Task: Add a signature Maria Thompson containing With gratitude and sincere wishes, Maria Thompson to email address softage.9@softage.net and add a folder Licensing agreements
Action: Mouse moved to (1228, 91)
Screenshot: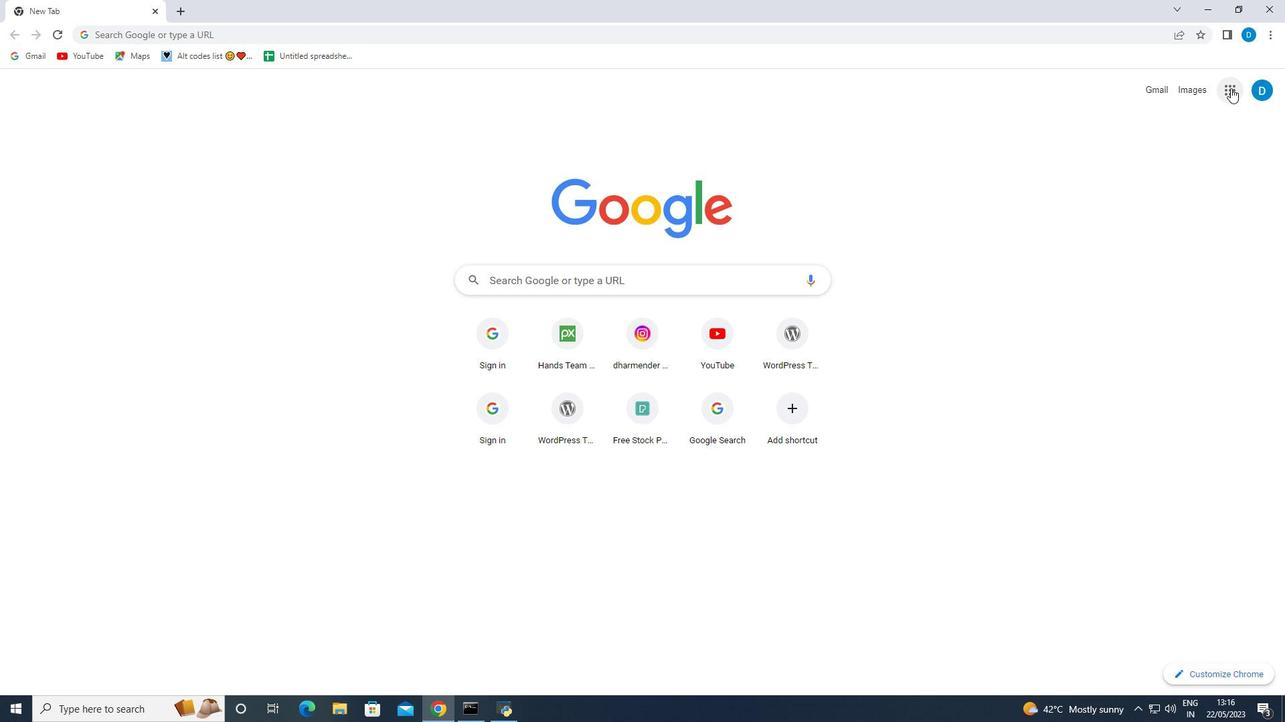 
Action: Mouse pressed left at (1228, 91)
Screenshot: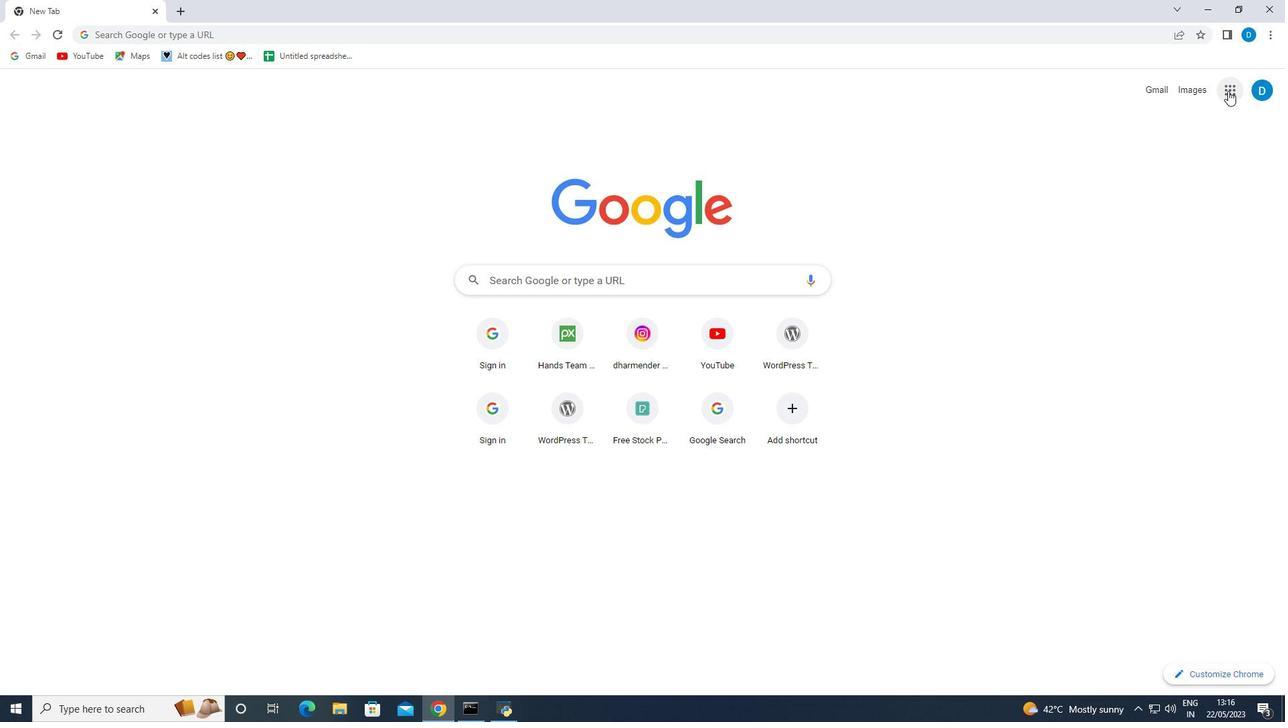 
Action: Mouse moved to (1119, 256)
Screenshot: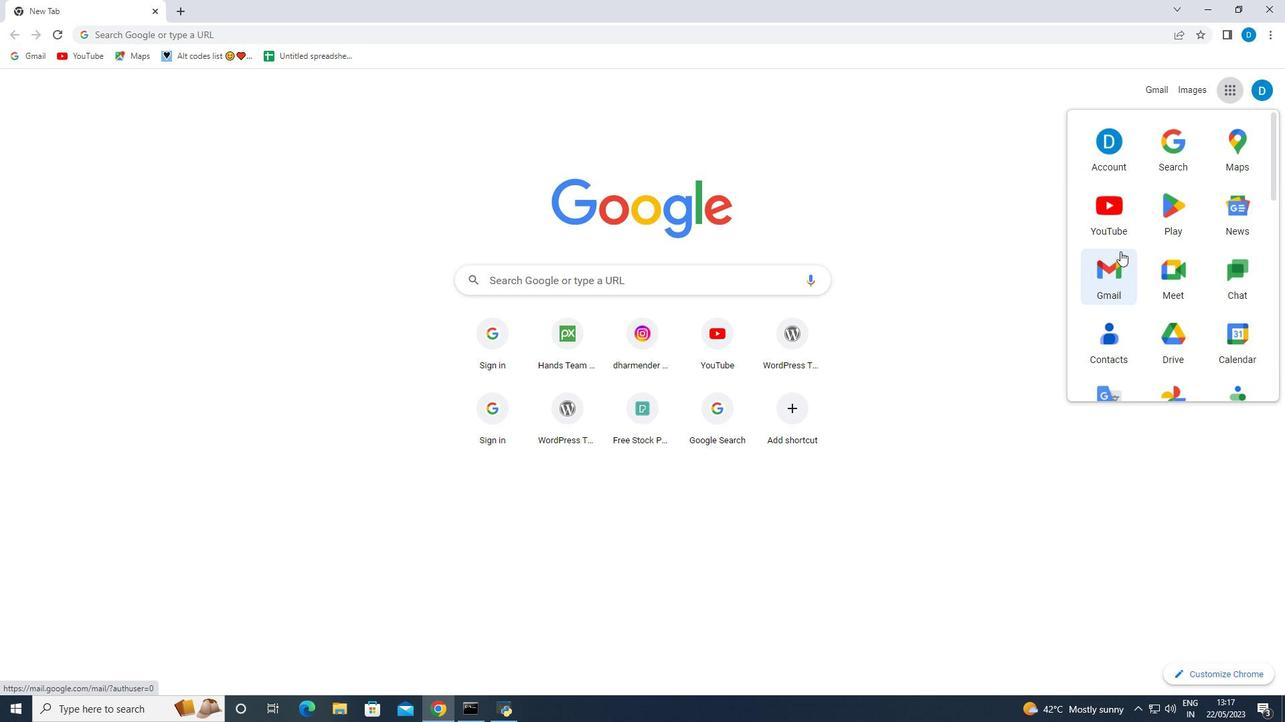 
Action: Mouse pressed left at (1119, 256)
Screenshot: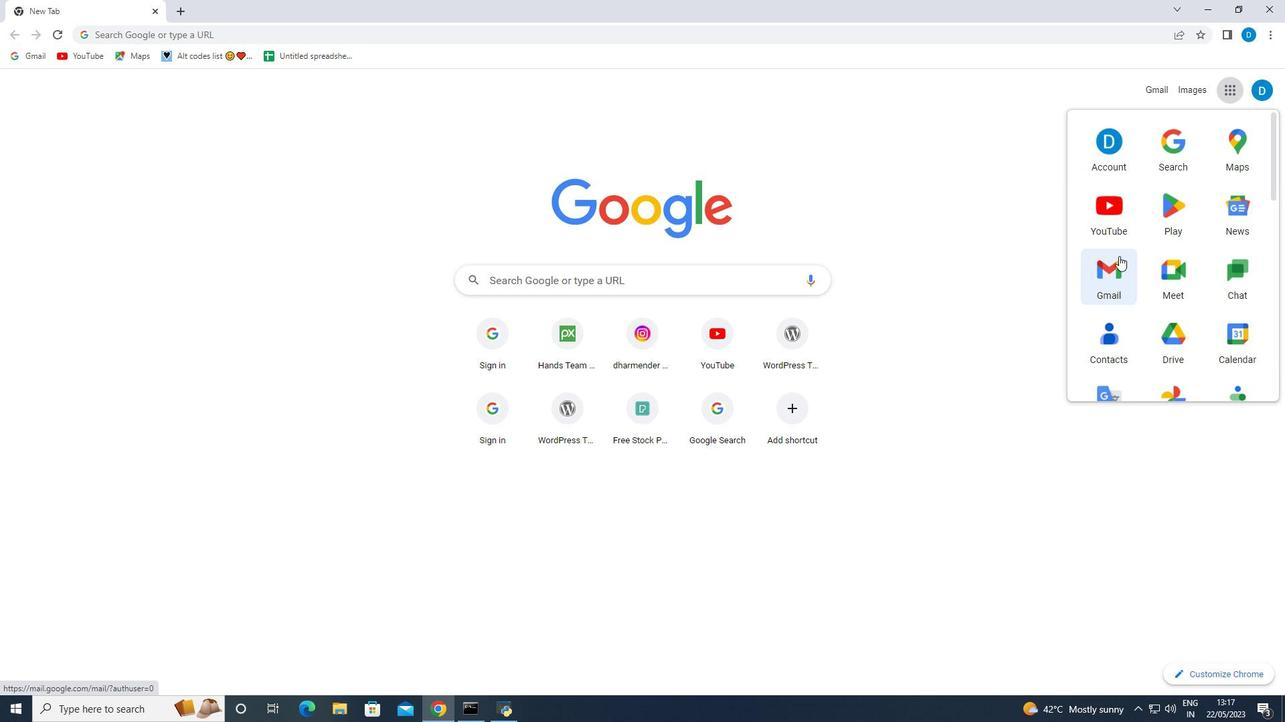 
Action: Mouse moved to (1192, 91)
Screenshot: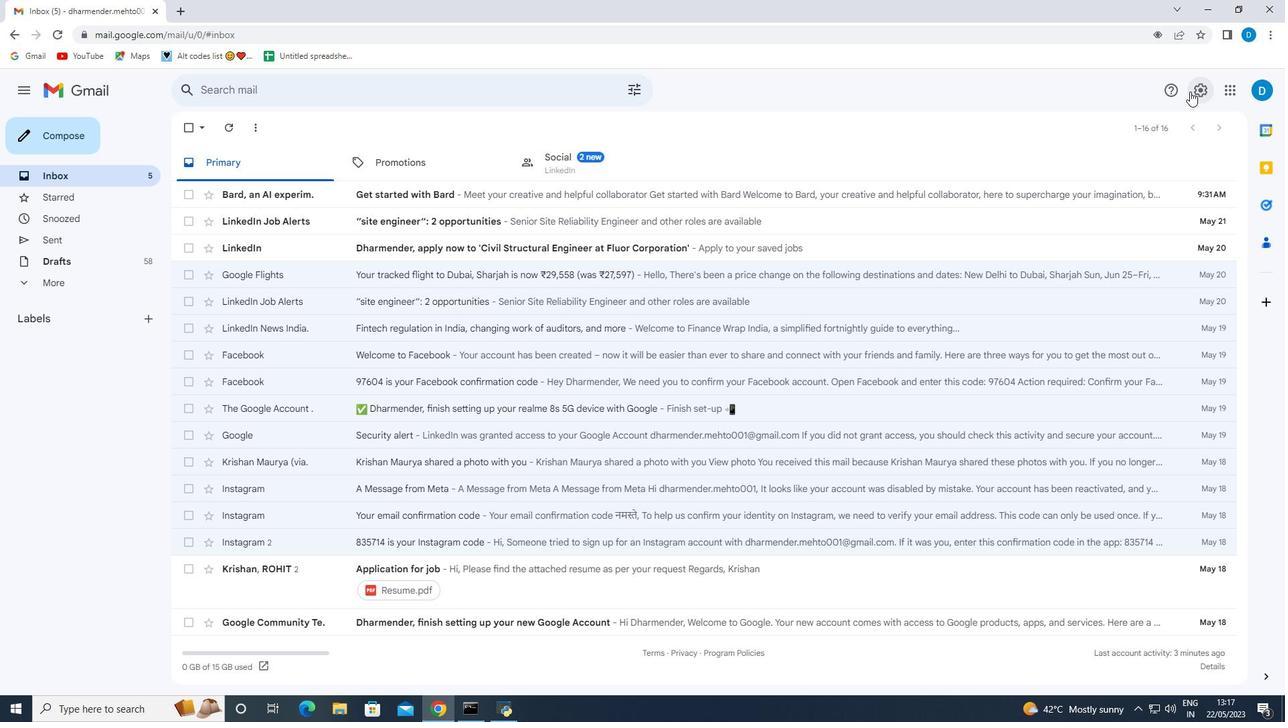 
Action: Mouse pressed left at (1192, 91)
Screenshot: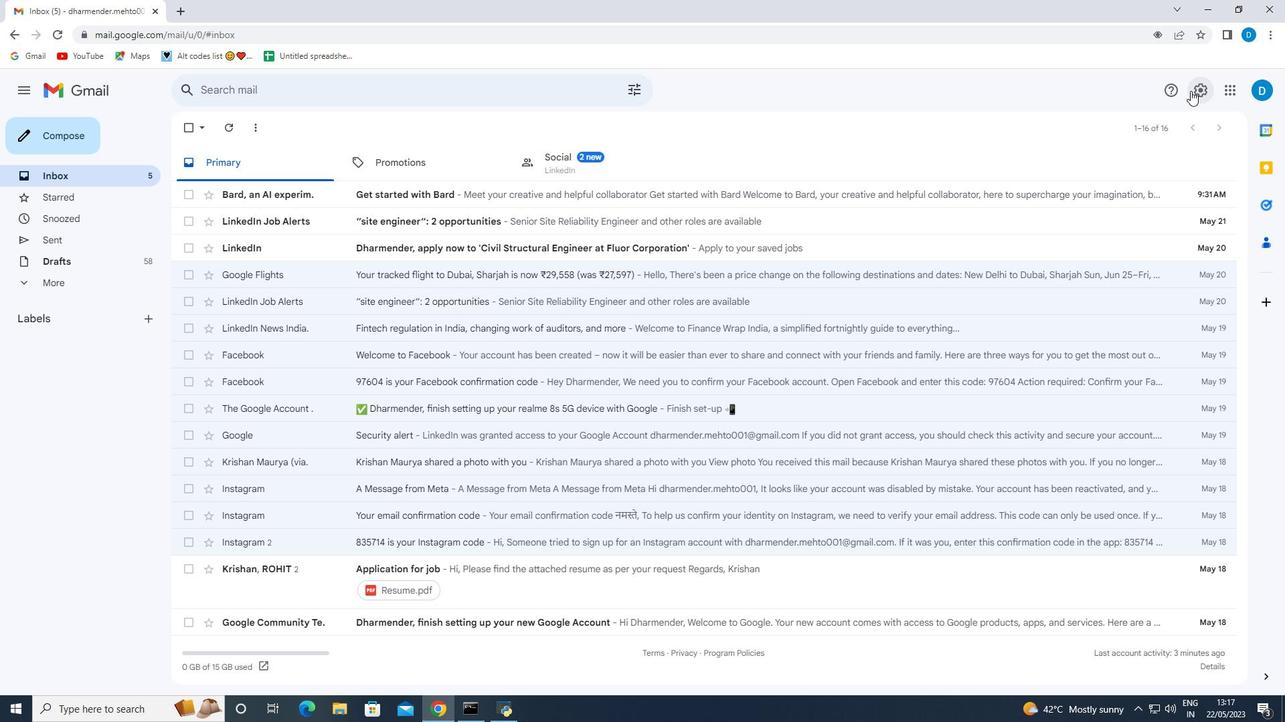 
Action: Mouse moved to (1141, 159)
Screenshot: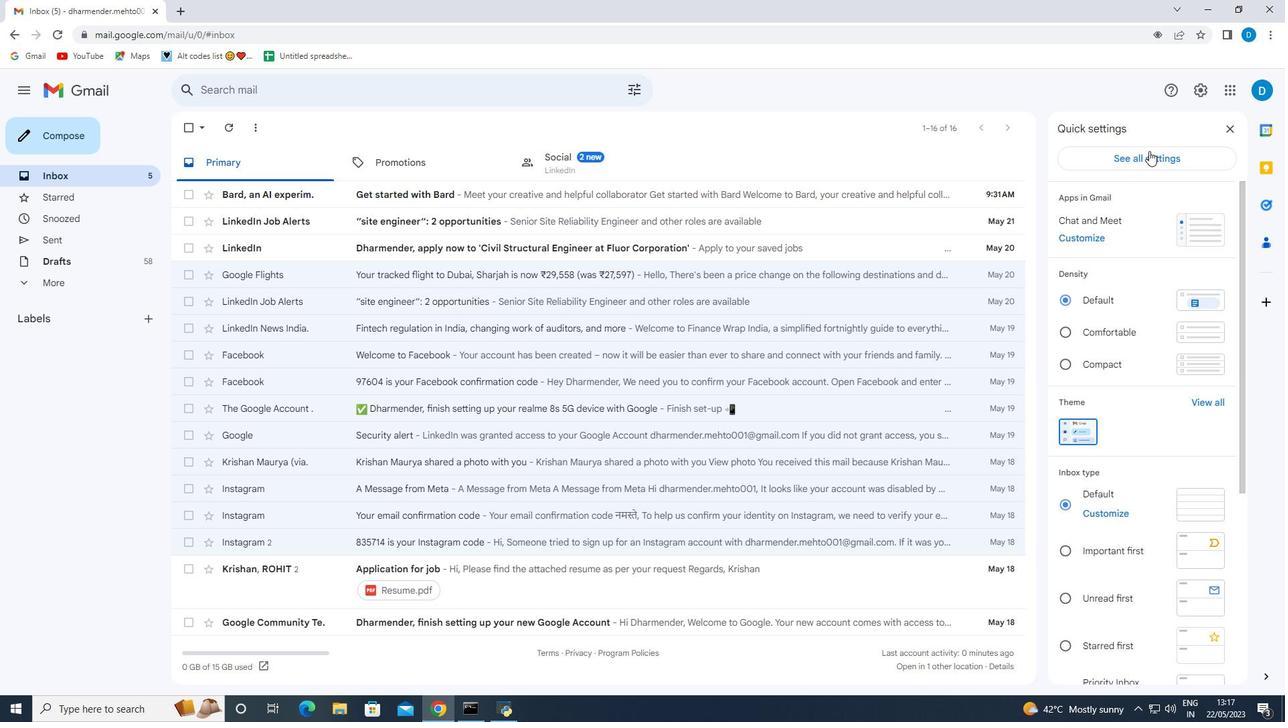 
Action: Mouse pressed left at (1141, 159)
Screenshot: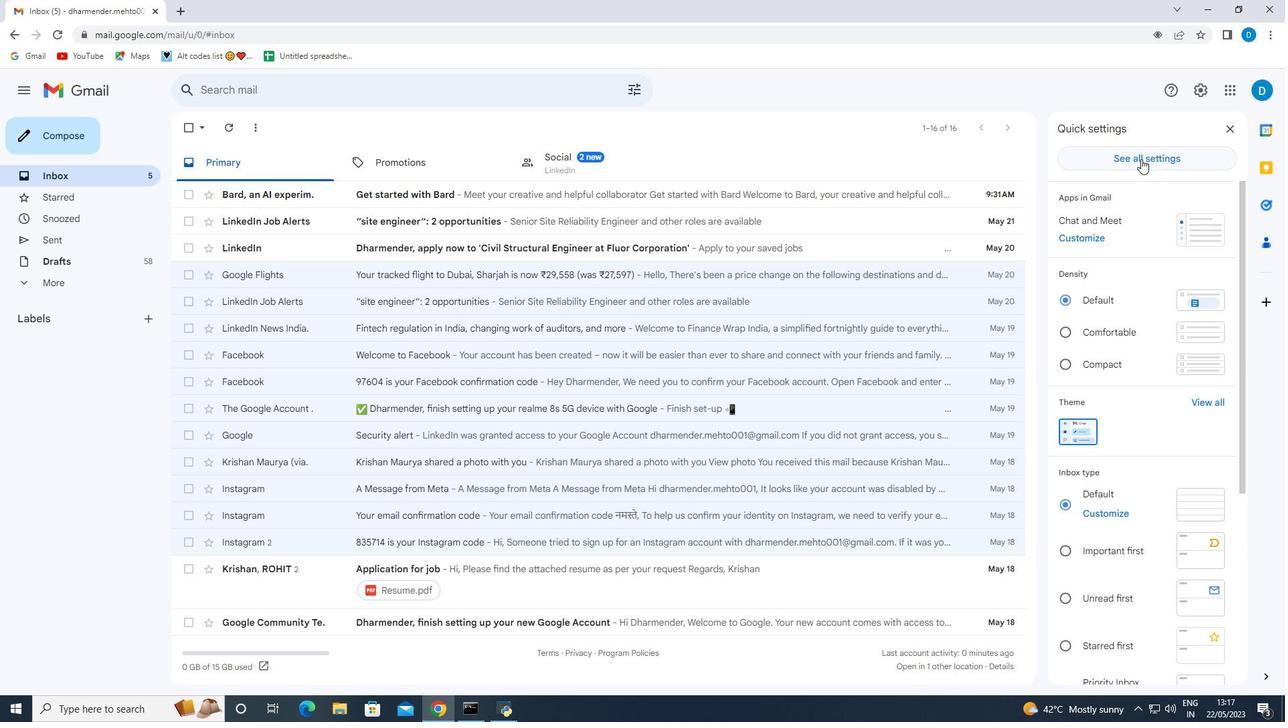 
Action: Mouse moved to (609, 370)
Screenshot: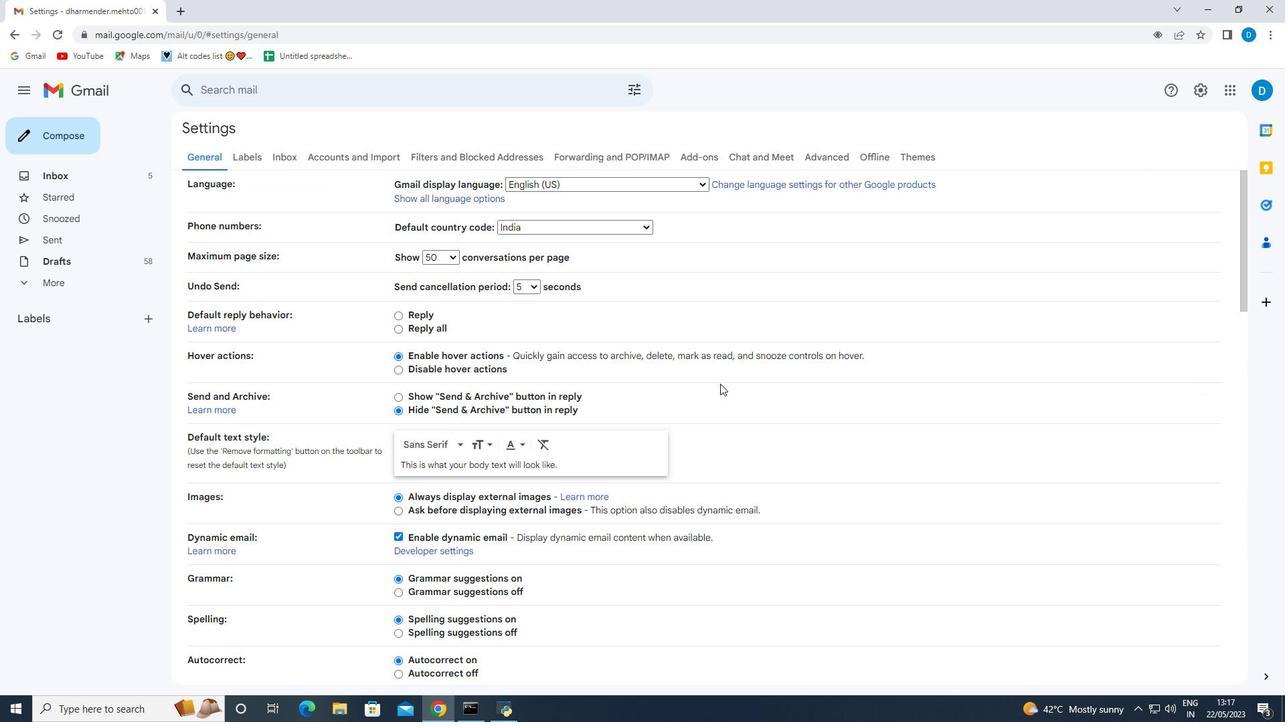 
Action: Mouse scrolled (609, 369) with delta (0, 0)
Screenshot: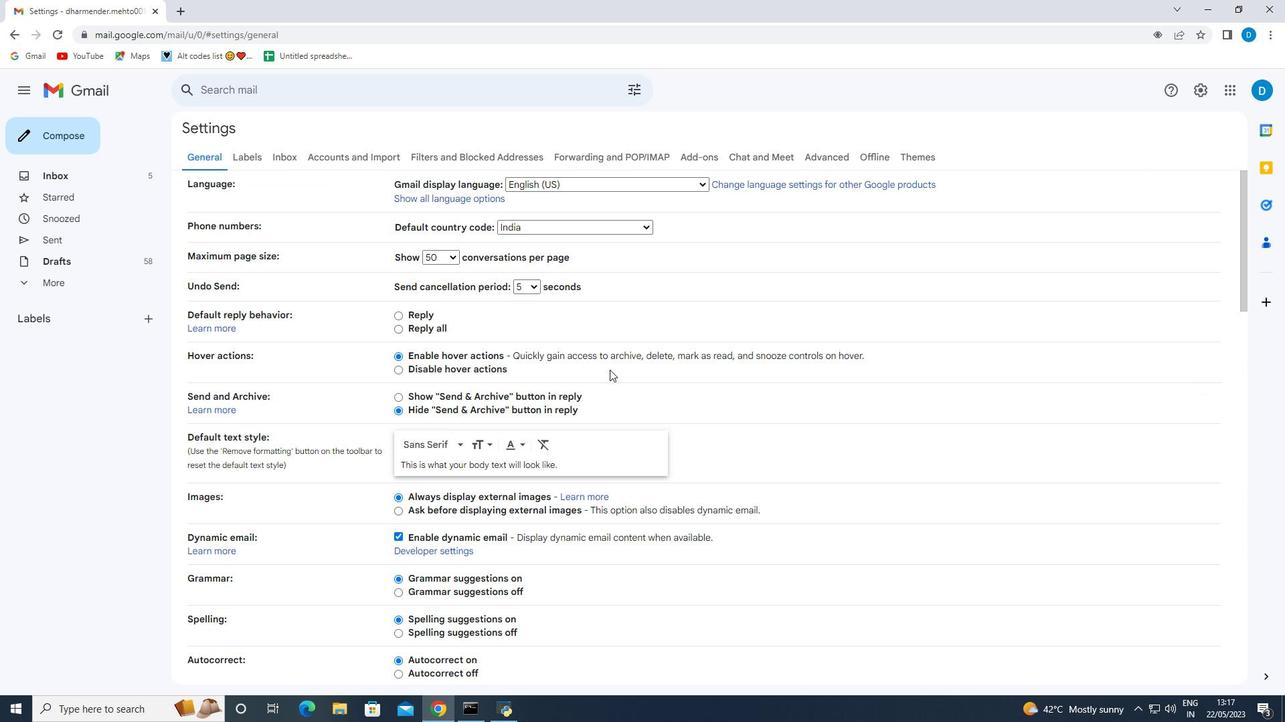 
Action: Mouse scrolled (609, 369) with delta (0, 0)
Screenshot: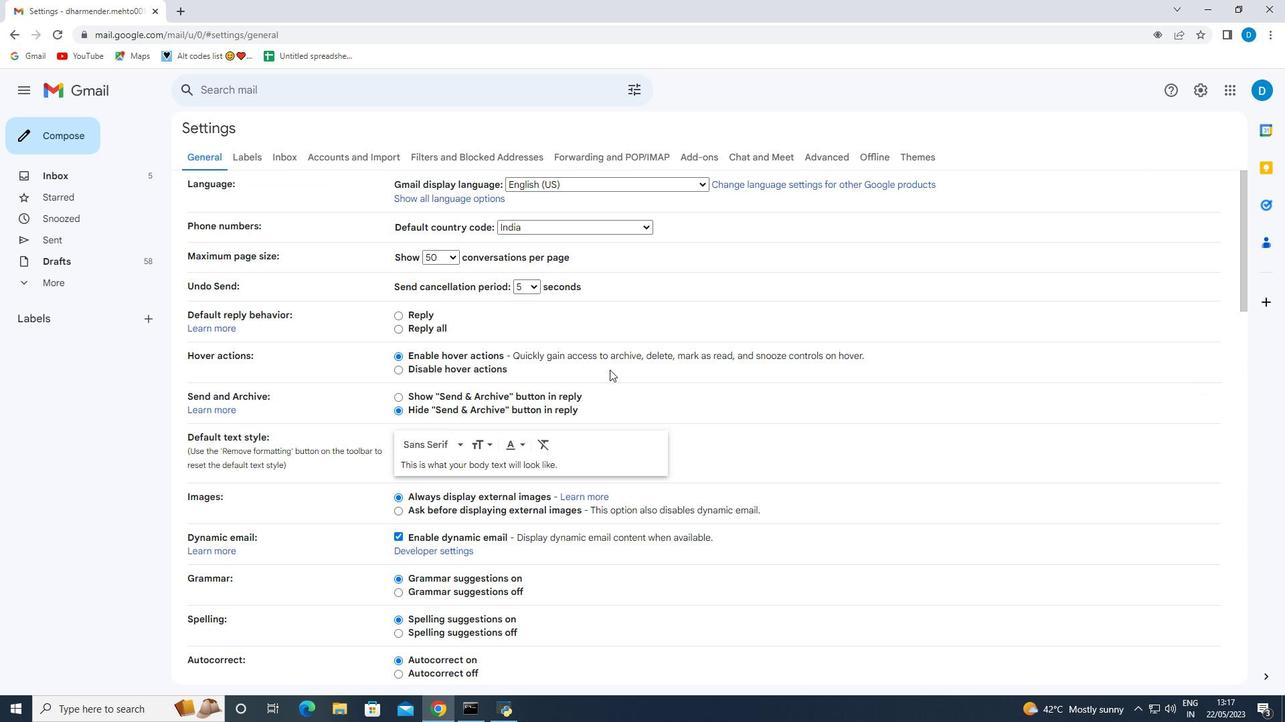 
Action: Mouse scrolled (609, 369) with delta (0, 0)
Screenshot: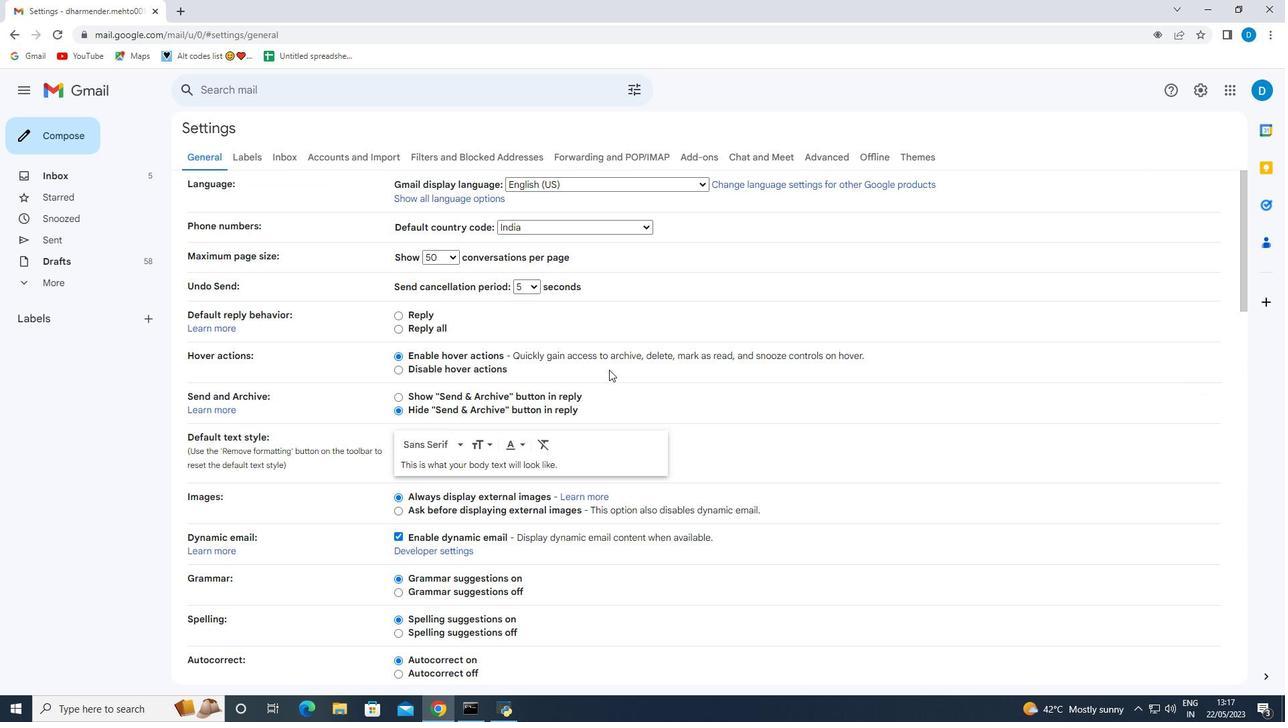 
Action: Mouse scrolled (609, 369) with delta (0, 0)
Screenshot: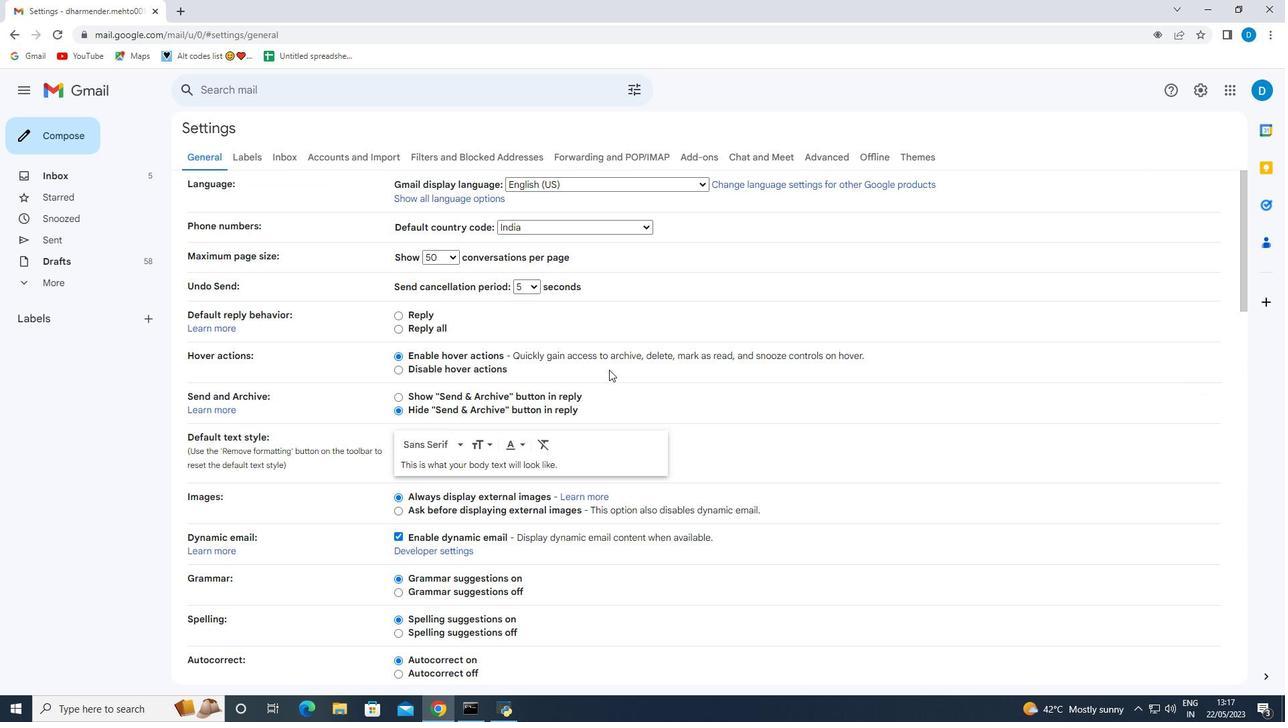 
Action: Mouse scrolled (609, 369) with delta (0, 0)
Screenshot: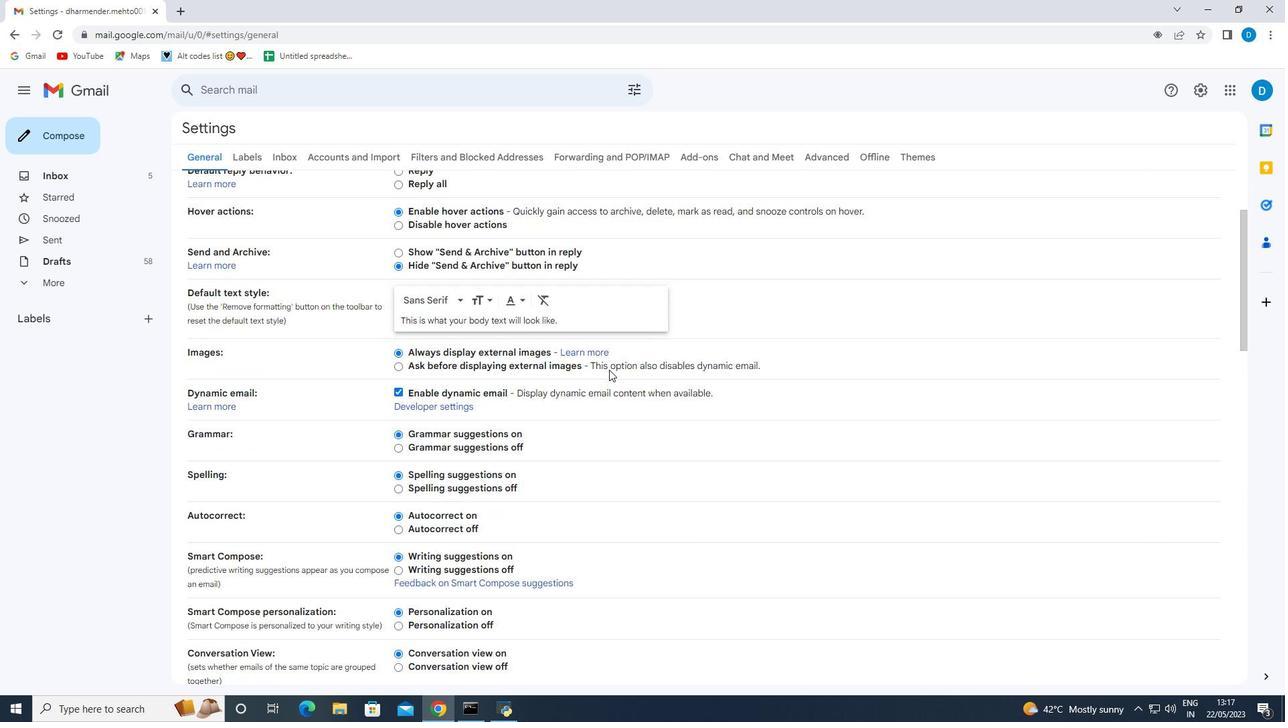 
Action: Mouse scrolled (609, 369) with delta (0, 0)
Screenshot: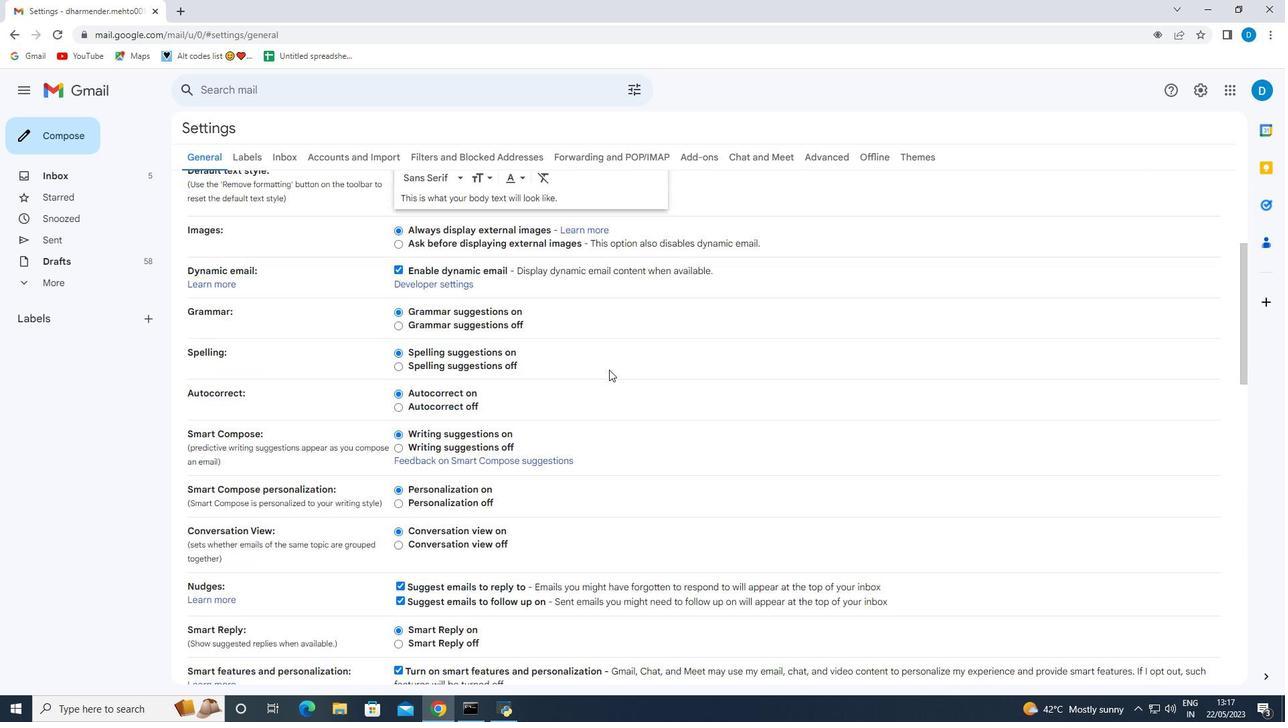 
Action: Mouse scrolled (609, 369) with delta (0, 0)
Screenshot: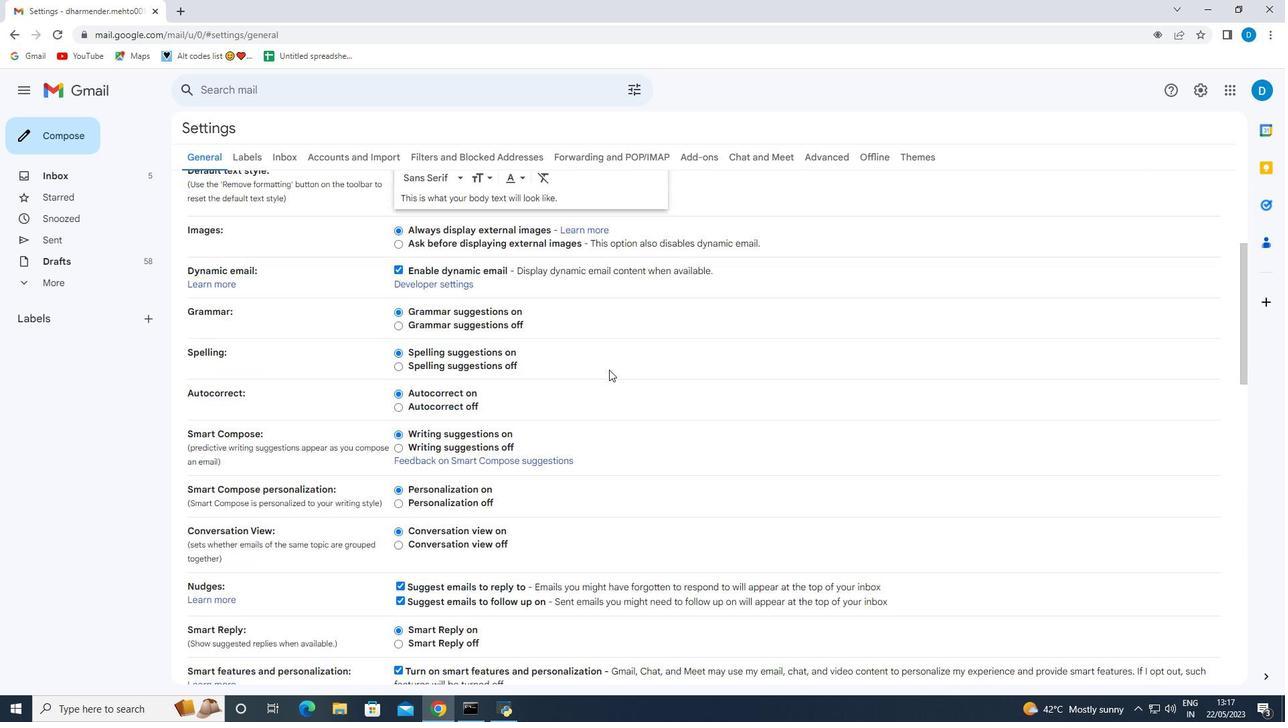 
Action: Mouse scrolled (609, 369) with delta (0, 0)
Screenshot: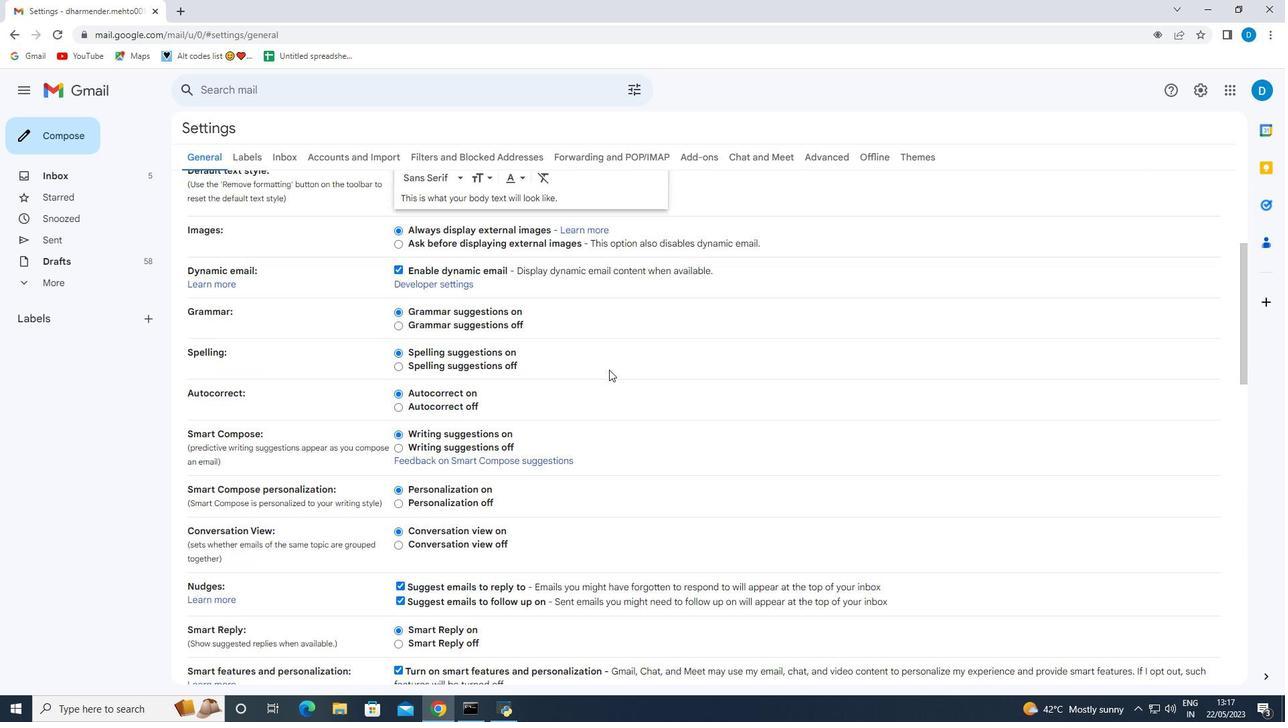 
Action: Mouse scrolled (609, 369) with delta (0, 0)
Screenshot: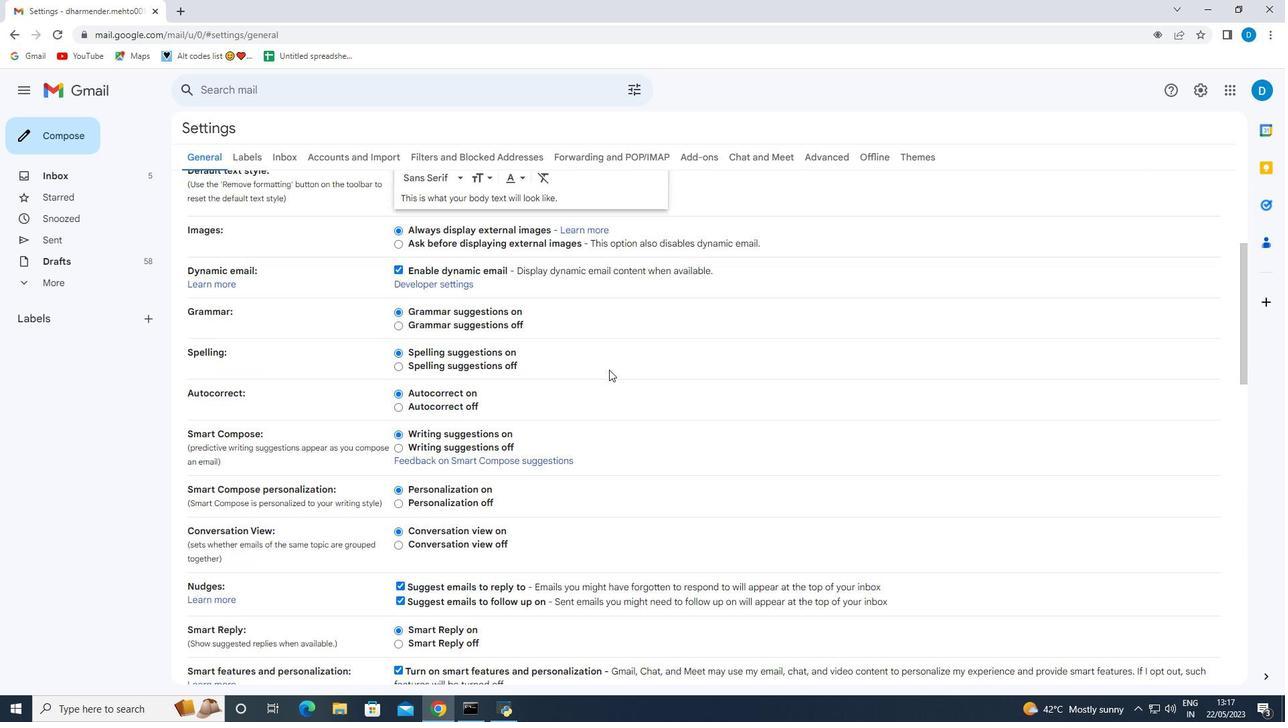 
Action: Mouse scrolled (609, 369) with delta (0, 0)
Screenshot: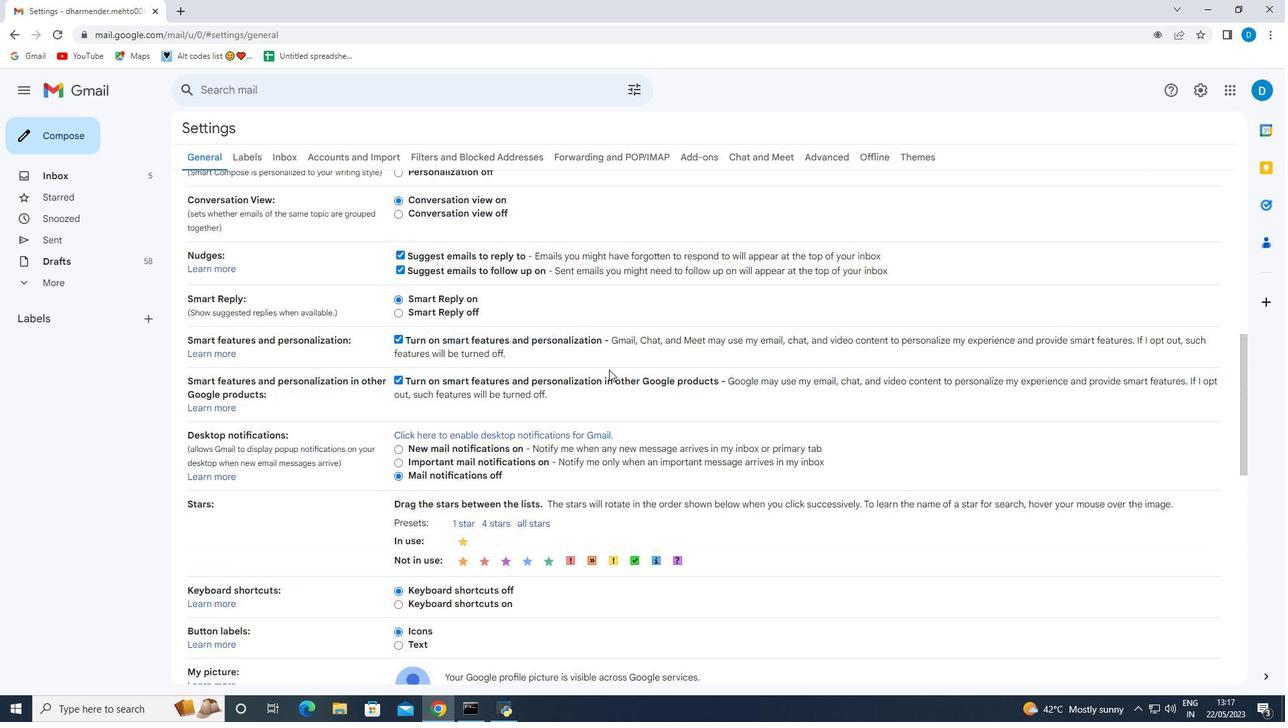 
Action: Mouse scrolled (609, 369) with delta (0, 0)
Screenshot: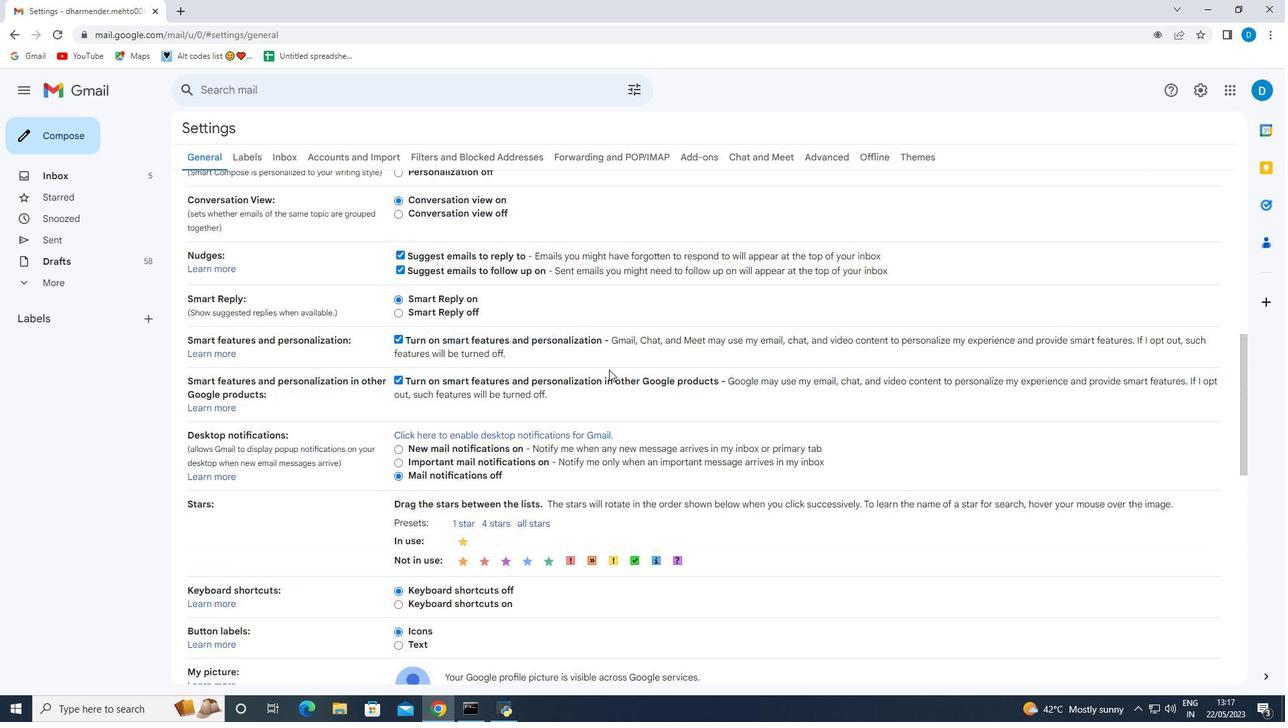 
Action: Mouse scrolled (609, 369) with delta (0, 0)
Screenshot: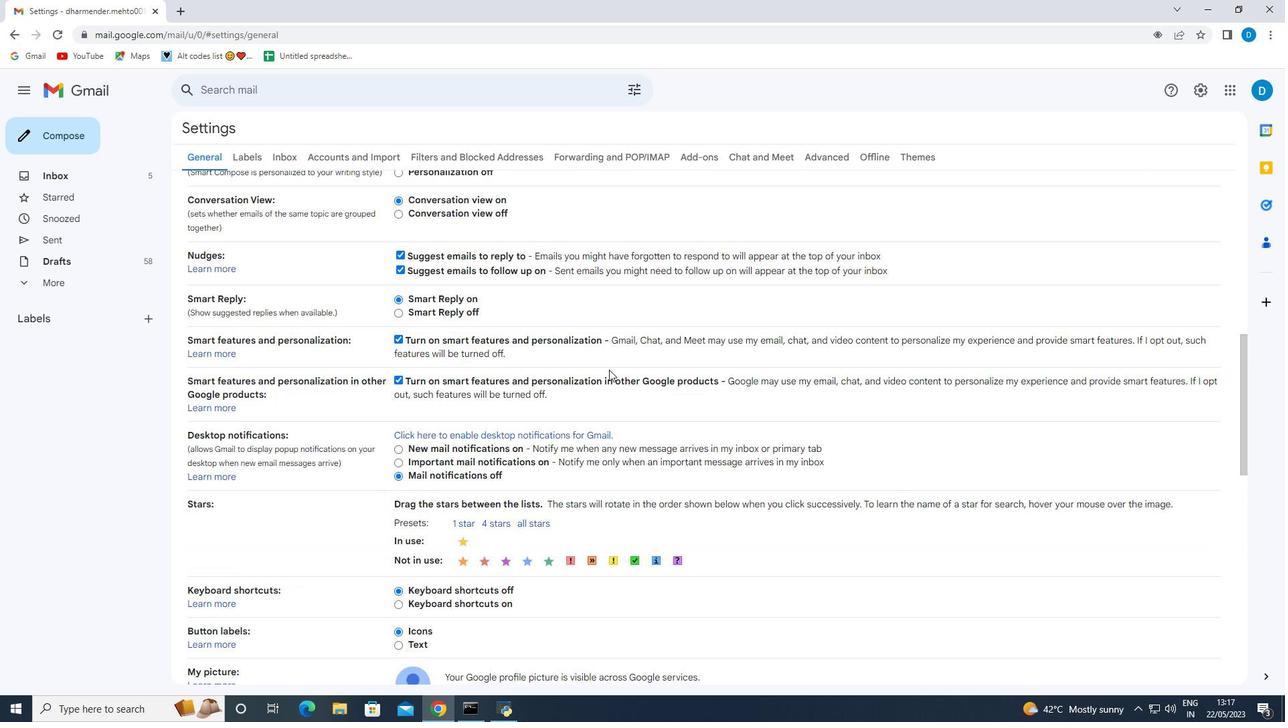 
Action: Mouse scrolled (609, 369) with delta (0, 0)
Screenshot: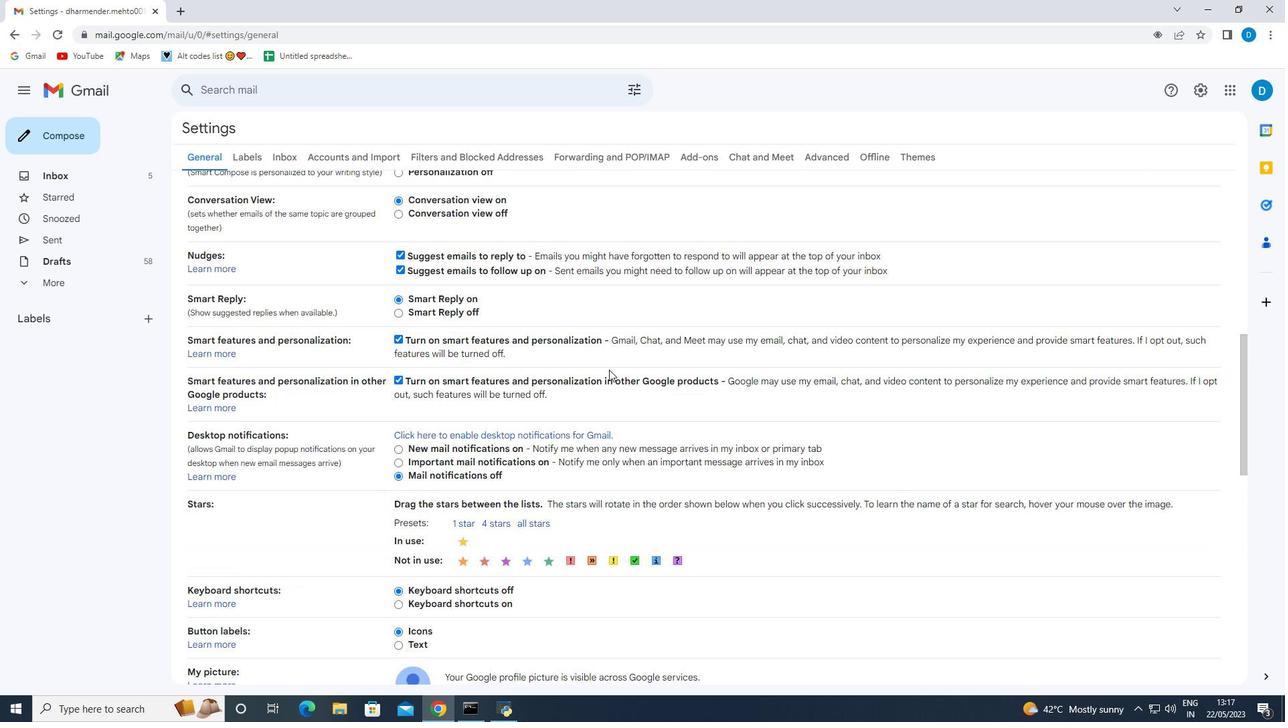 
Action: Mouse scrolled (609, 369) with delta (0, 0)
Screenshot: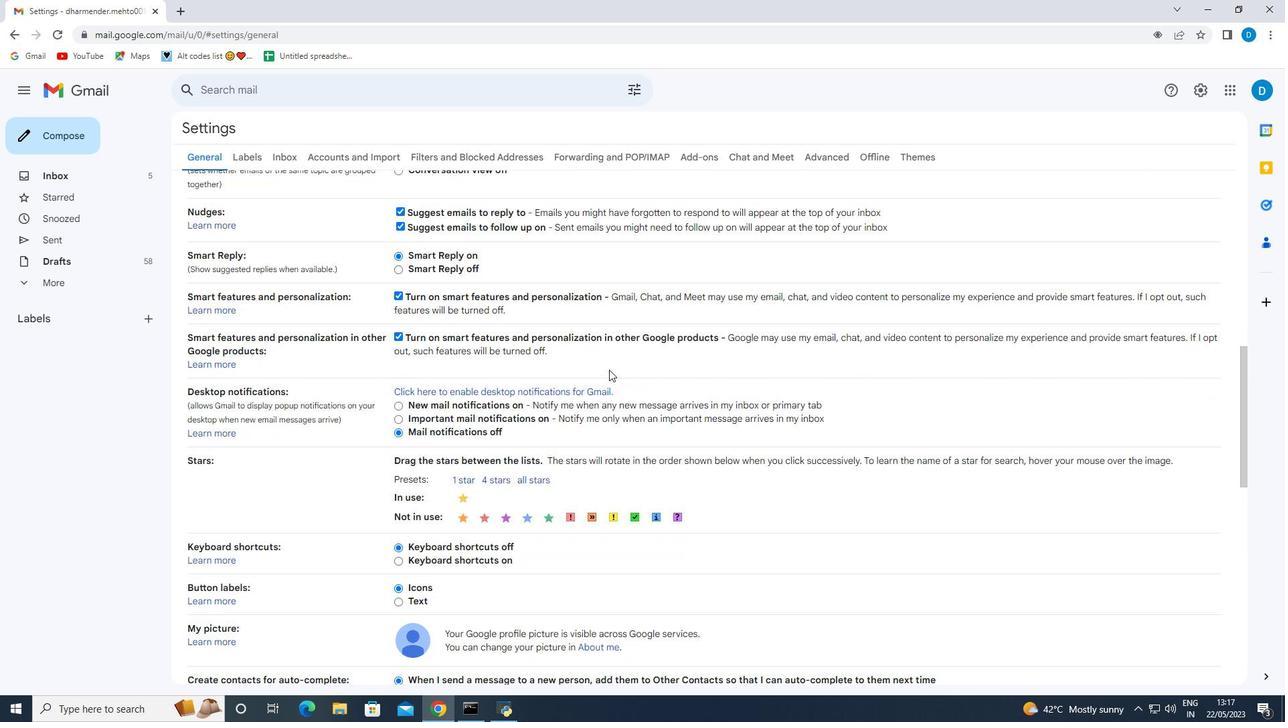 
Action: Mouse scrolled (609, 369) with delta (0, 0)
Screenshot: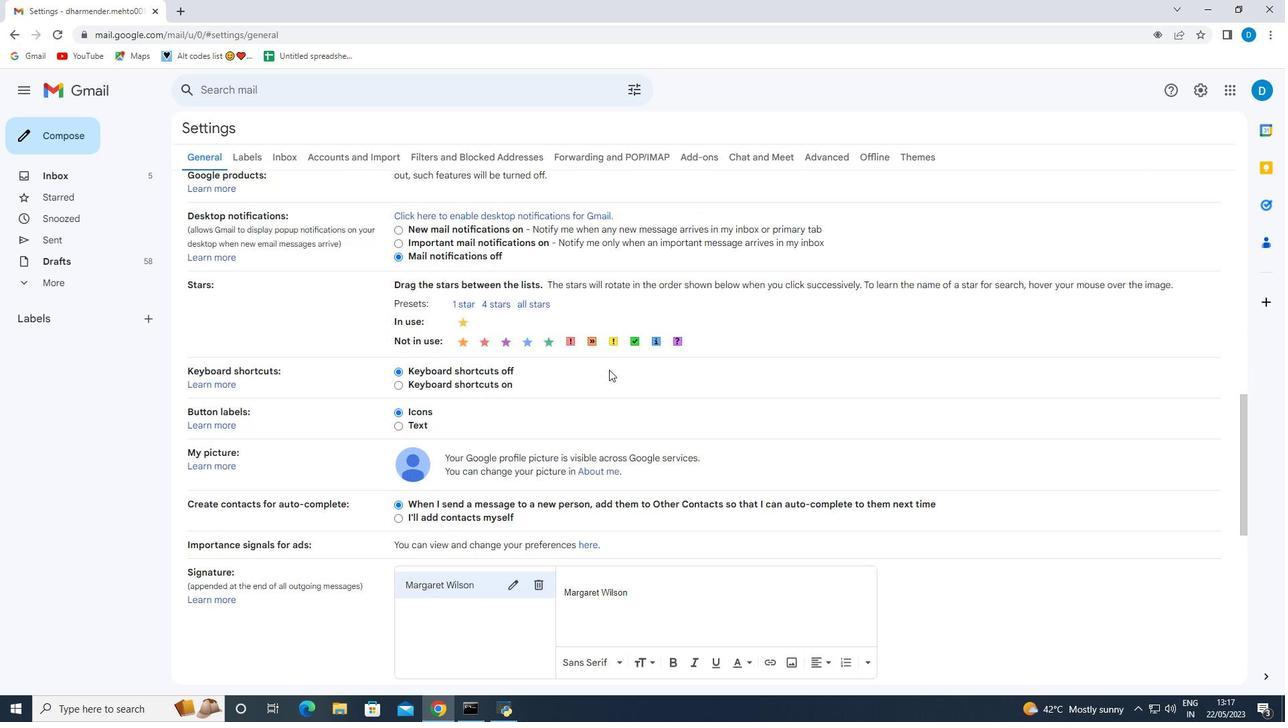 
Action: Mouse scrolled (609, 369) with delta (0, 0)
Screenshot: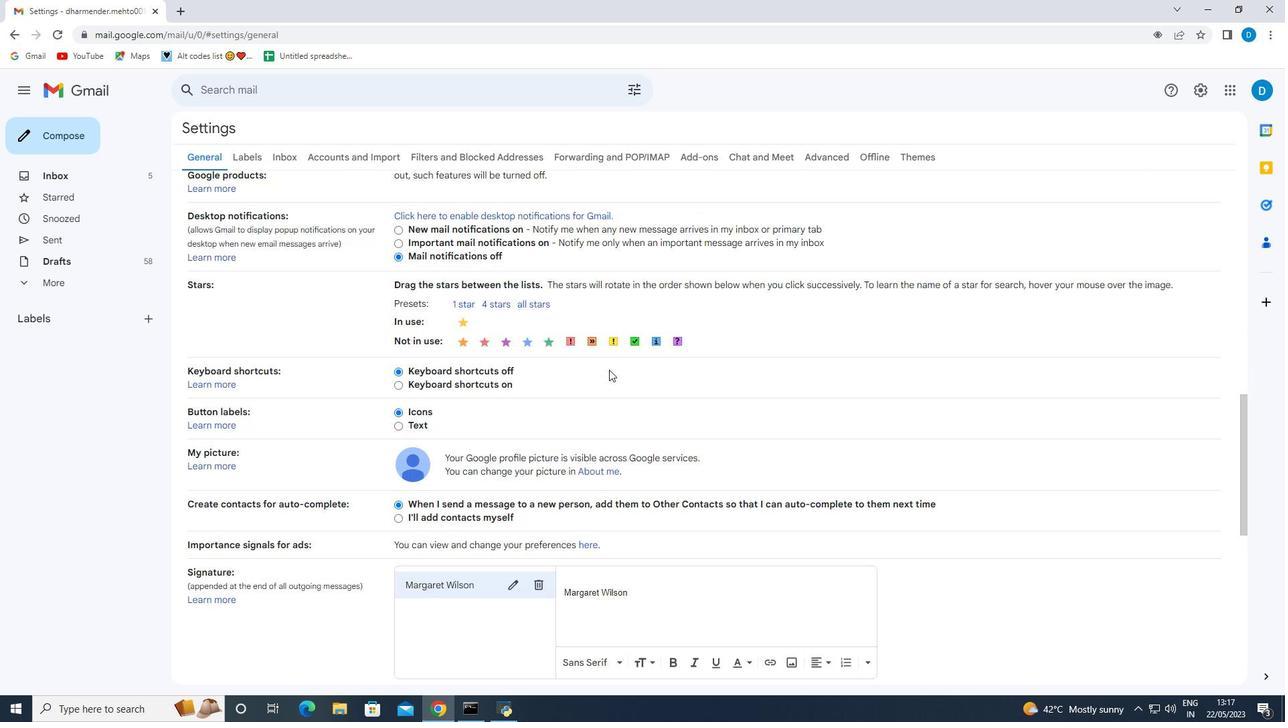 
Action: Mouse moved to (547, 333)
Screenshot: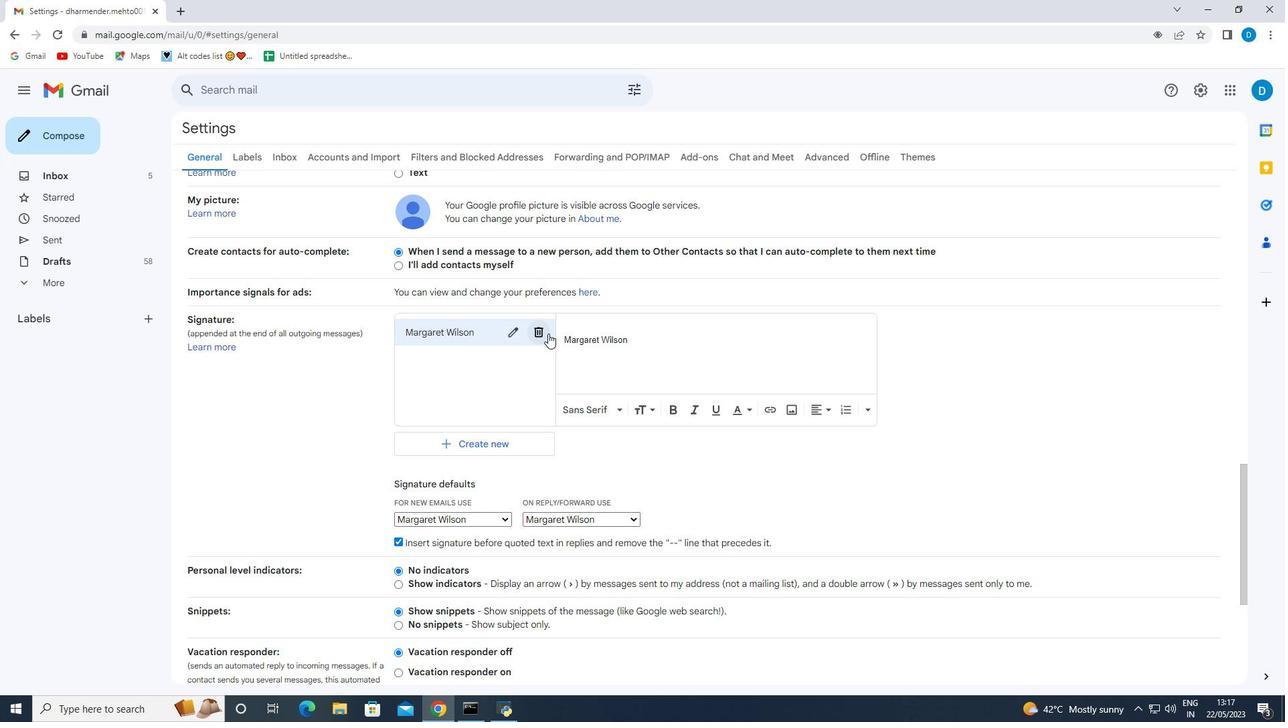 
Action: Mouse pressed left at (547, 333)
Screenshot: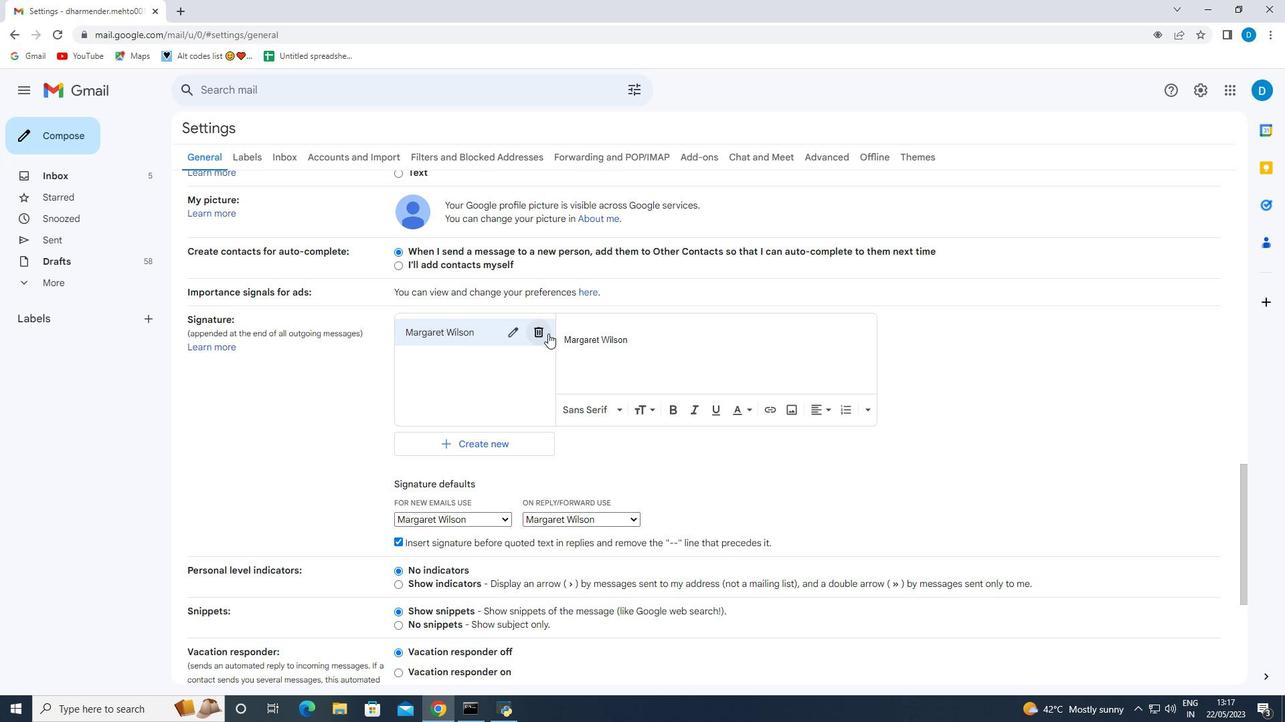 
Action: Mouse moved to (779, 412)
Screenshot: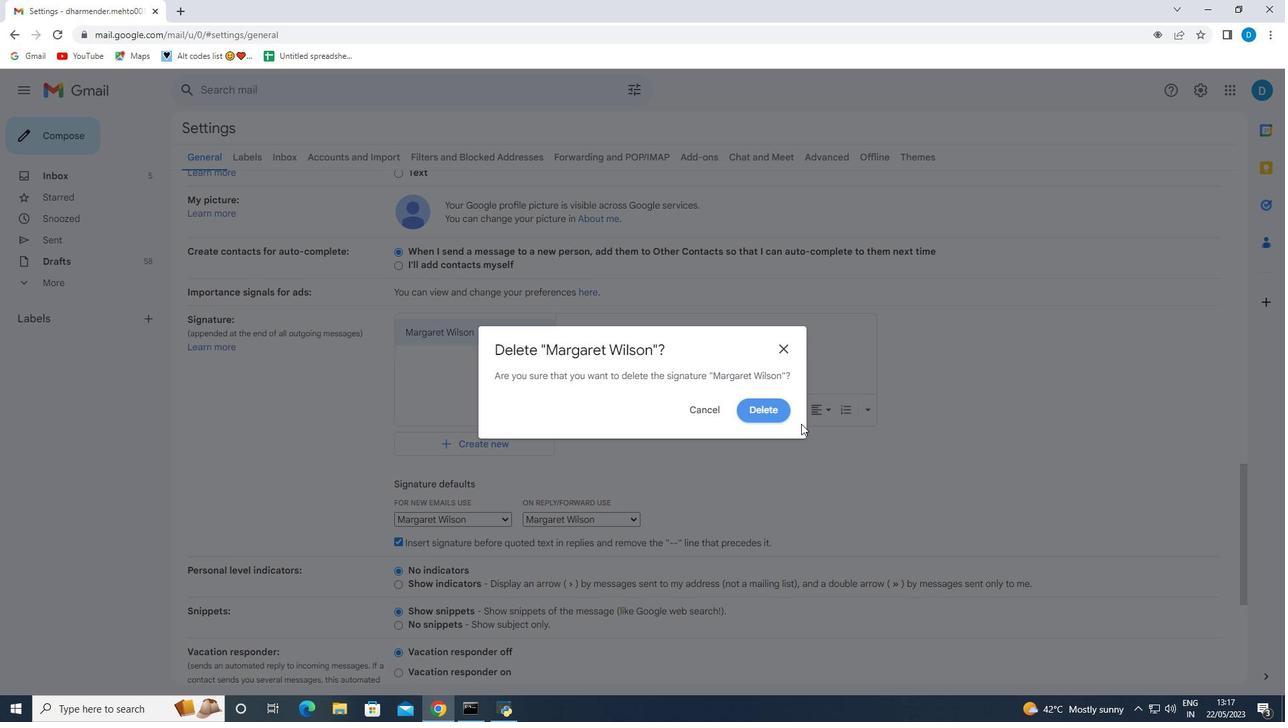 
Action: Mouse pressed left at (779, 412)
Screenshot: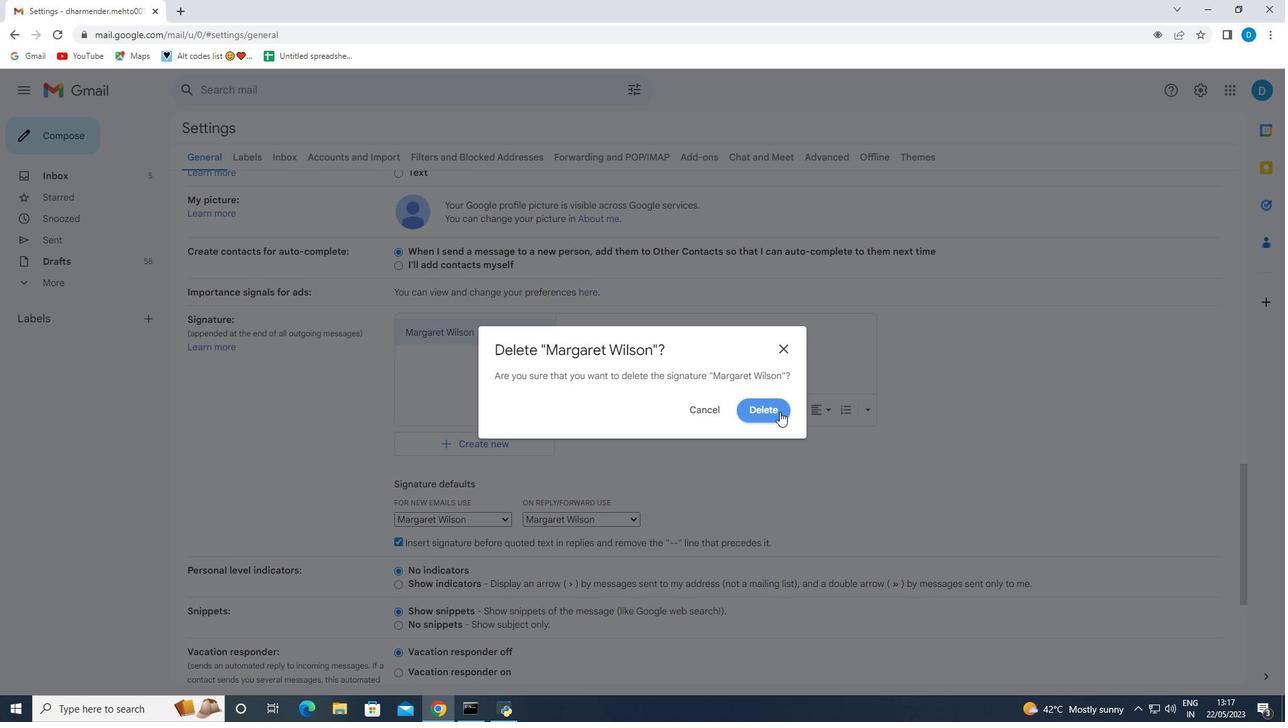 
Action: Mouse moved to (462, 343)
Screenshot: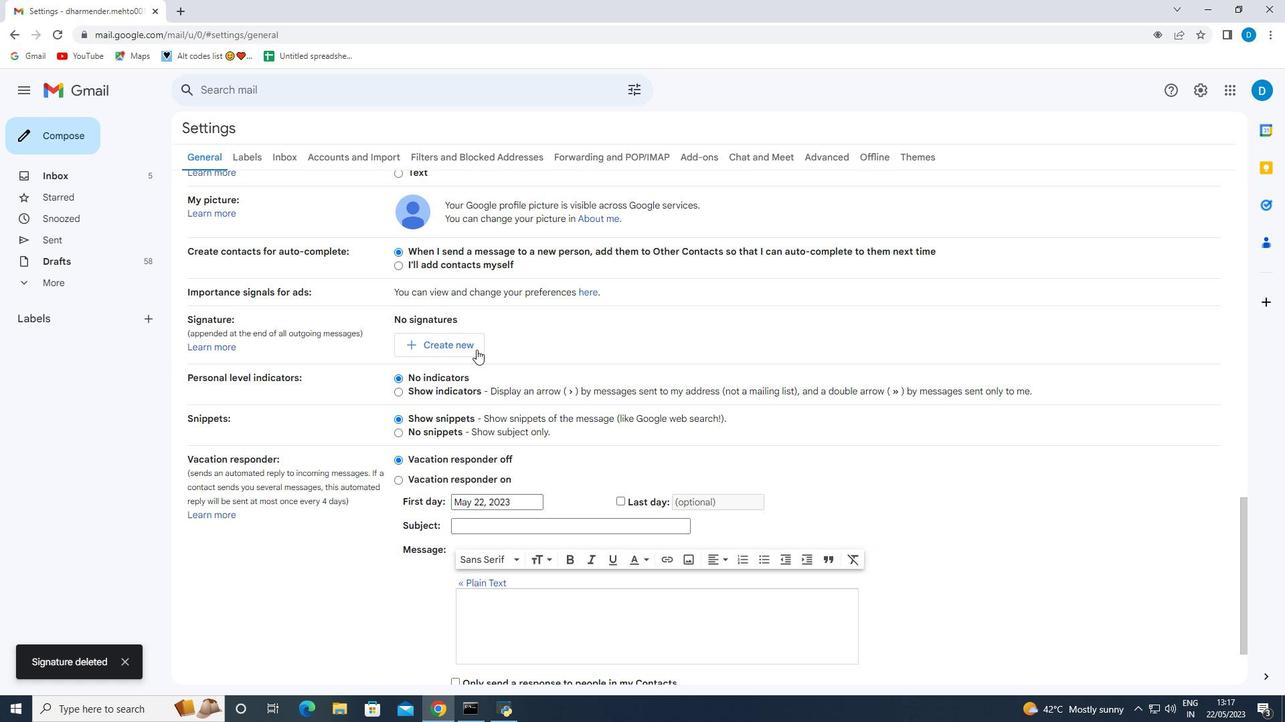 
Action: Mouse pressed left at (462, 343)
Screenshot: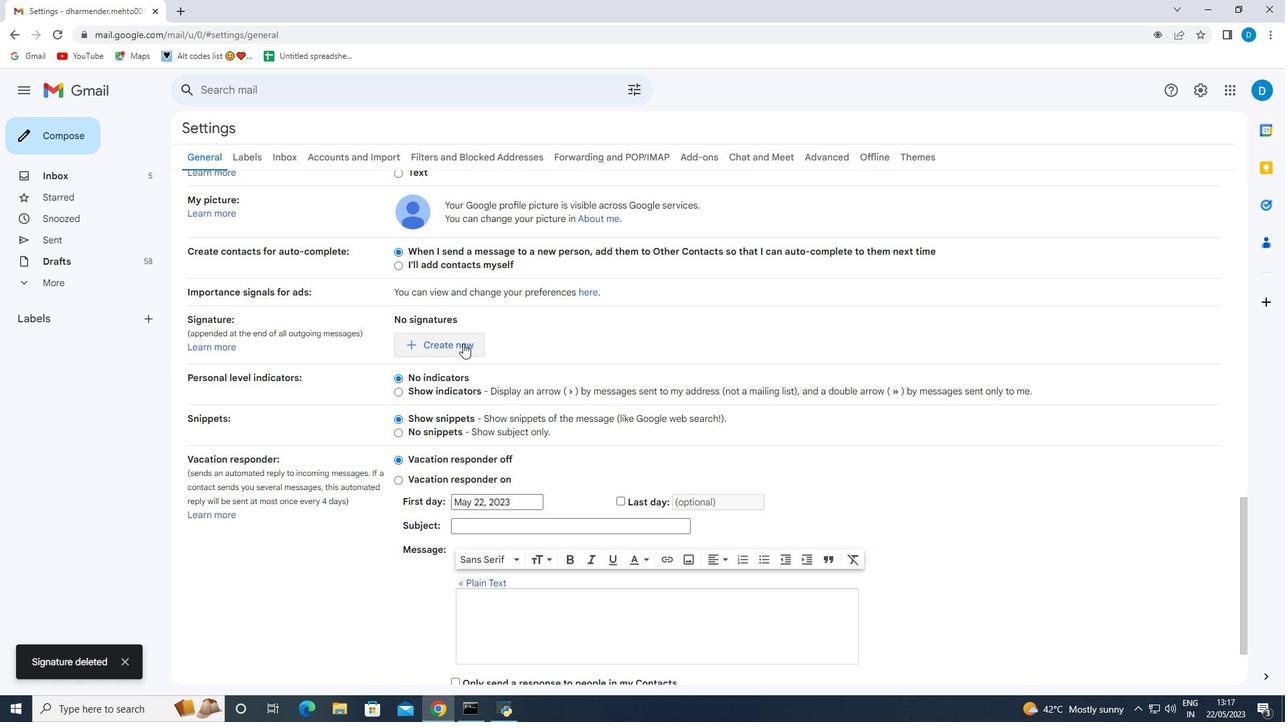 
Action: Mouse moved to (574, 373)
Screenshot: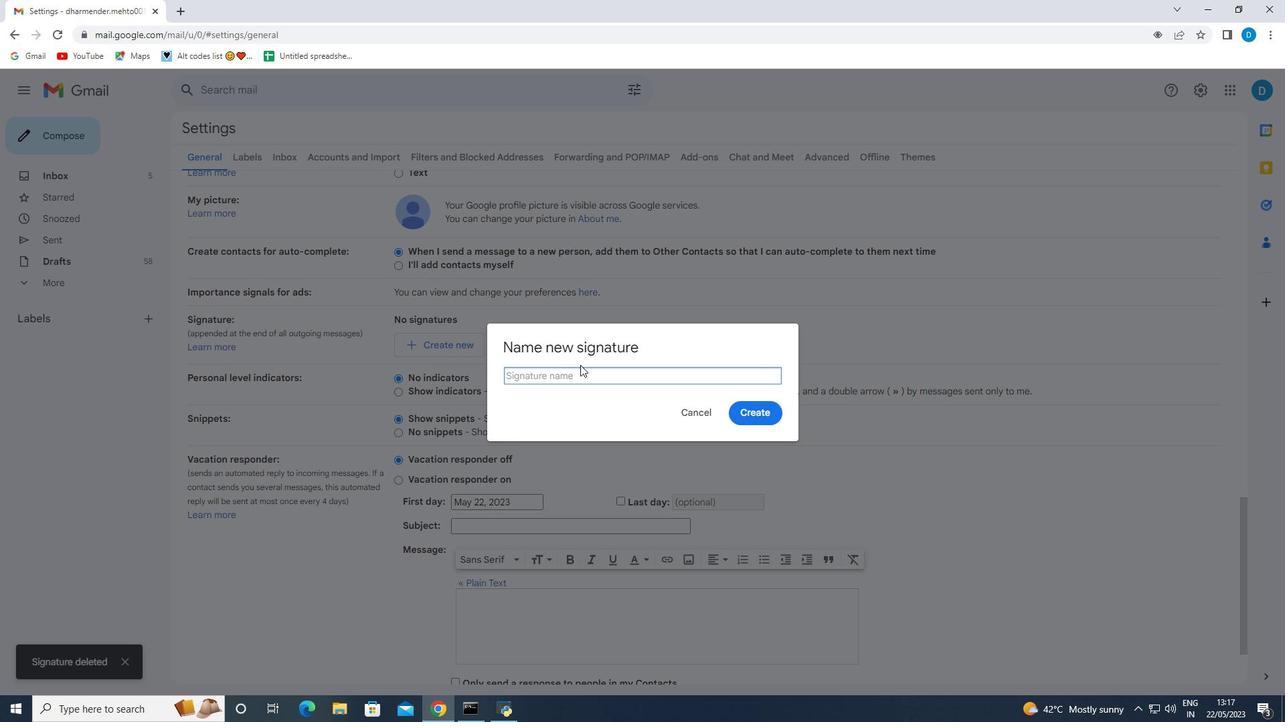 
Action: Mouse pressed left at (574, 373)
Screenshot: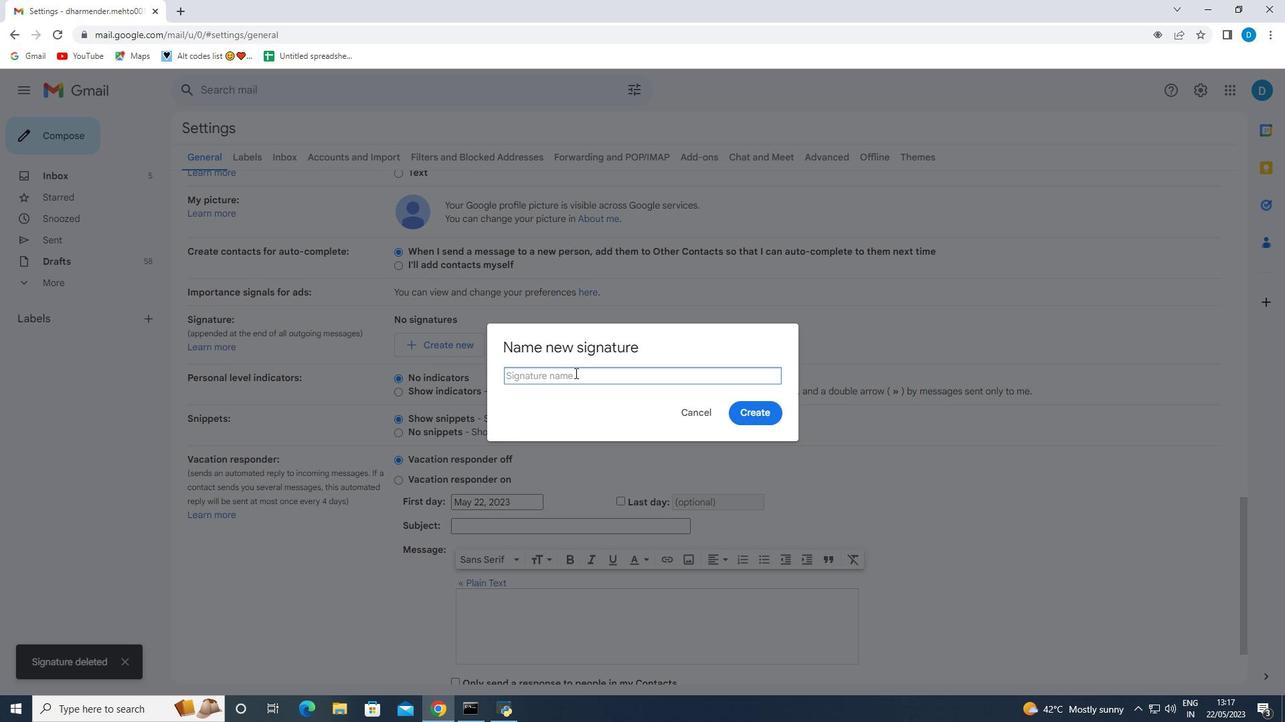 
Action: Key pressed <Key.shift>Maria<Key.space><Key.shift><Key.shift><Key.shift>Thompson
Screenshot: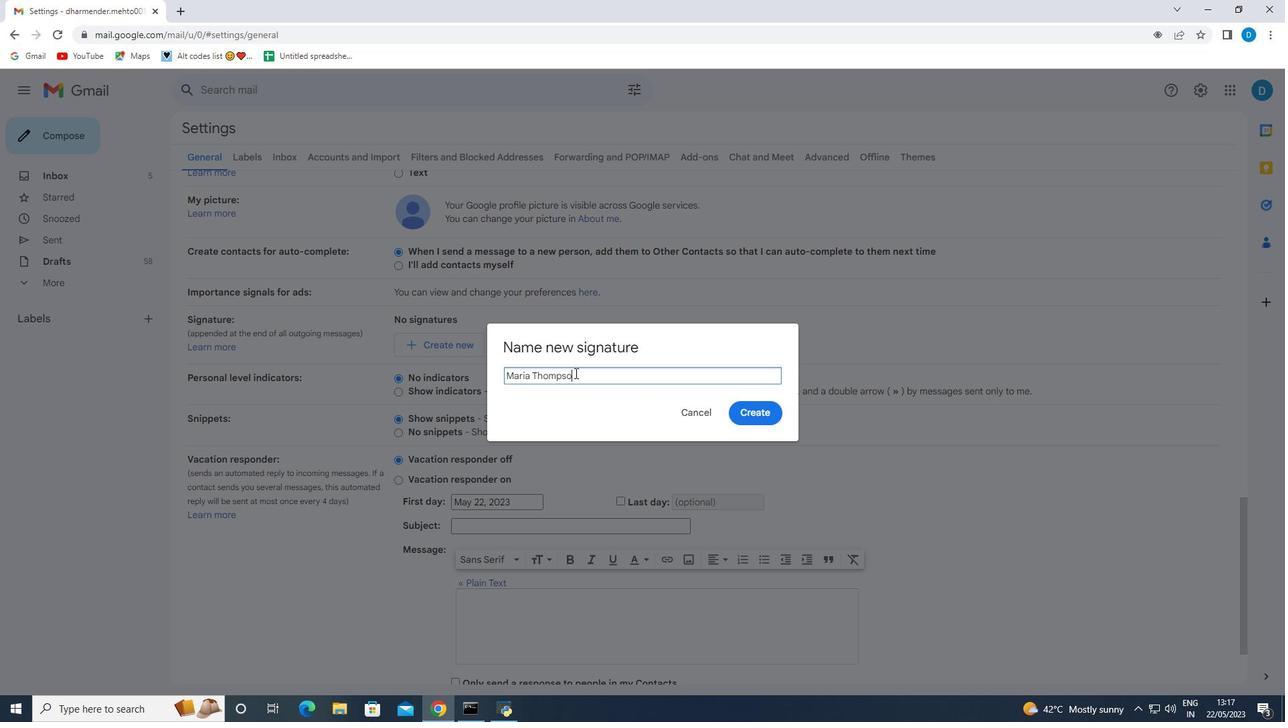 
Action: Mouse moved to (742, 415)
Screenshot: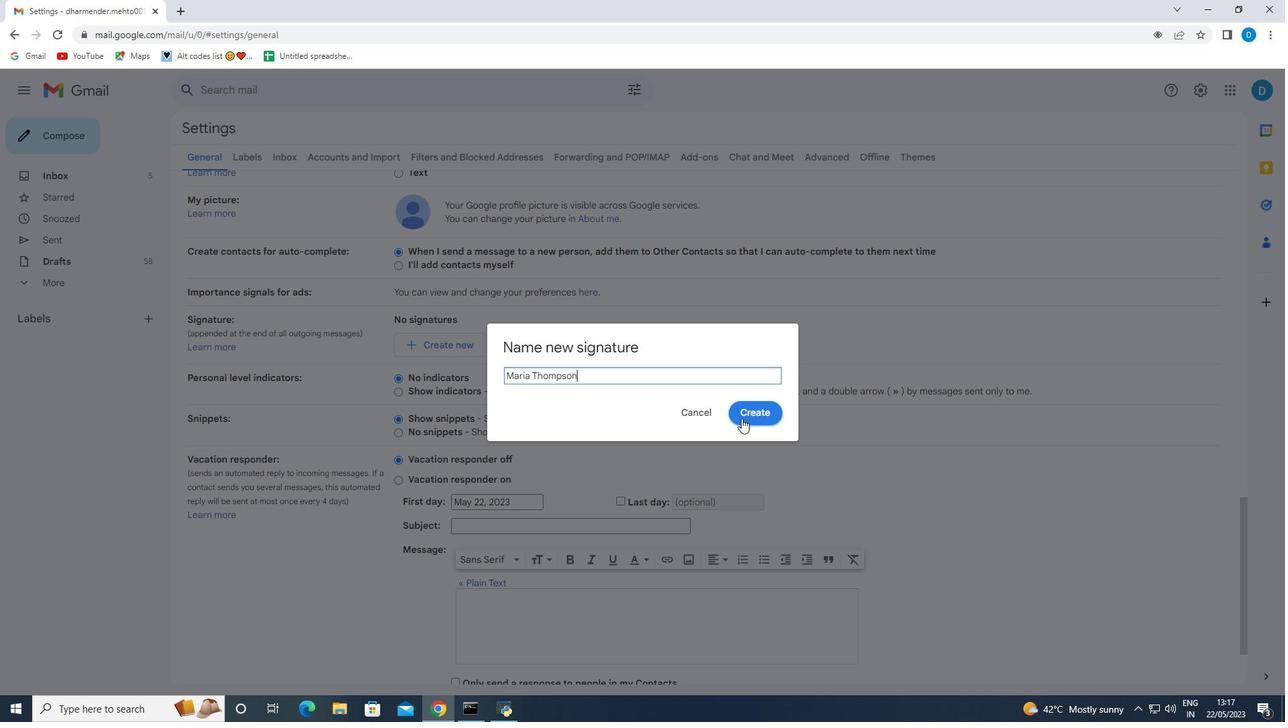 
Action: Mouse pressed left at (742, 415)
Screenshot: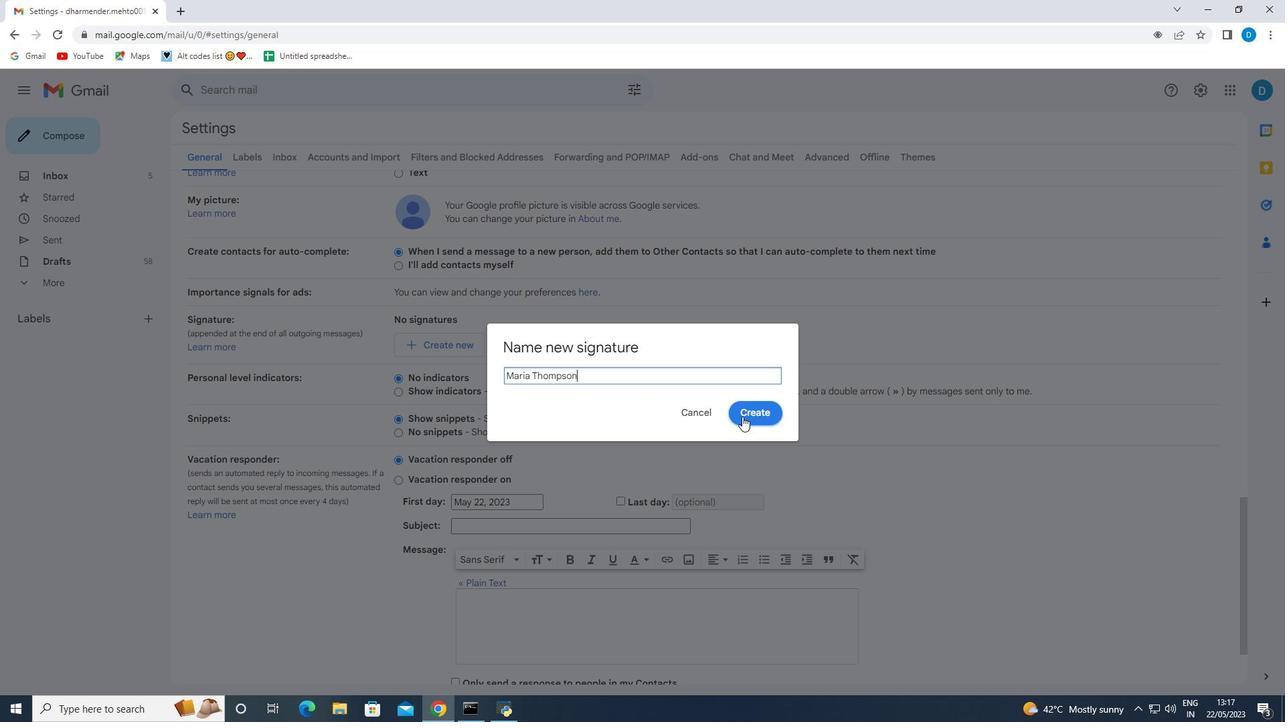 
Action: Mouse moved to (591, 363)
Screenshot: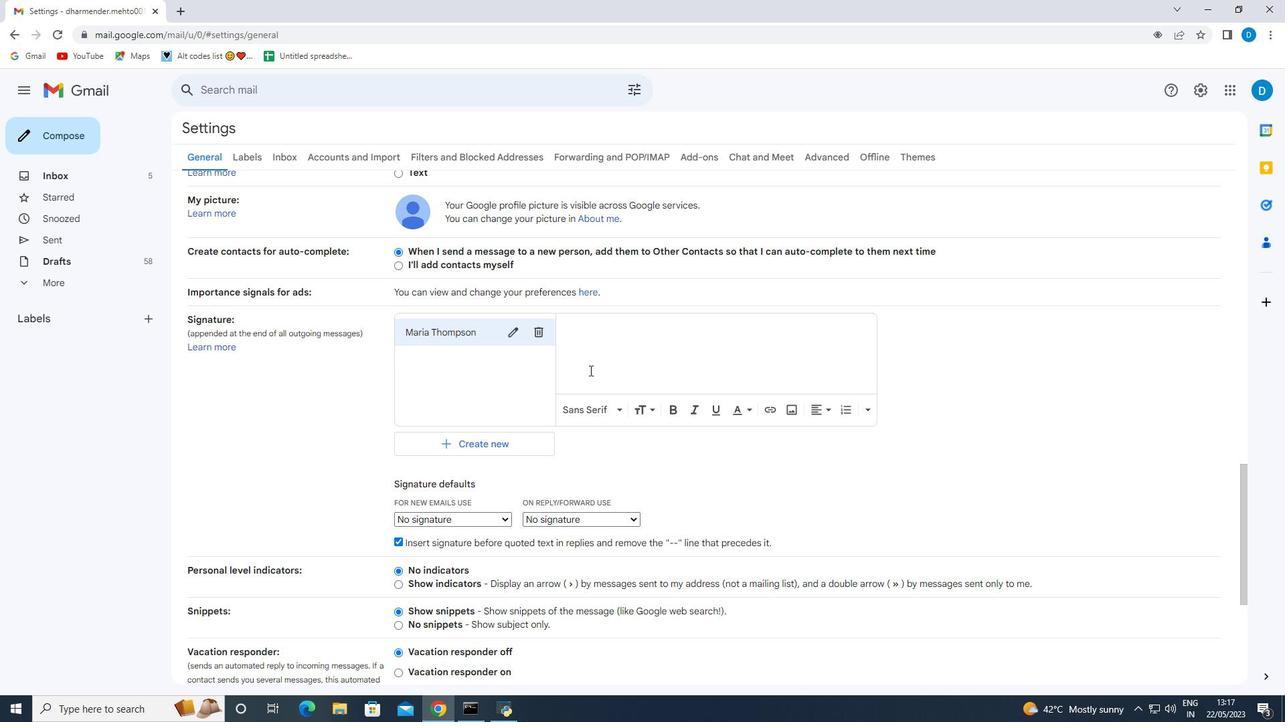 
Action: Mouse pressed left at (591, 363)
Screenshot: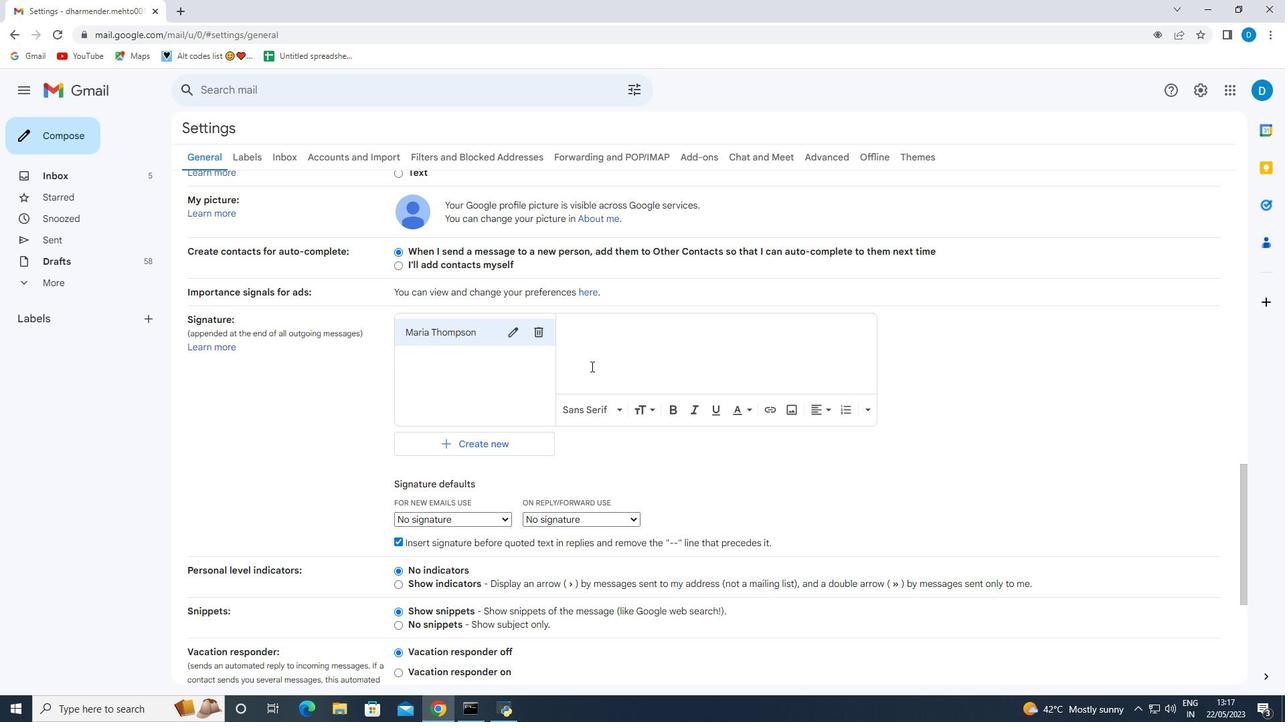 
Action: Key pressed <Key.enter><Key.shift>Maria<Key.space><Key.shift>R<Key.backspace><Key.shift>Thompson
Screenshot: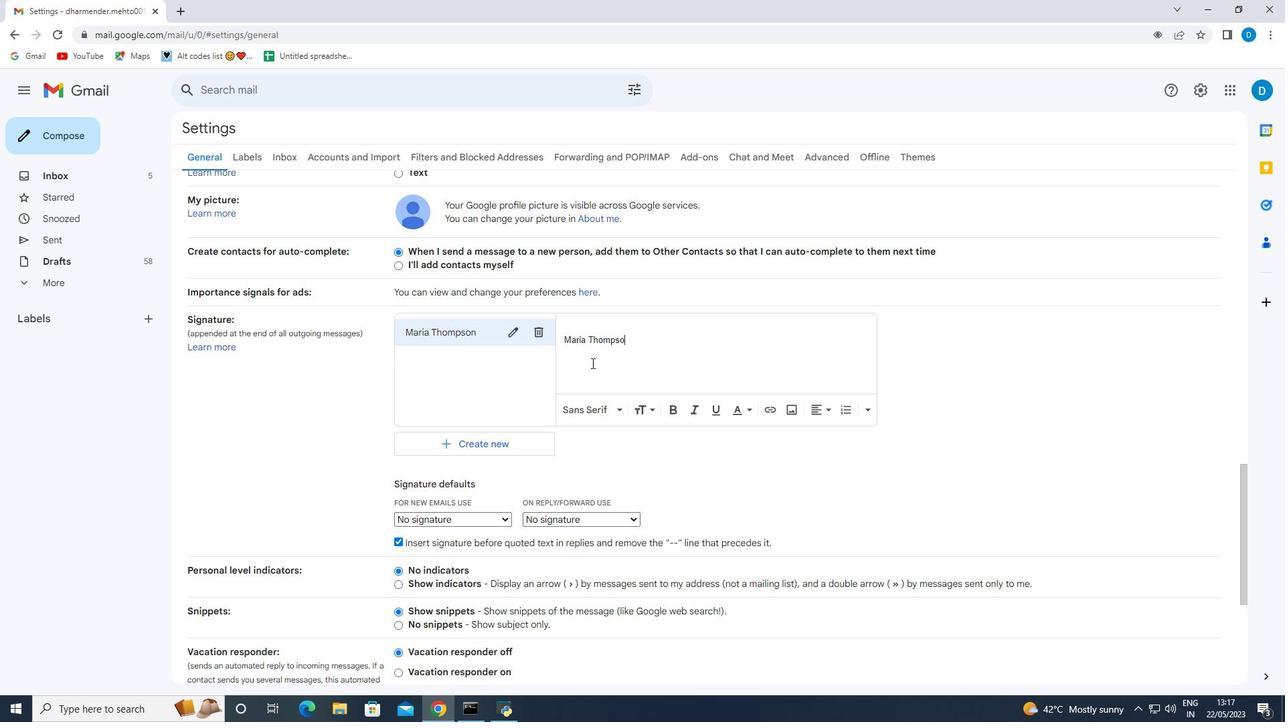 
Action: Mouse moved to (557, 522)
Screenshot: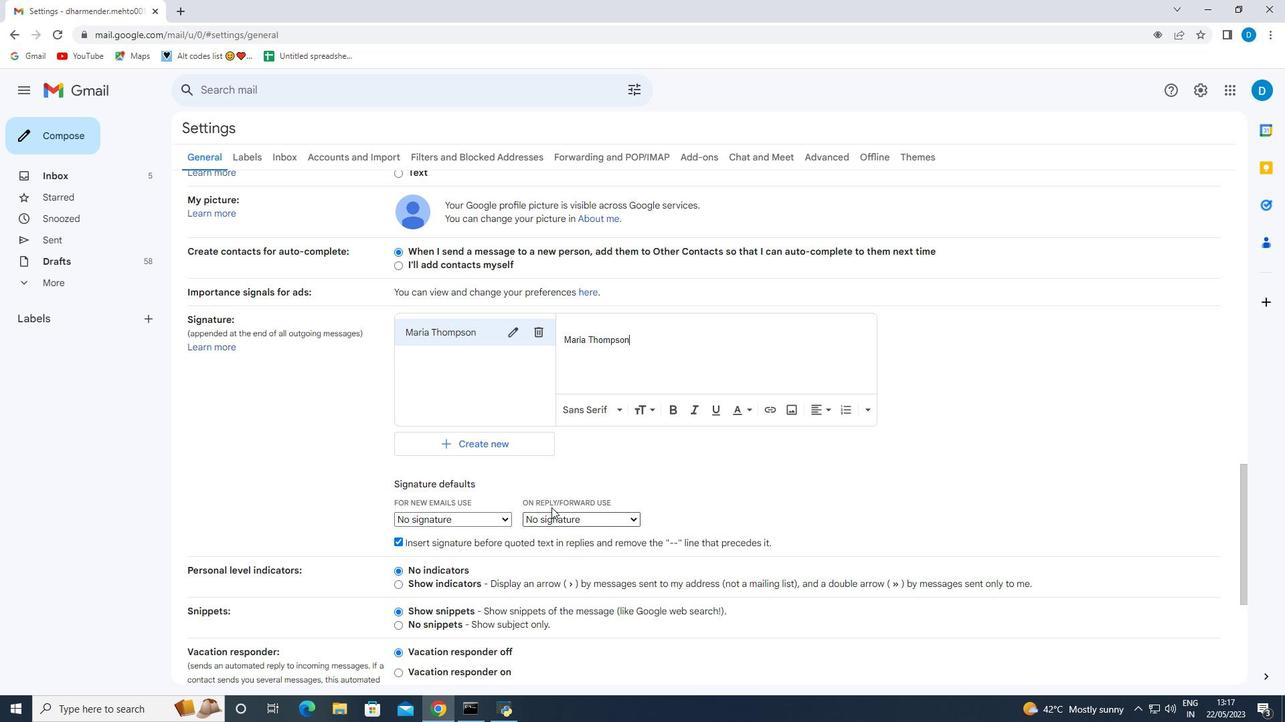 
Action: Mouse pressed left at (557, 522)
Screenshot: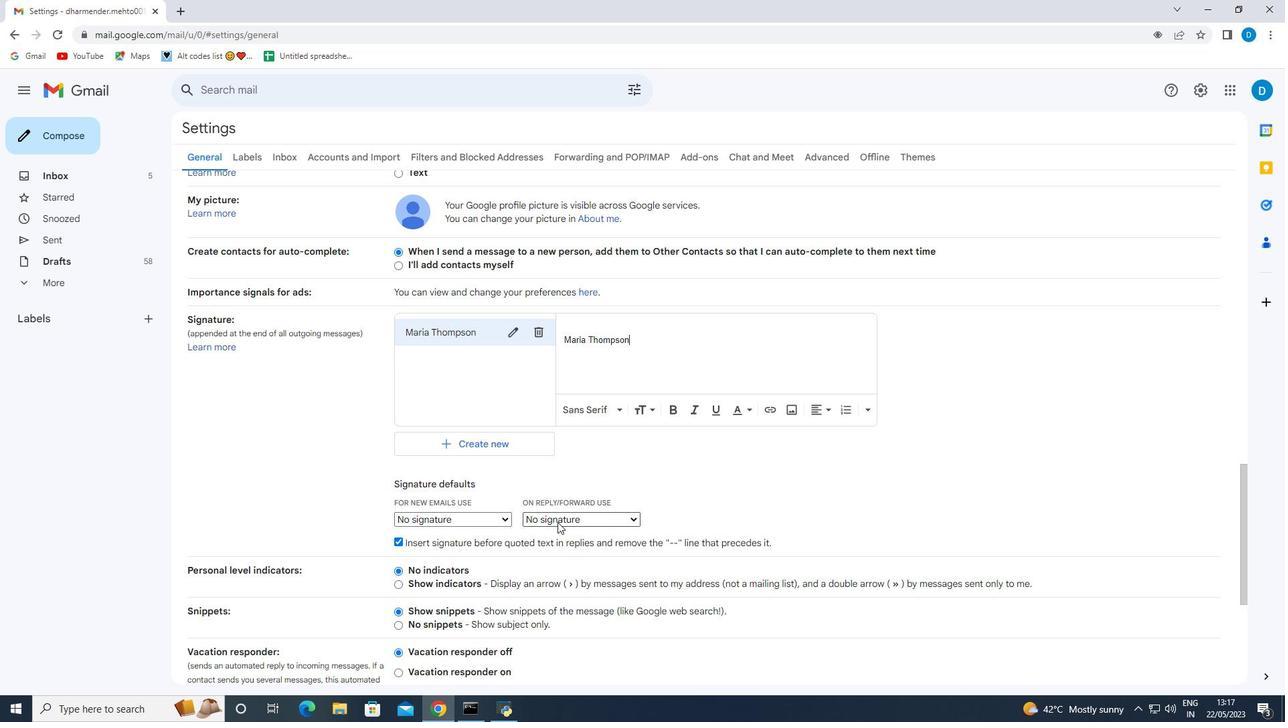
Action: Mouse moved to (562, 540)
Screenshot: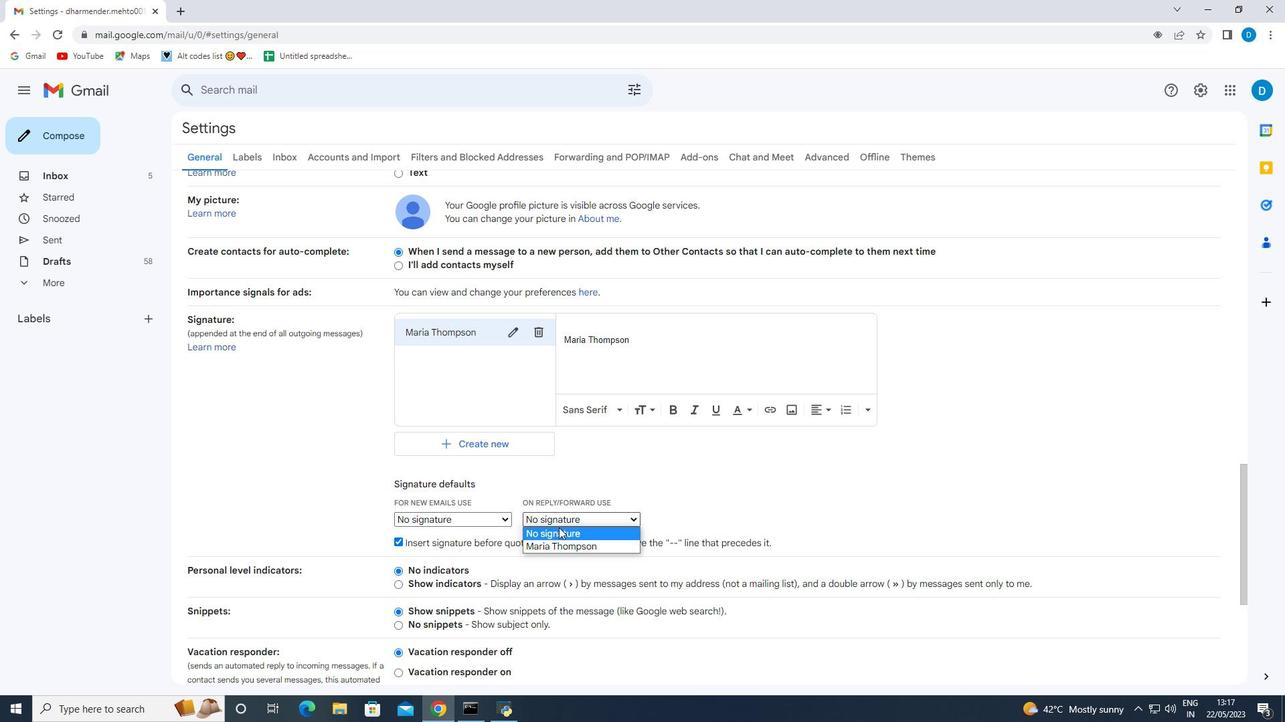
Action: Mouse pressed left at (562, 540)
Screenshot: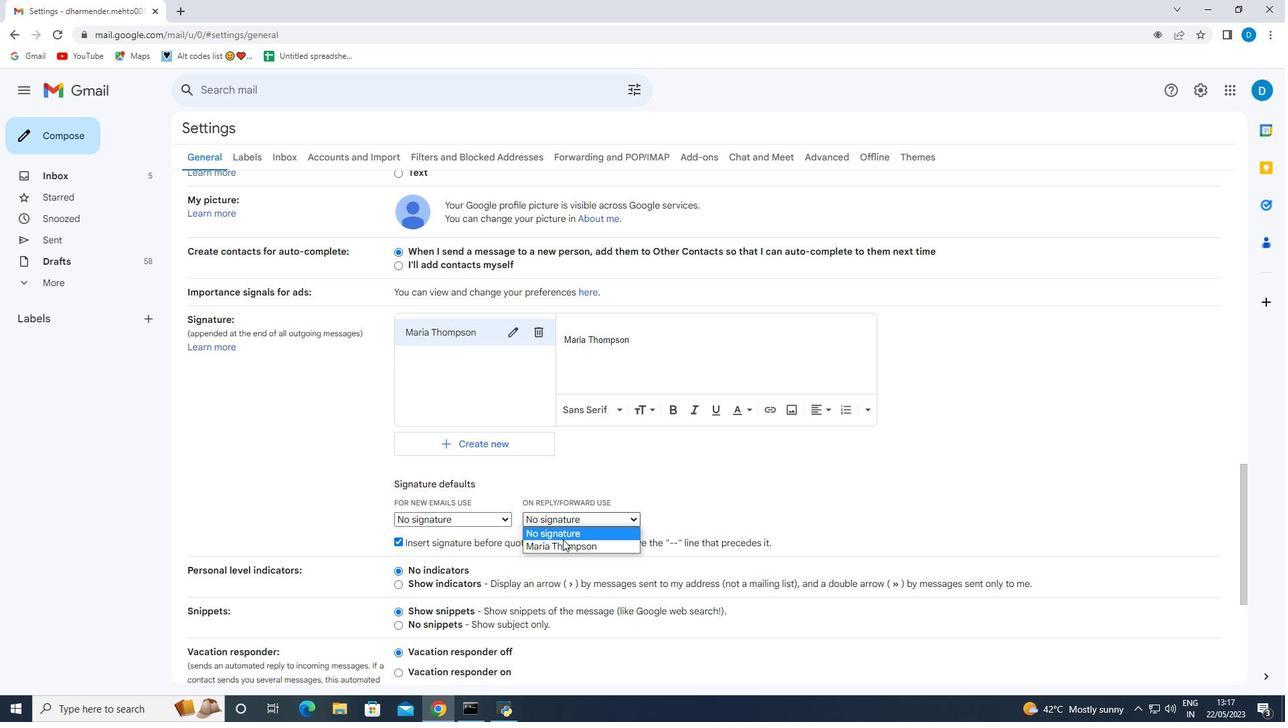 
Action: Mouse moved to (562, 548)
Screenshot: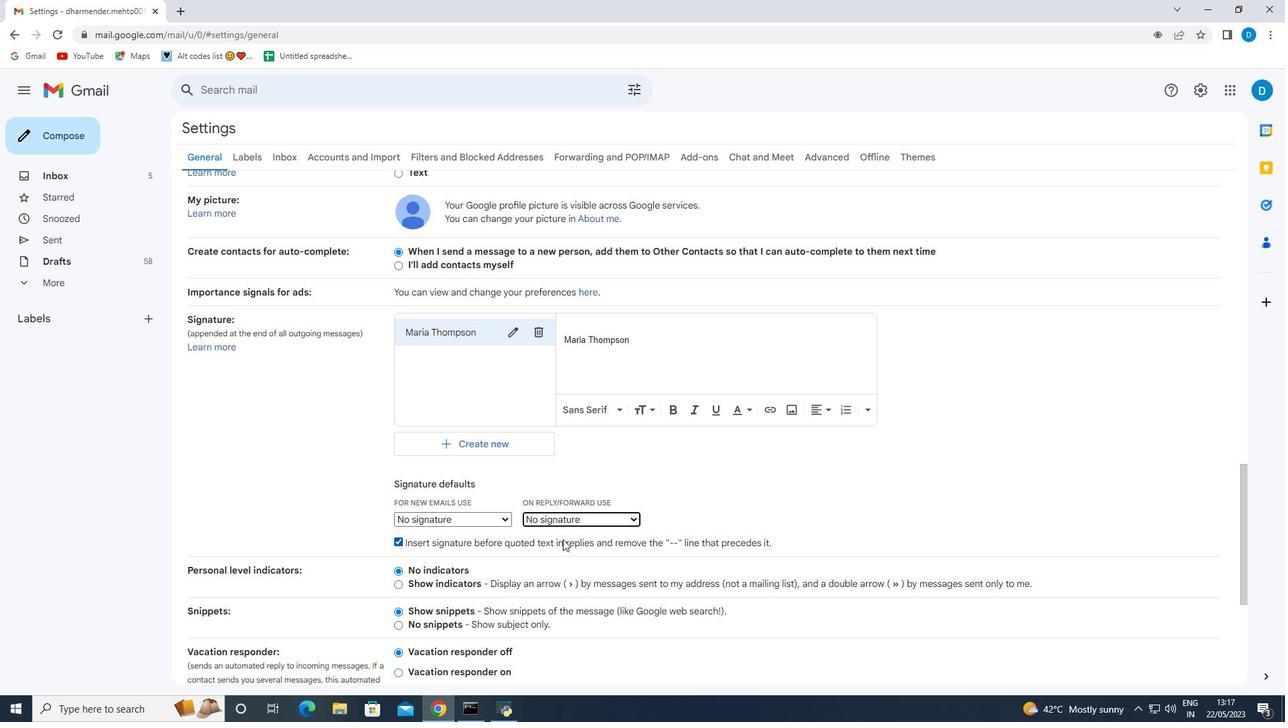 
Action: Mouse pressed left at (562, 548)
Screenshot: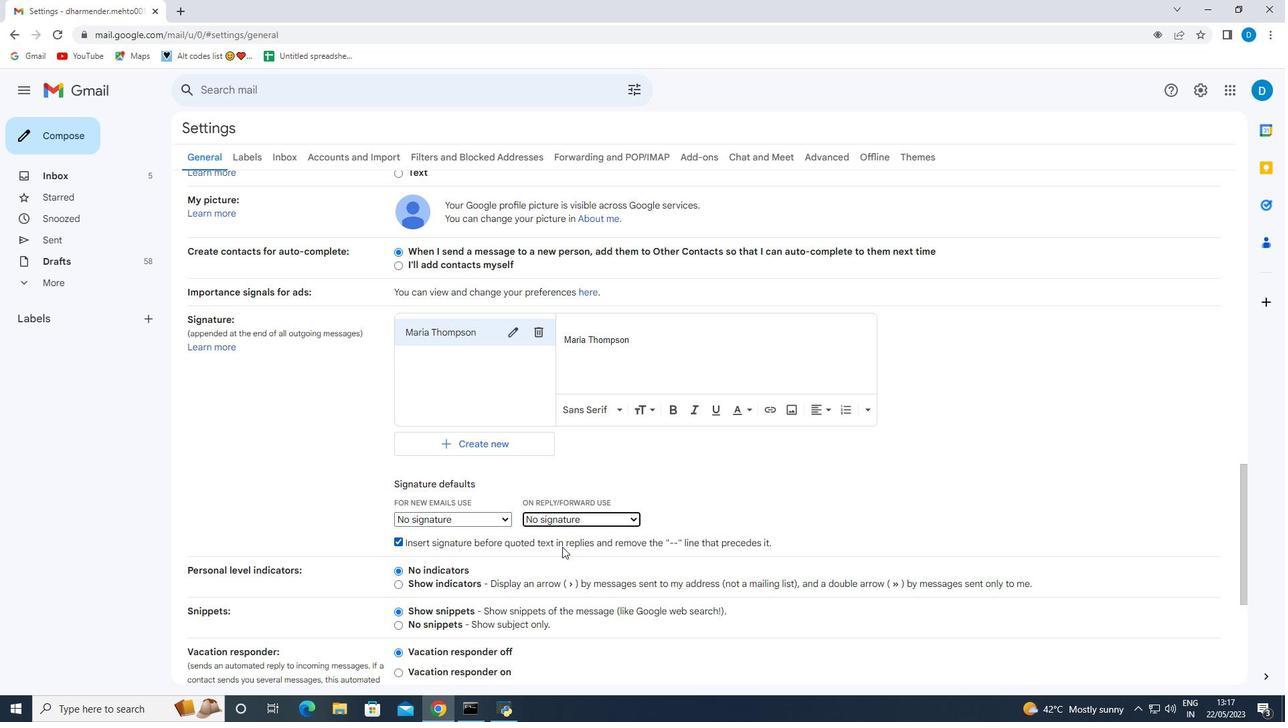 
Action: Mouse moved to (565, 525)
Screenshot: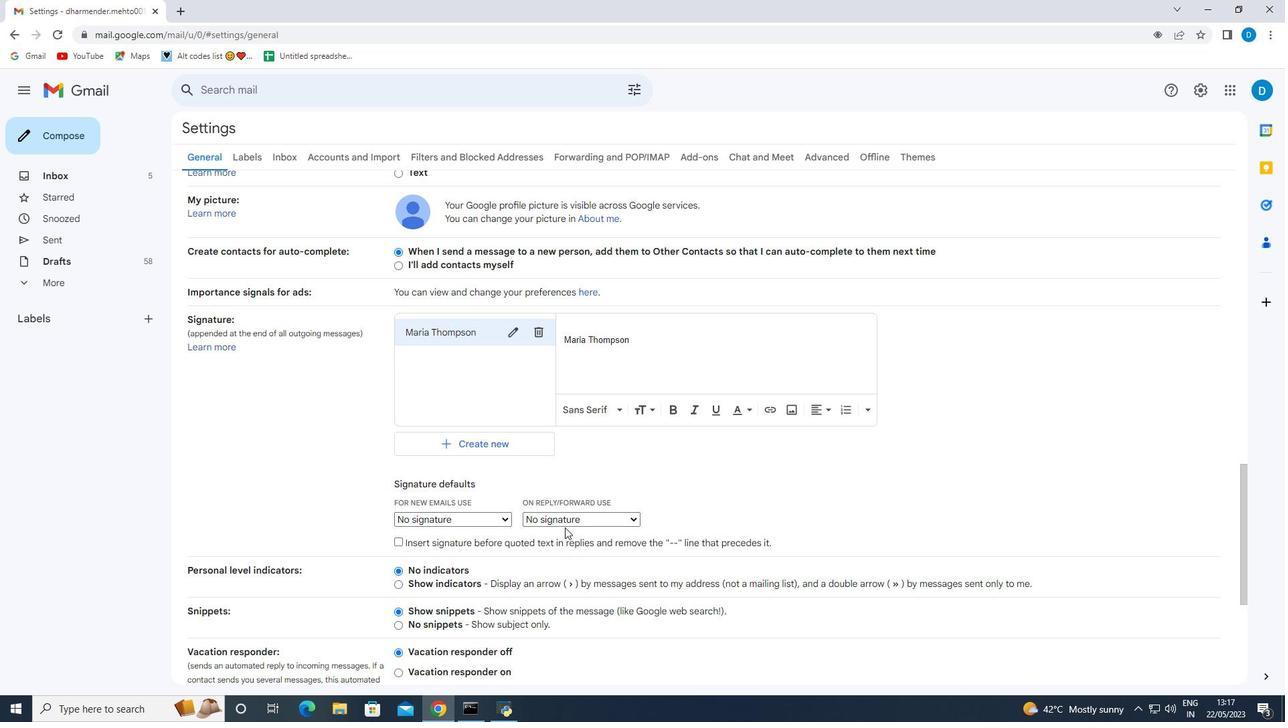 
Action: Mouse pressed left at (565, 525)
Screenshot: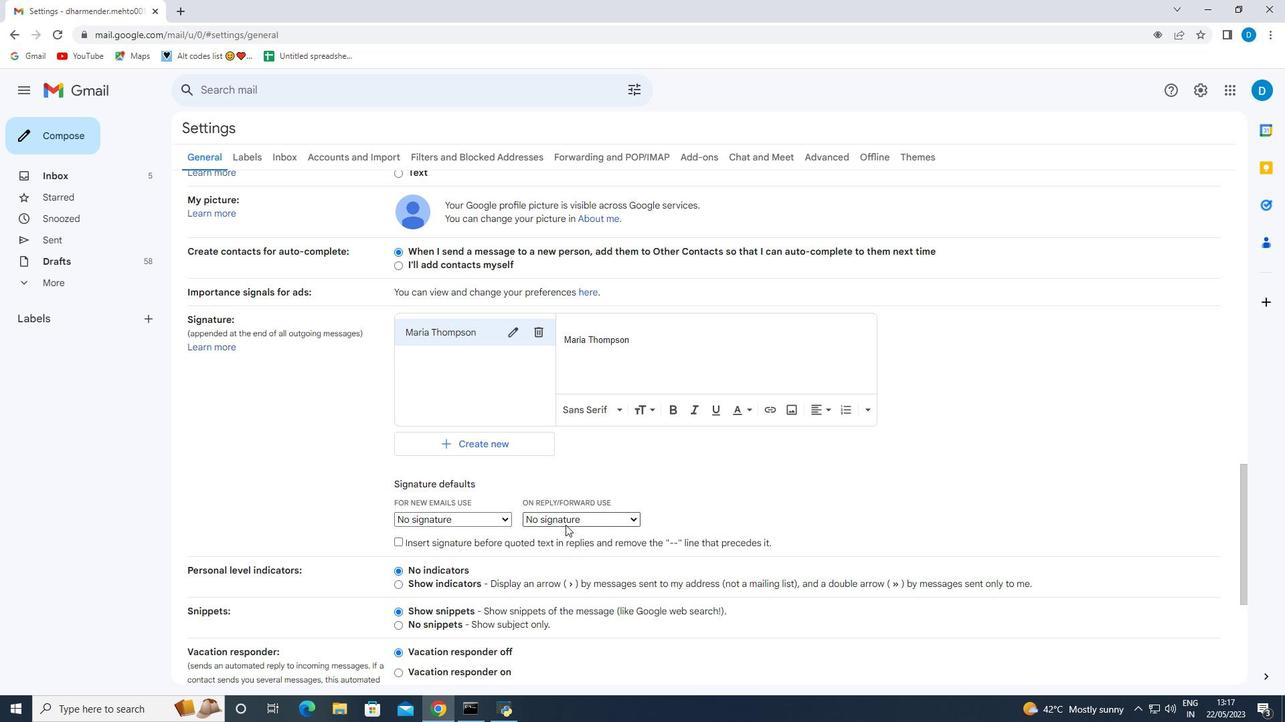 
Action: Mouse moved to (567, 542)
Screenshot: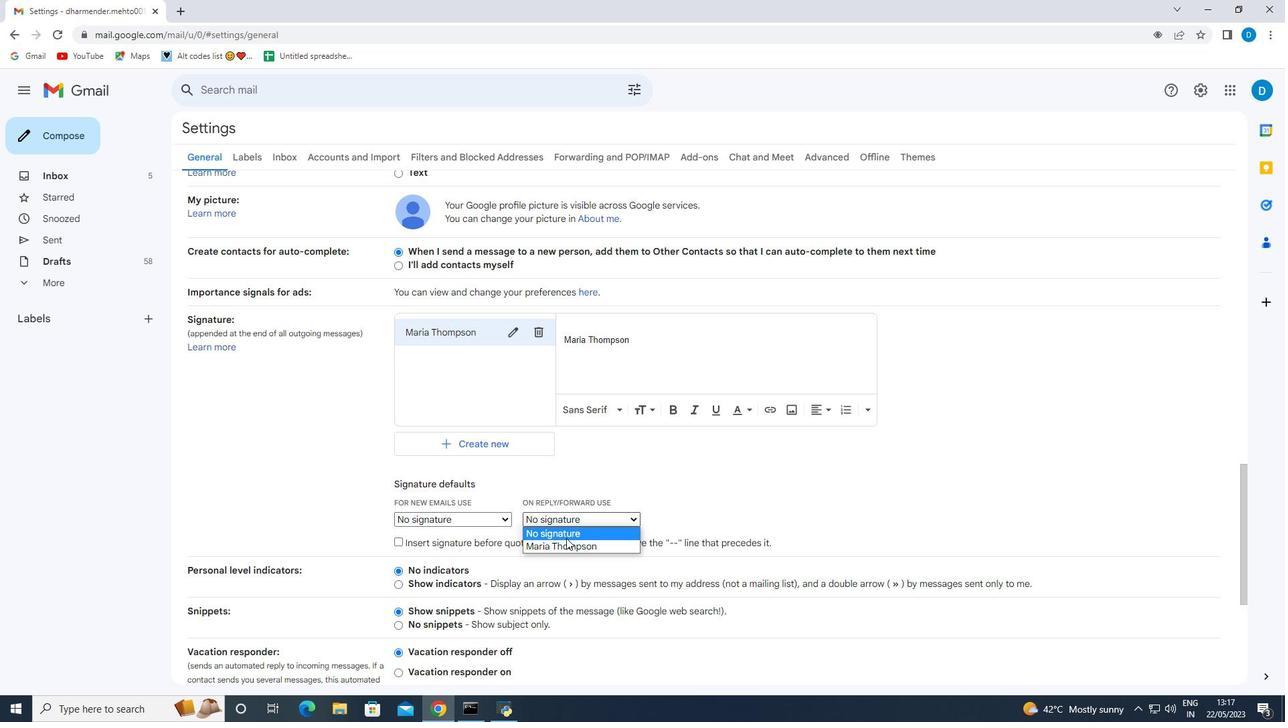 
Action: Mouse pressed left at (567, 542)
Screenshot: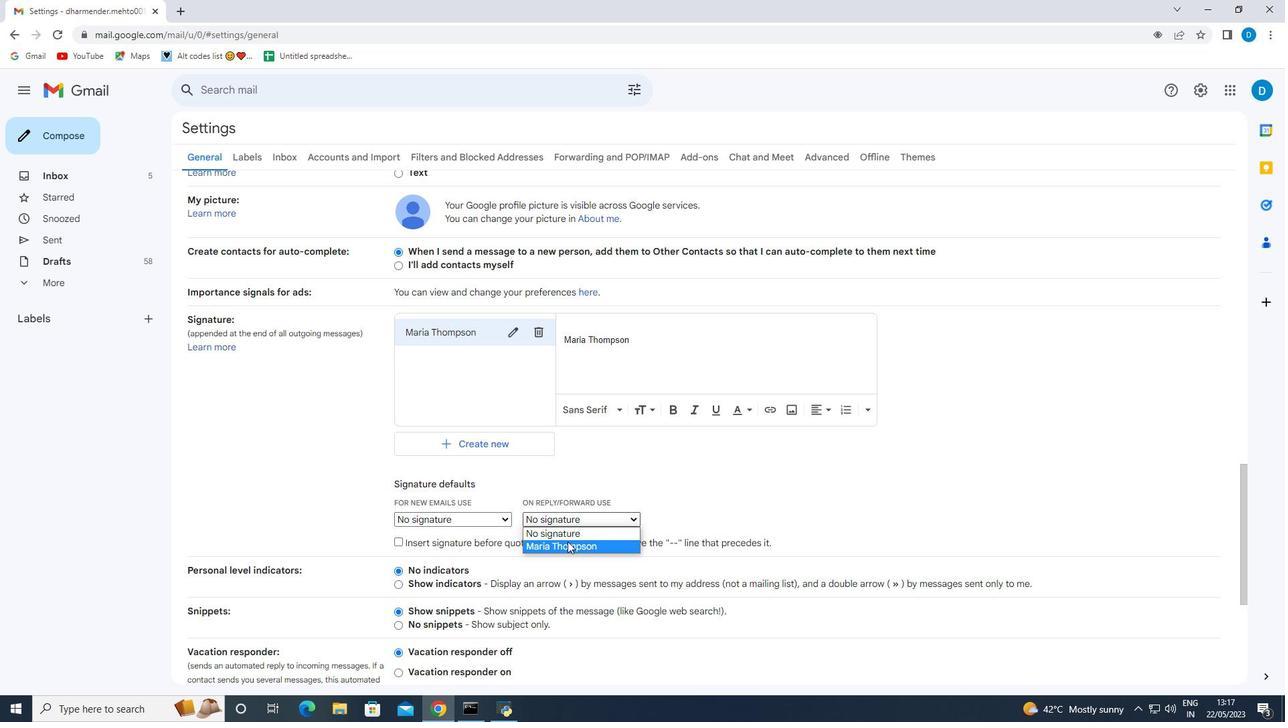 
Action: Mouse moved to (455, 508)
Screenshot: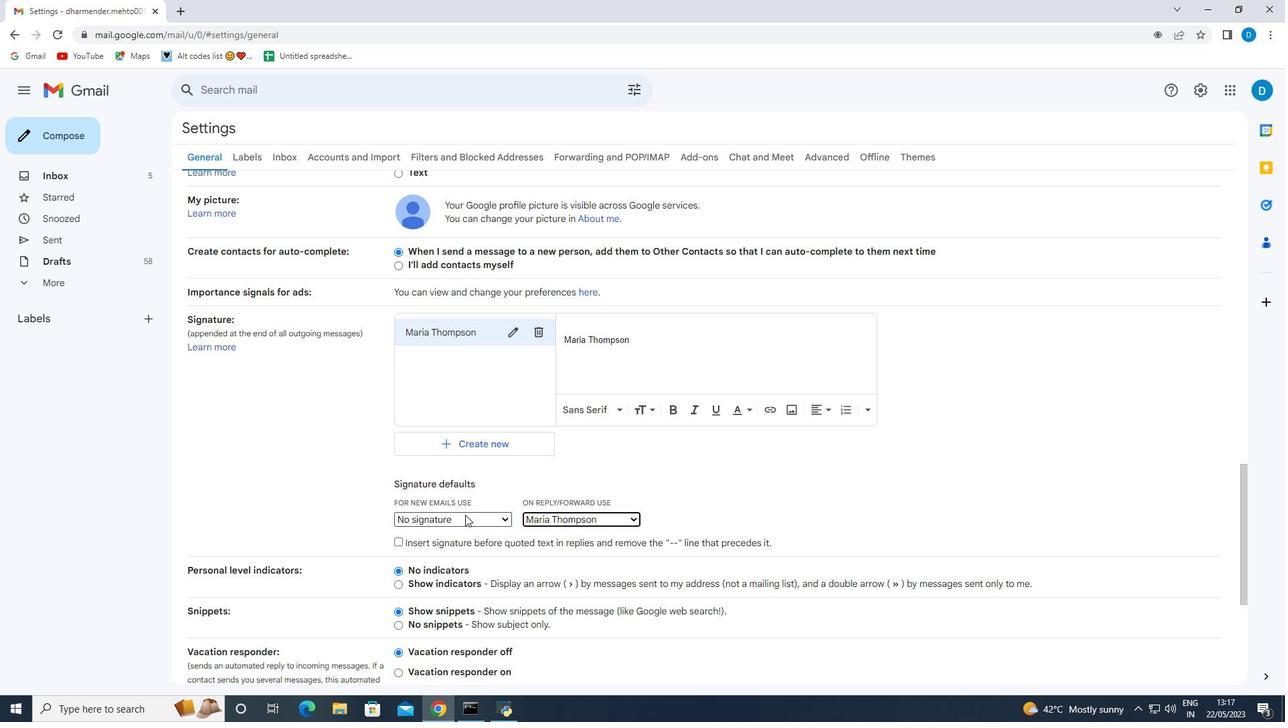 
Action: Mouse pressed left at (455, 508)
Screenshot: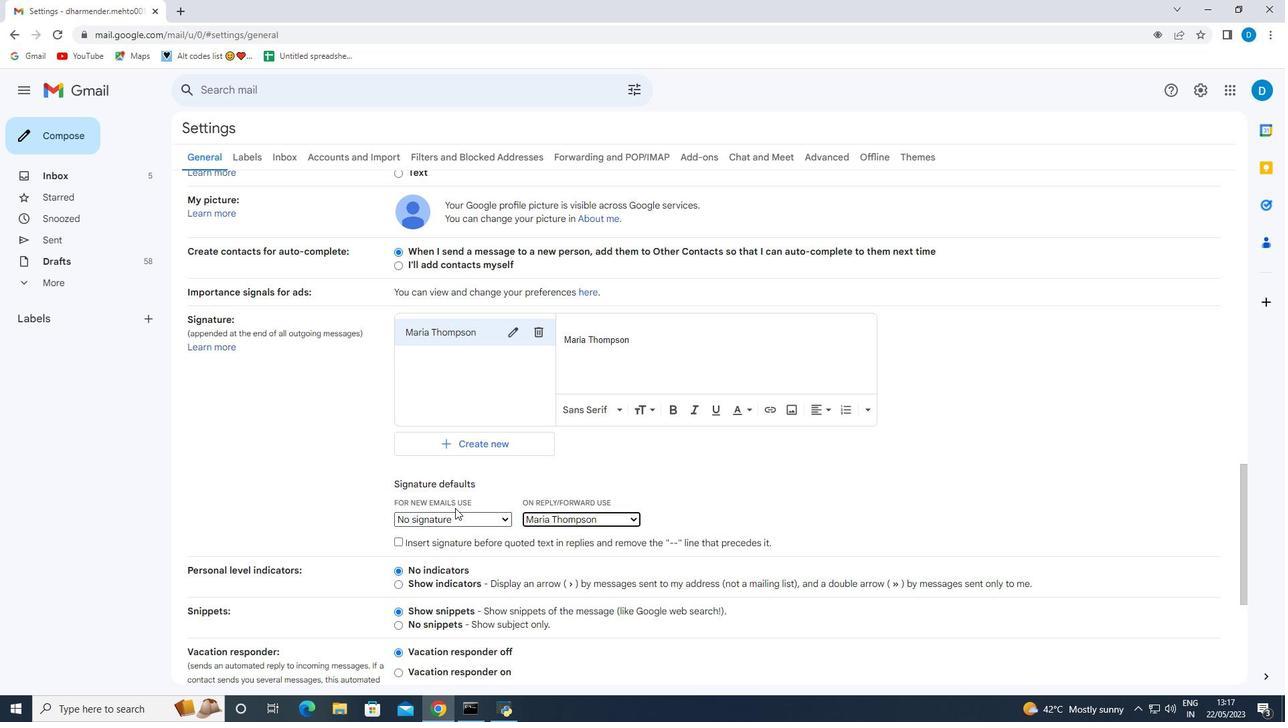 
Action: Mouse moved to (459, 516)
Screenshot: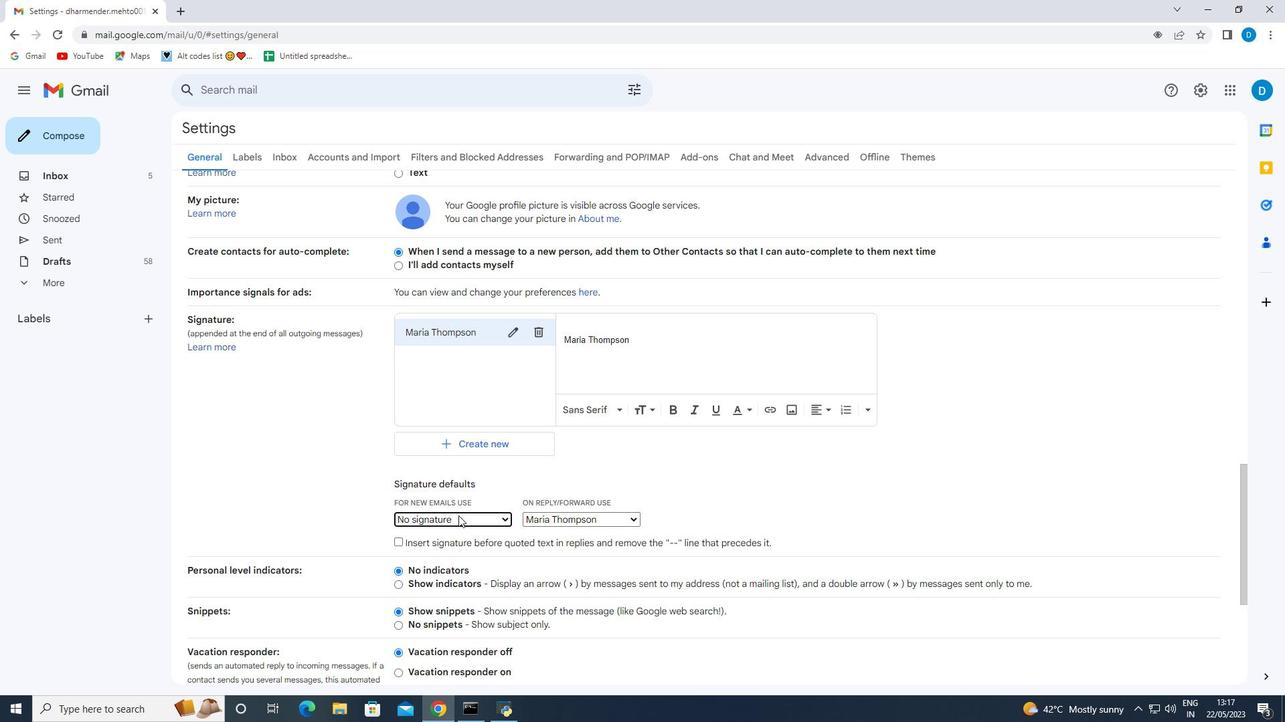 
Action: Mouse pressed left at (459, 516)
Screenshot: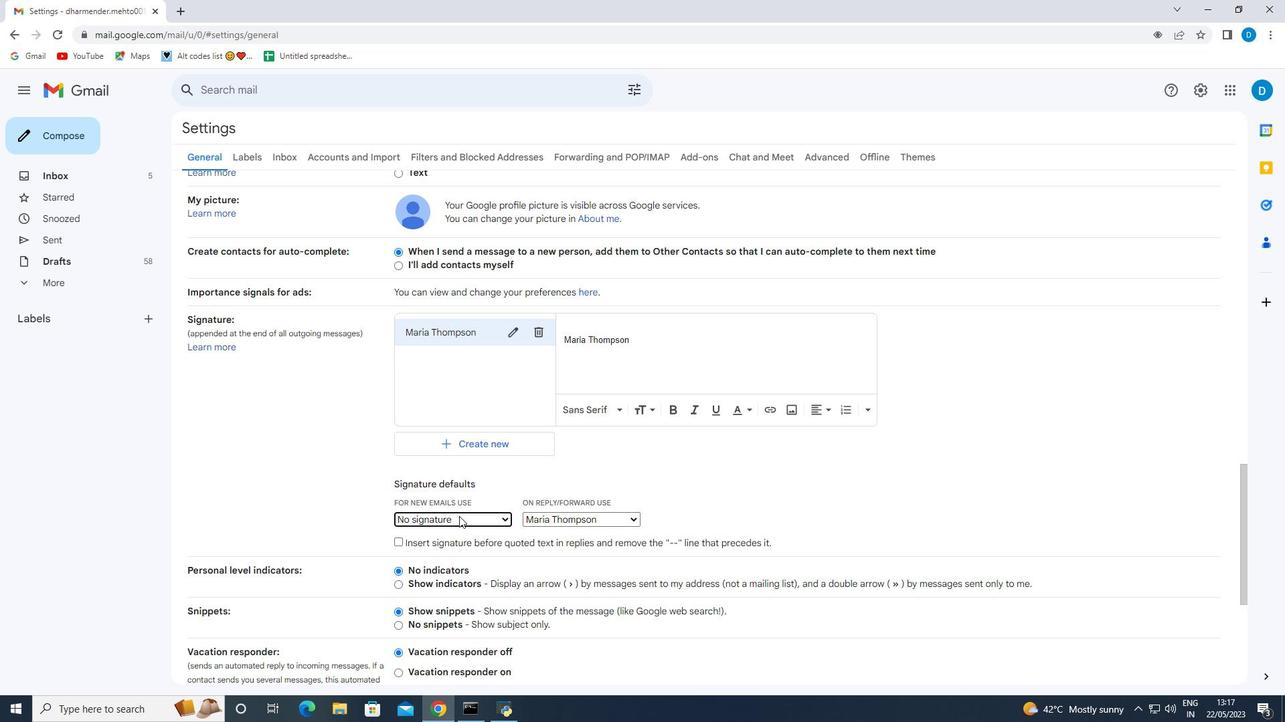 
Action: Mouse moved to (461, 544)
Screenshot: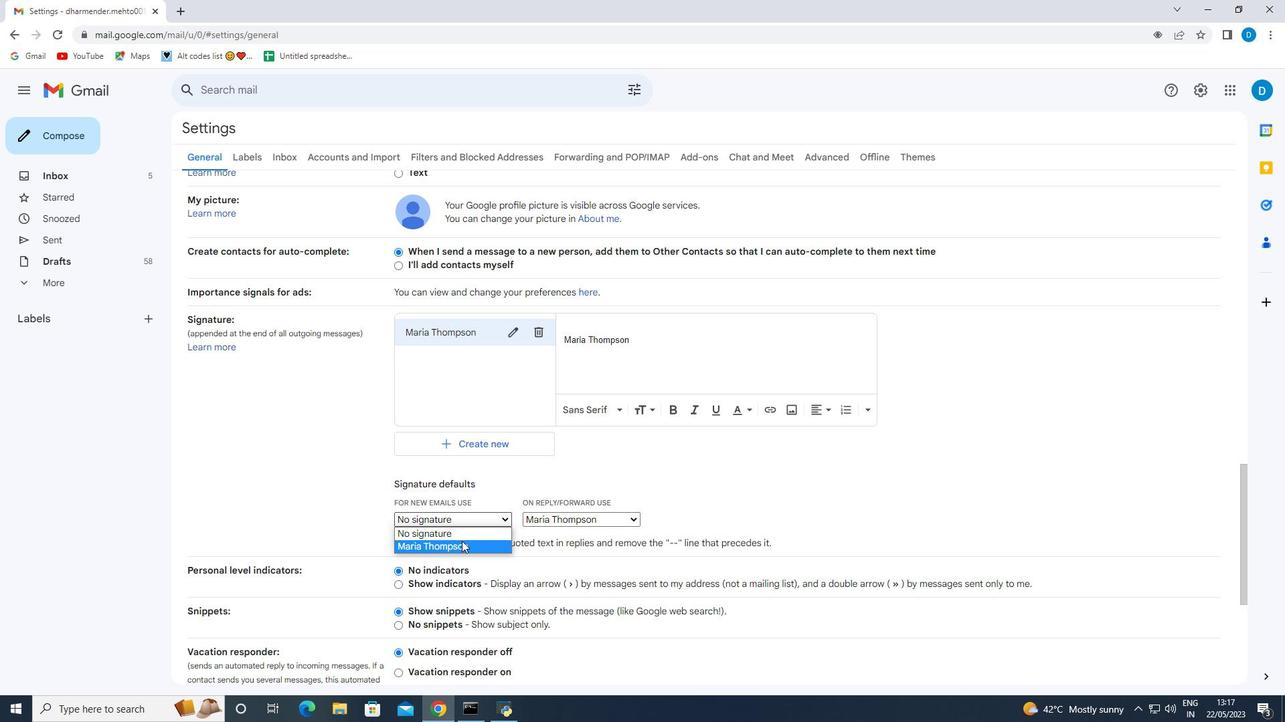 
Action: Mouse pressed left at (461, 544)
Screenshot: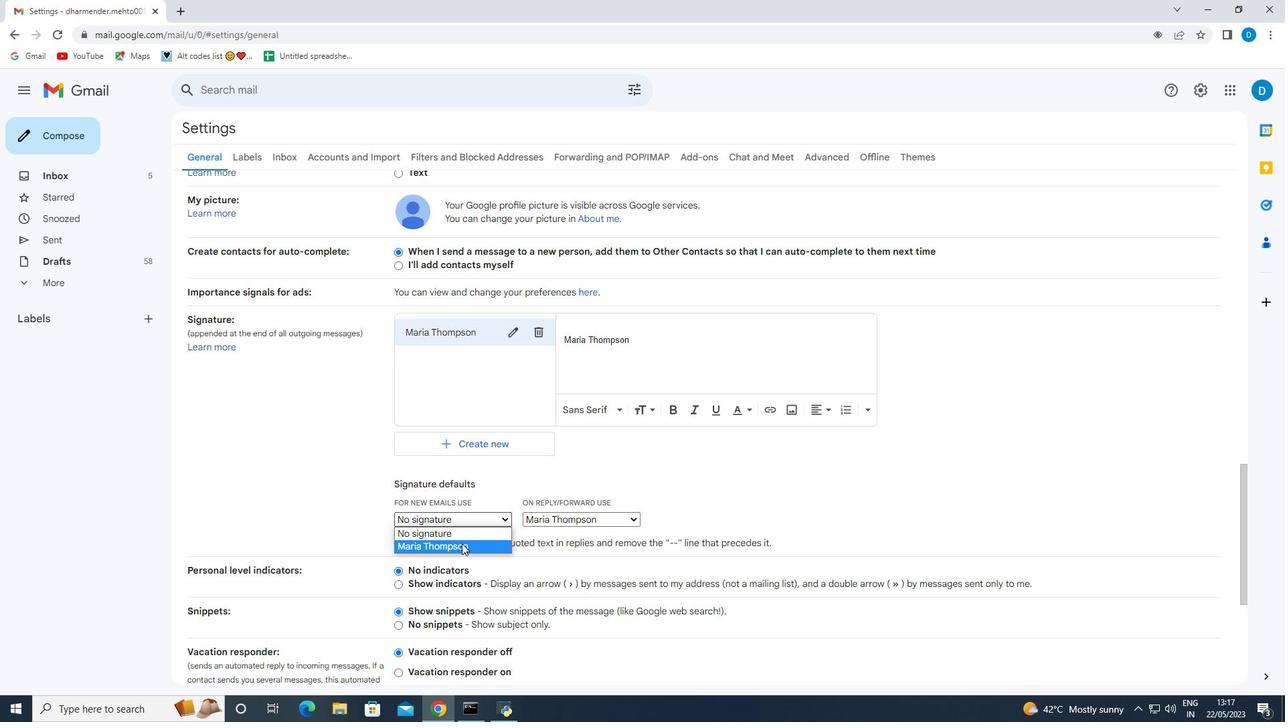 
Action: Mouse moved to (477, 510)
Screenshot: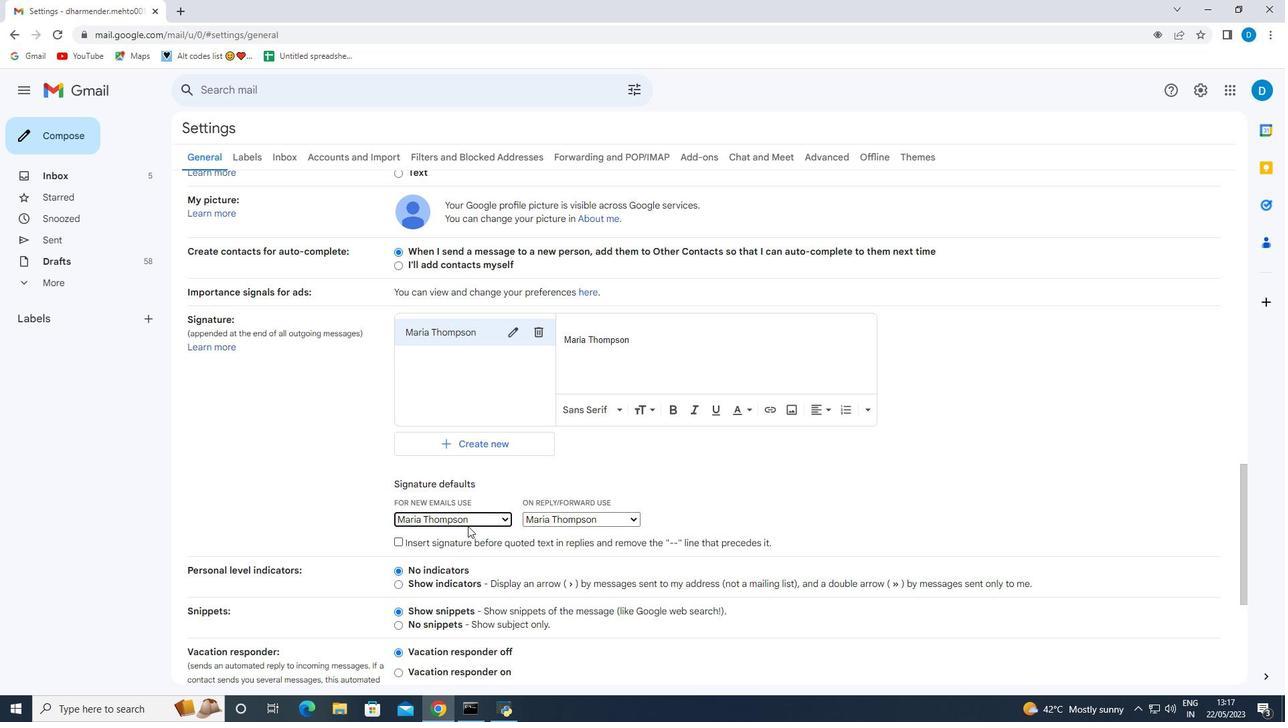 
Action: Mouse scrolled (477, 509) with delta (0, 0)
Screenshot: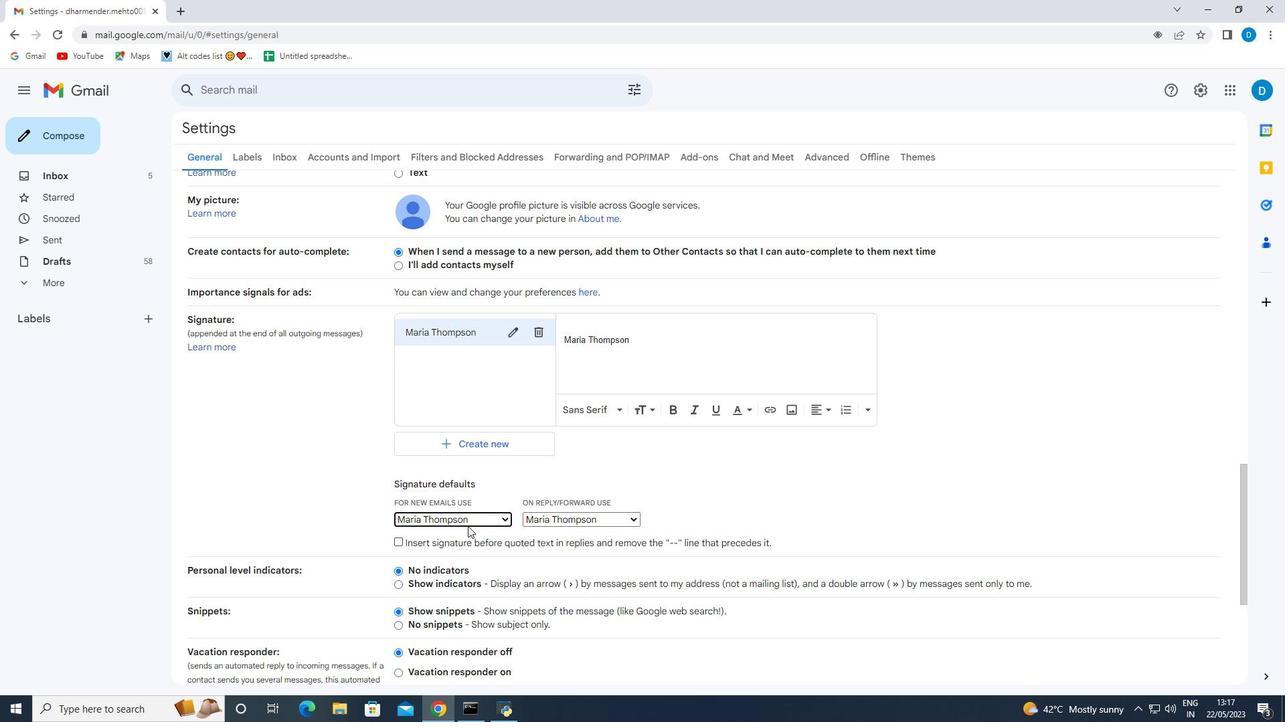 
Action: Mouse scrolled (477, 509) with delta (0, 0)
Screenshot: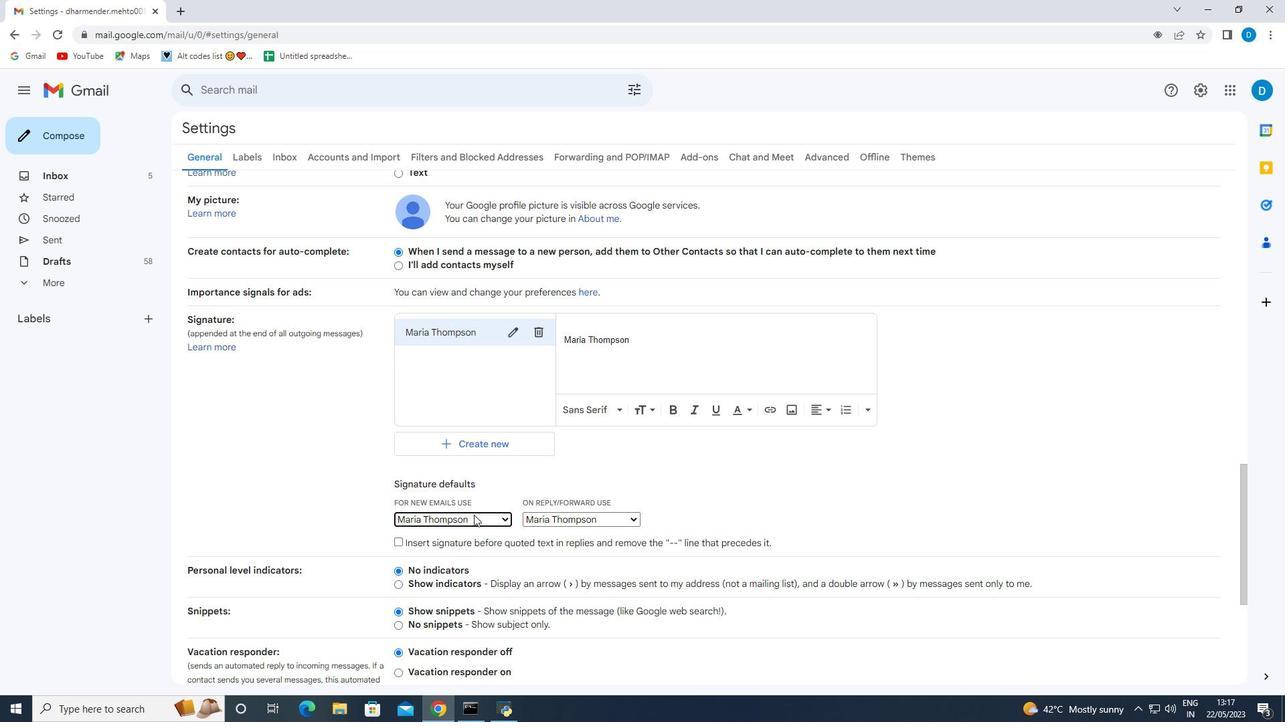 
Action: Mouse scrolled (477, 509) with delta (0, 0)
Screenshot: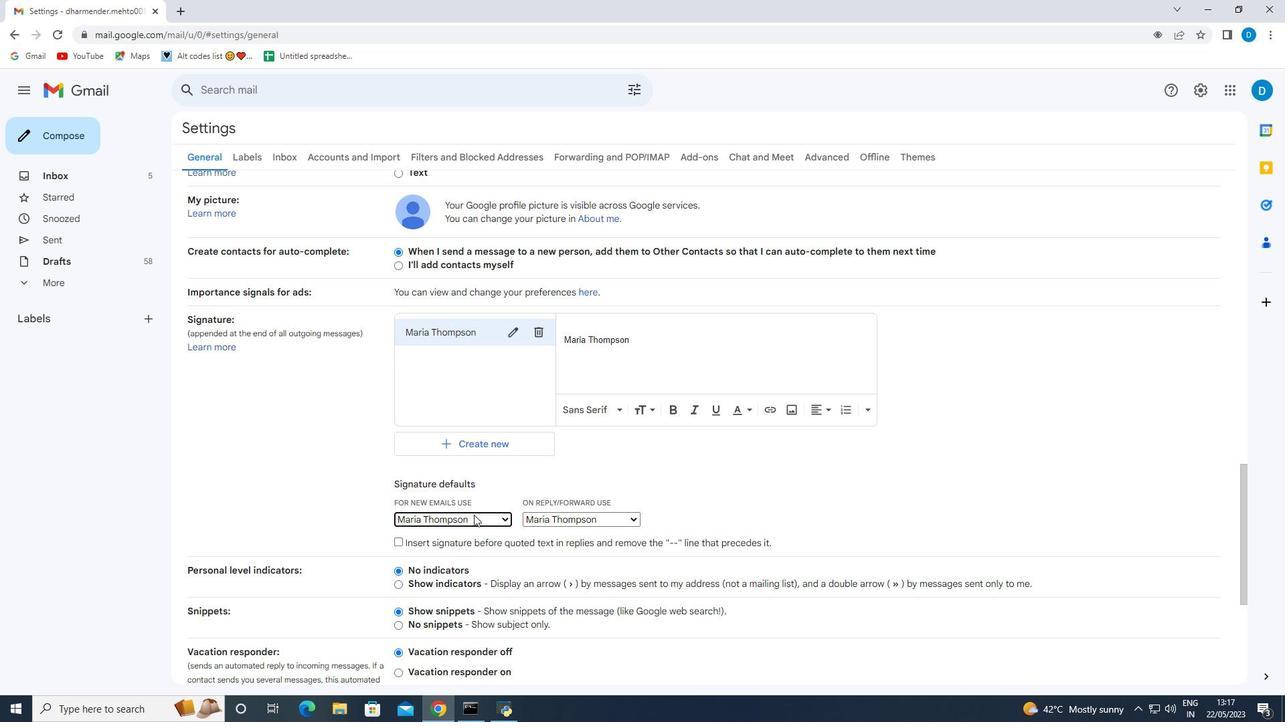 
Action: Mouse scrolled (477, 509) with delta (0, 0)
Screenshot: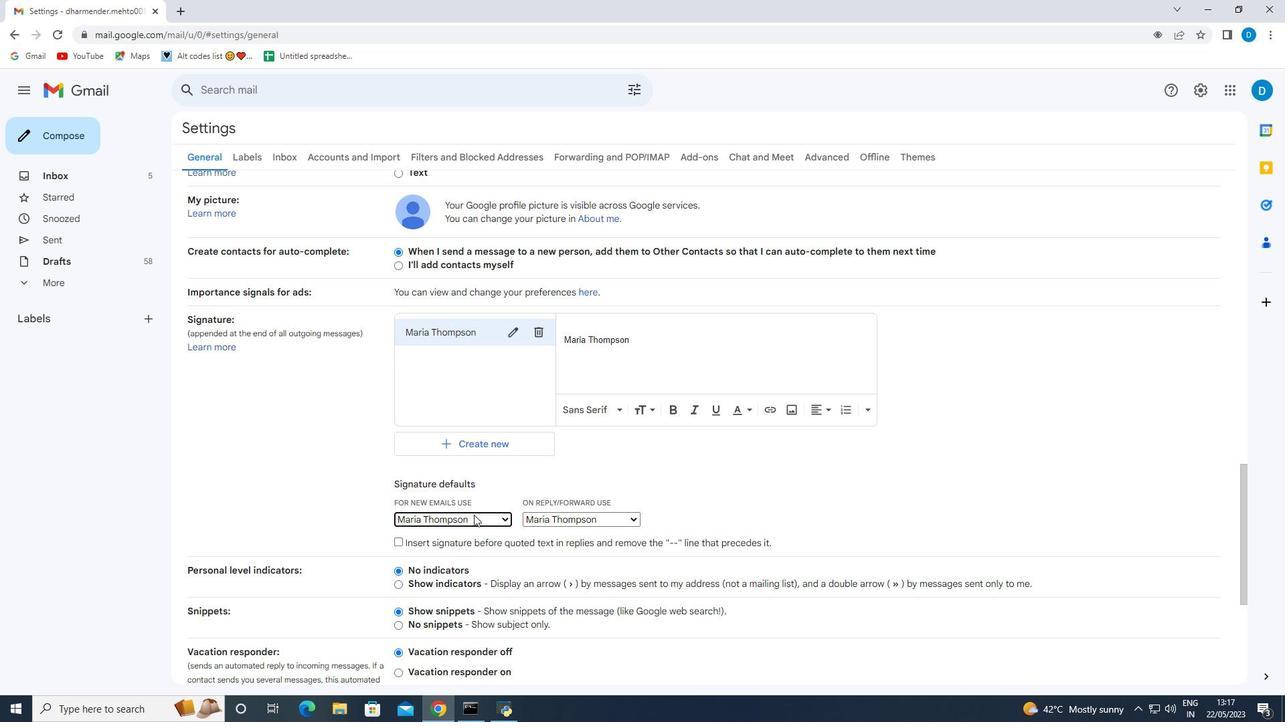 
Action: Mouse scrolled (477, 509) with delta (0, 0)
Screenshot: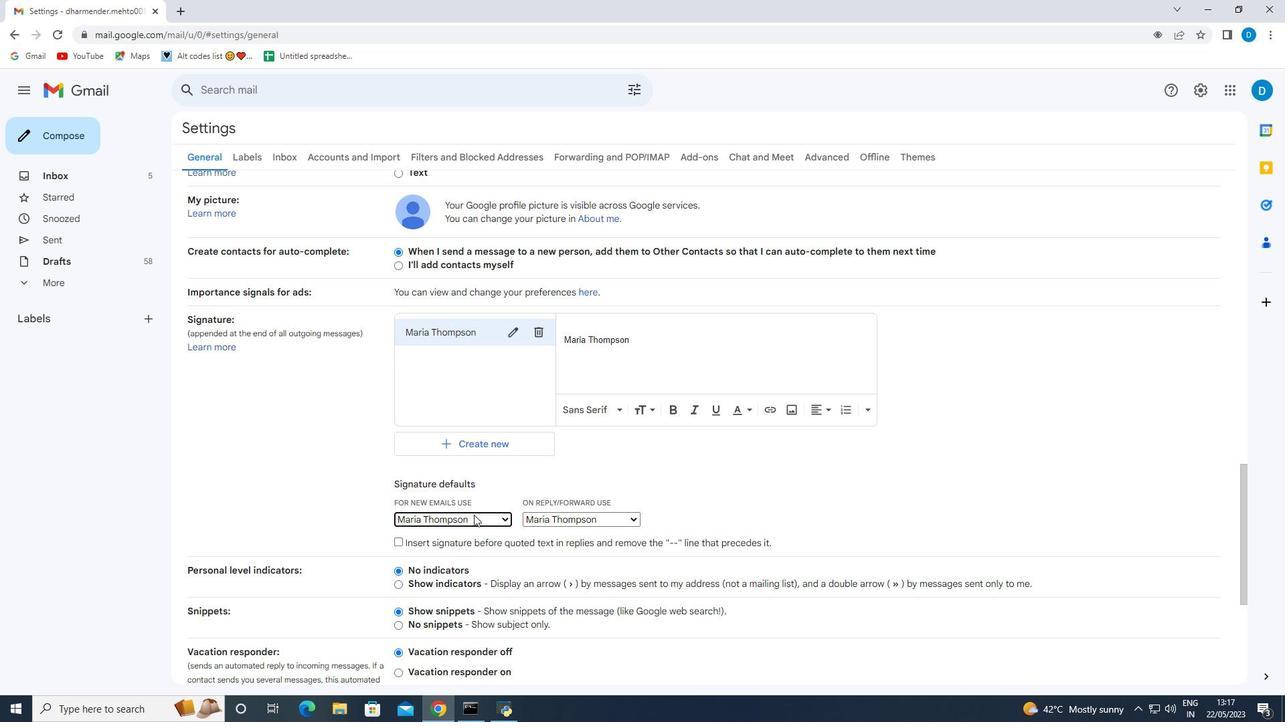 
Action: Mouse scrolled (477, 509) with delta (0, 0)
Screenshot: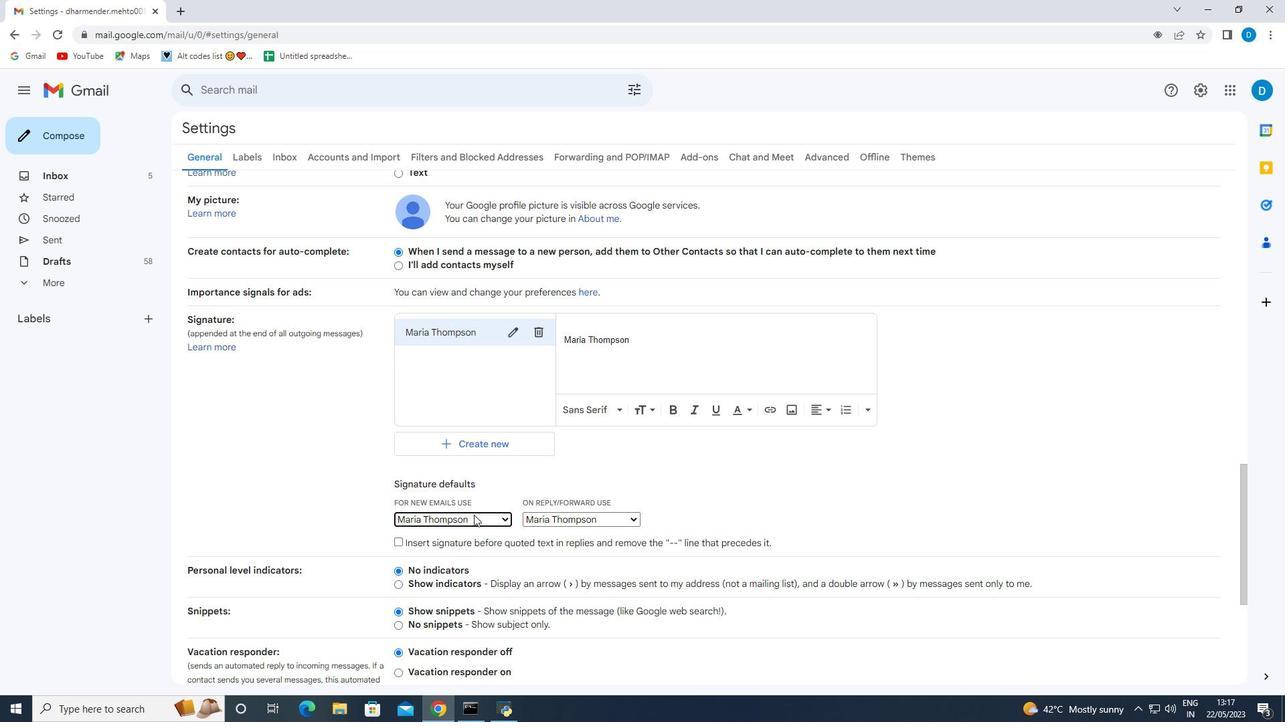 
Action: Mouse scrolled (477, 509) with delta (0, 0)
Screenshot: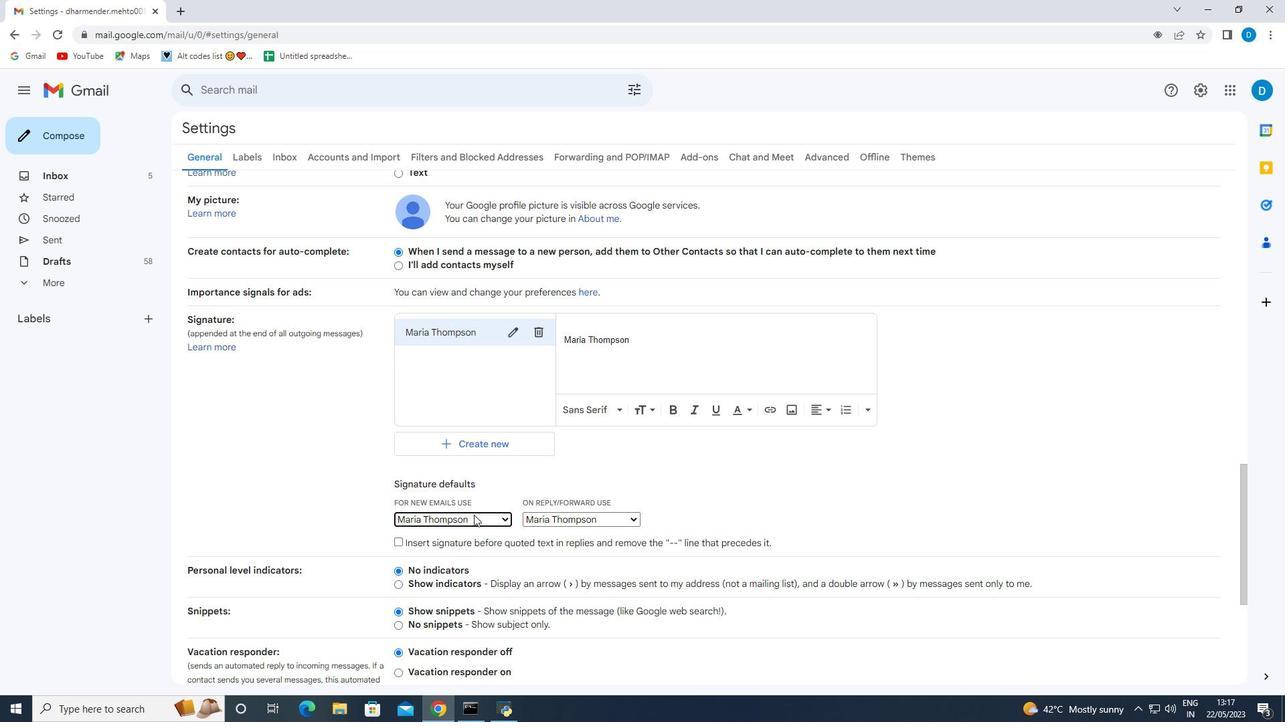 
Action: Mouse moved to (498, 506)
Screenshot: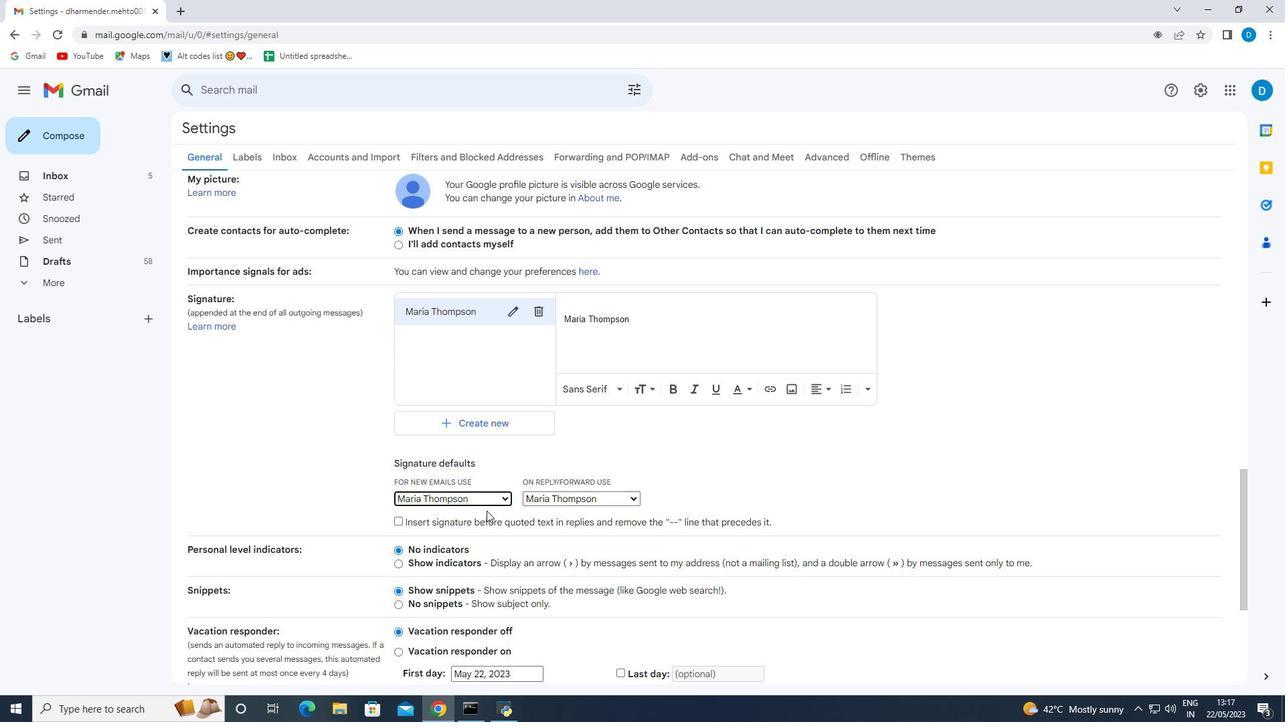 
Action: Mouse scrolled (498, 506) with delta (0, 0)
Screenshot: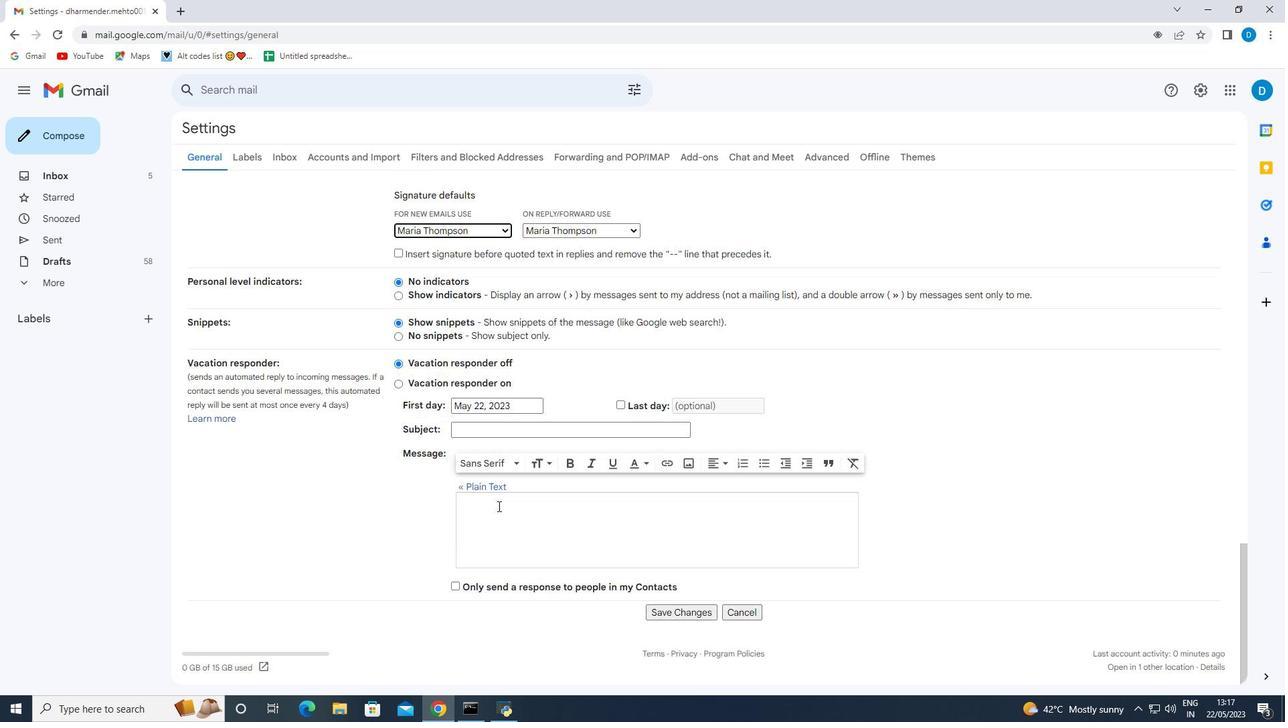 
Action: Mouse scrolled (498, 506) with delta (0, 0)
Screenshot: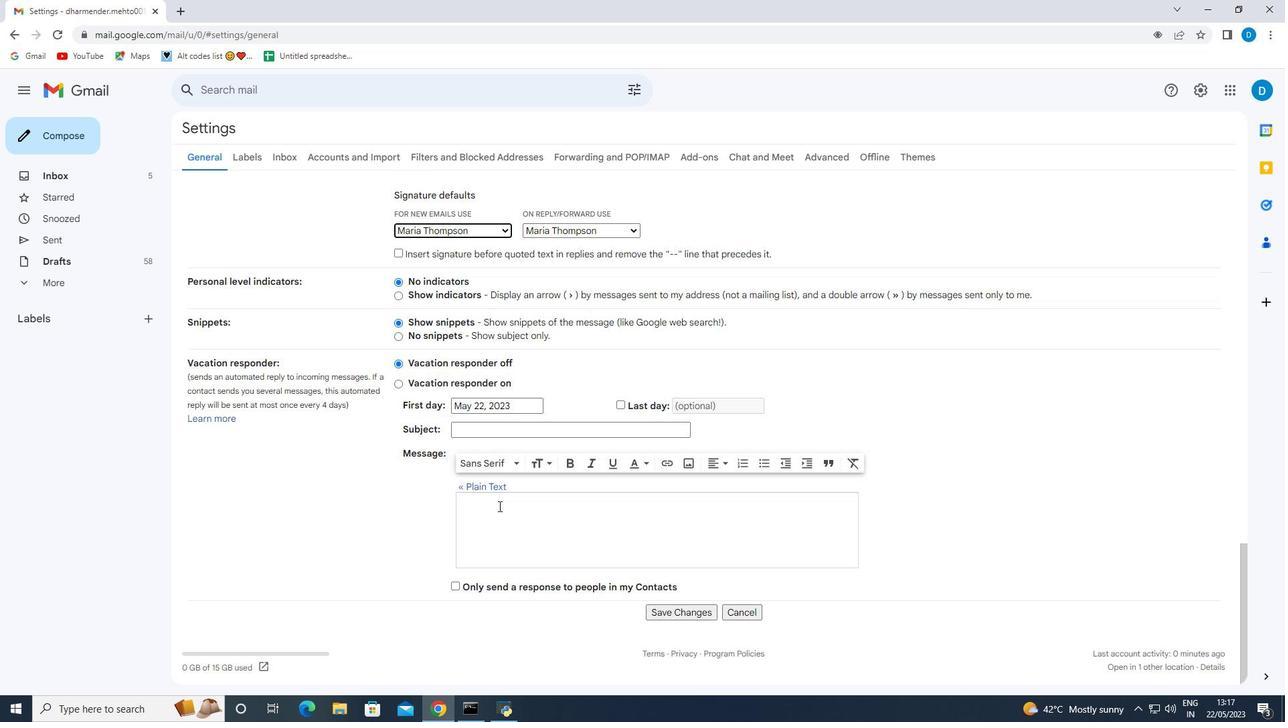 
Action: Mouse scrolled (498, 506) with delta (0, 0)
Screenshot: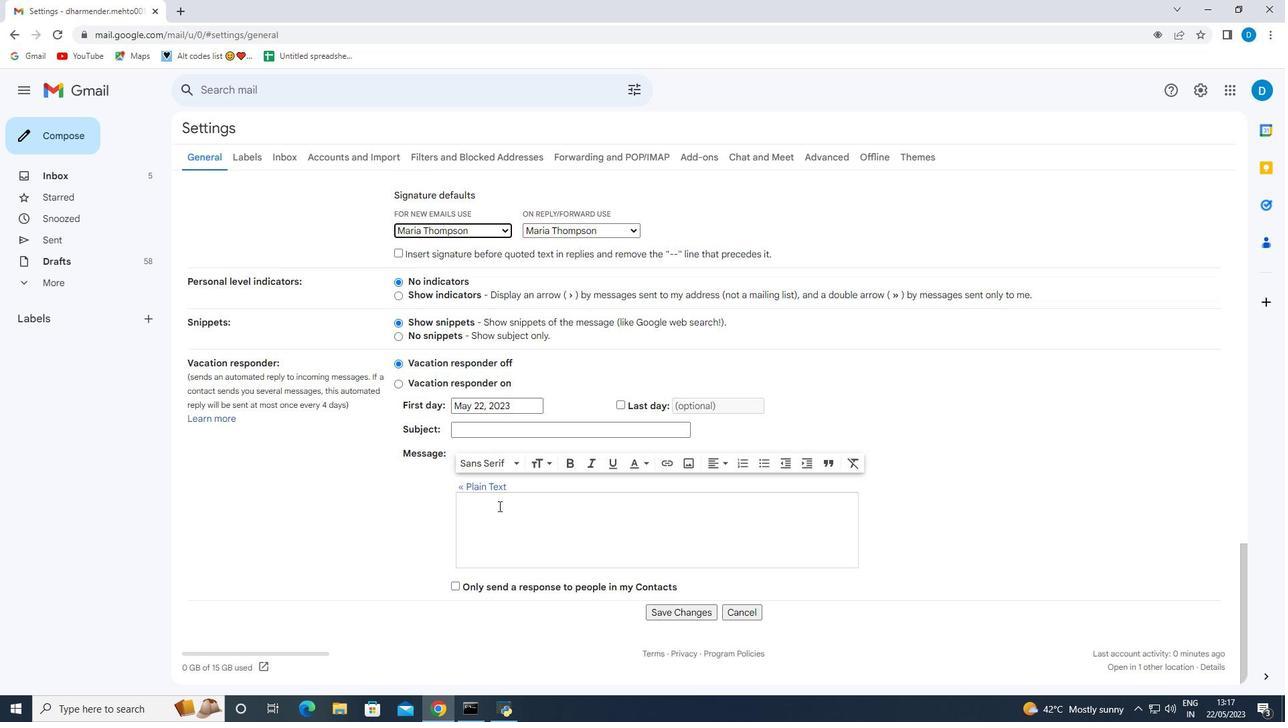 
Action: Mouse scrolled (498, 506) with delta (0, 0)
Screenshot: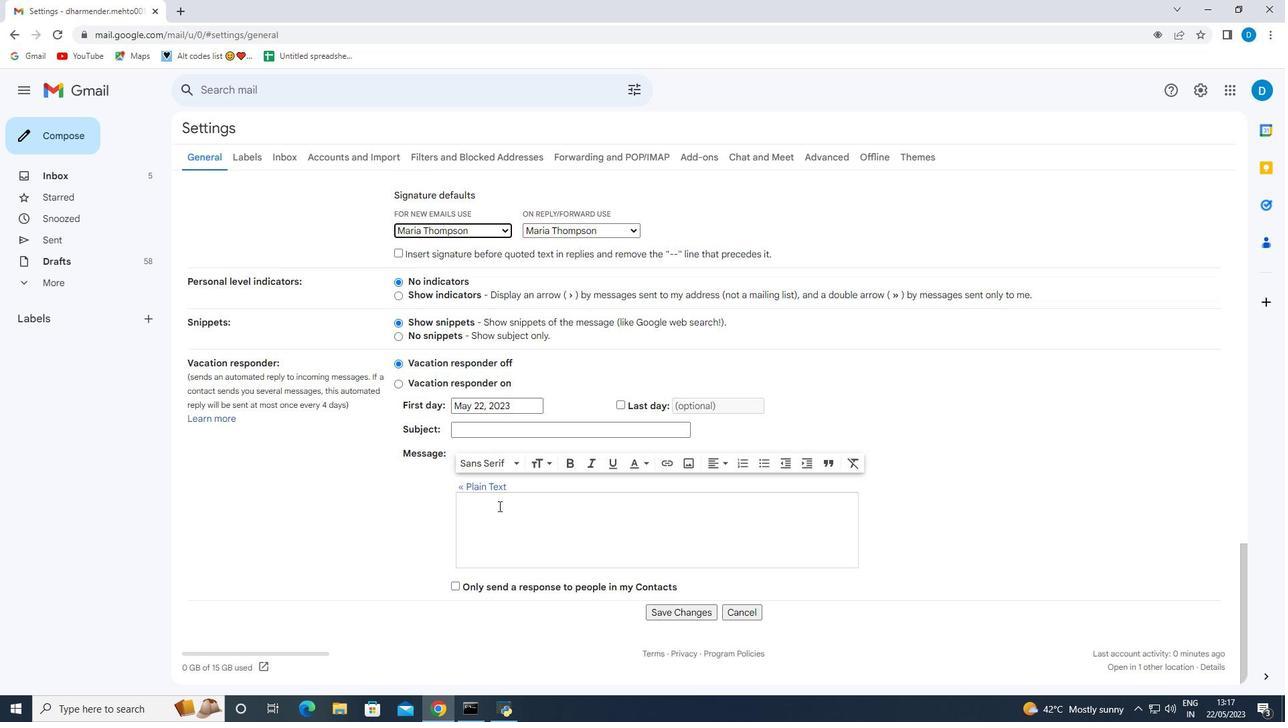 
Action: Mouse scrolled (498, 505) with delta (0, -1)
Screenshot: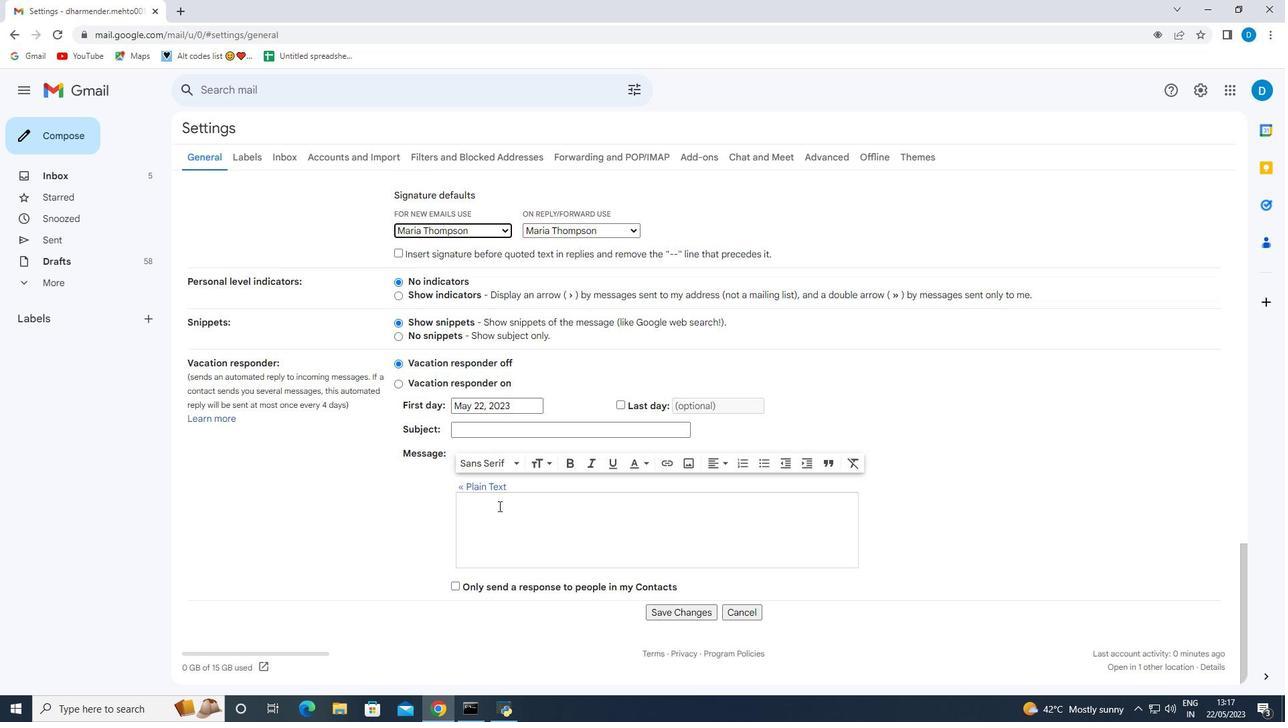 
Action: Mouse scrolled (498, 506) with delta (0, 0)
Screenshot: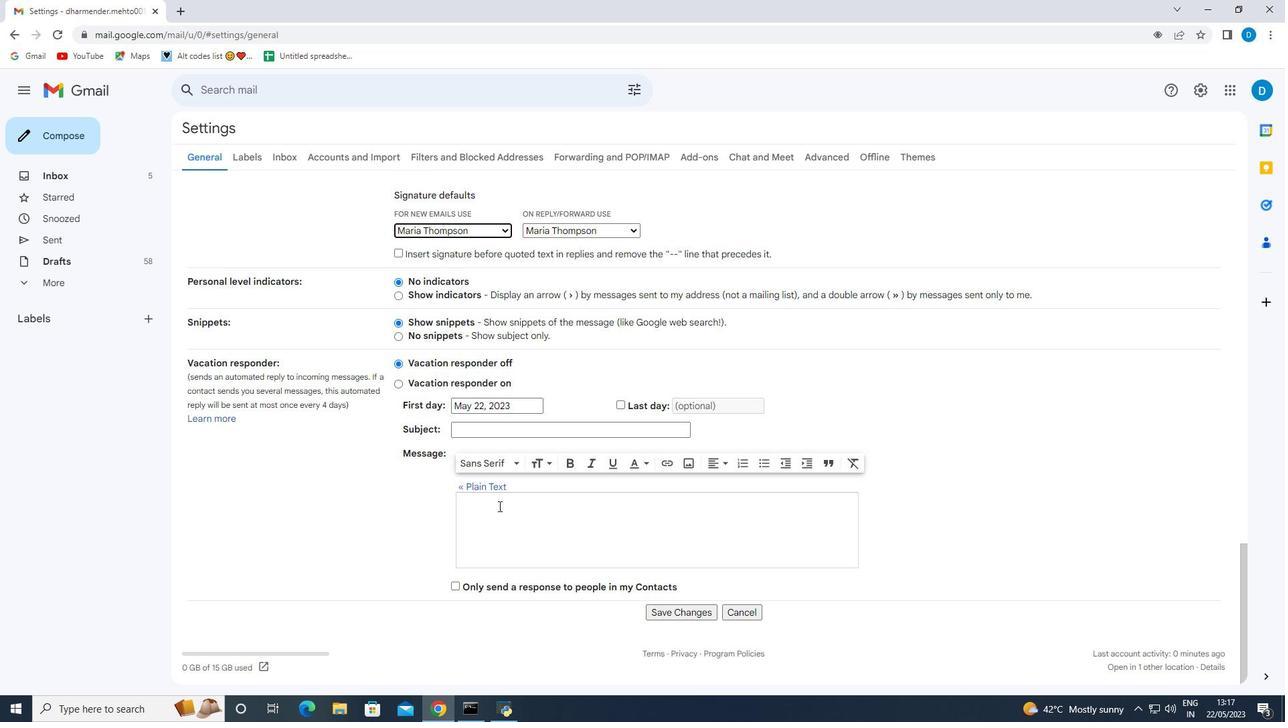 
Action: Mouse moved to (700, 616)
Screenshot: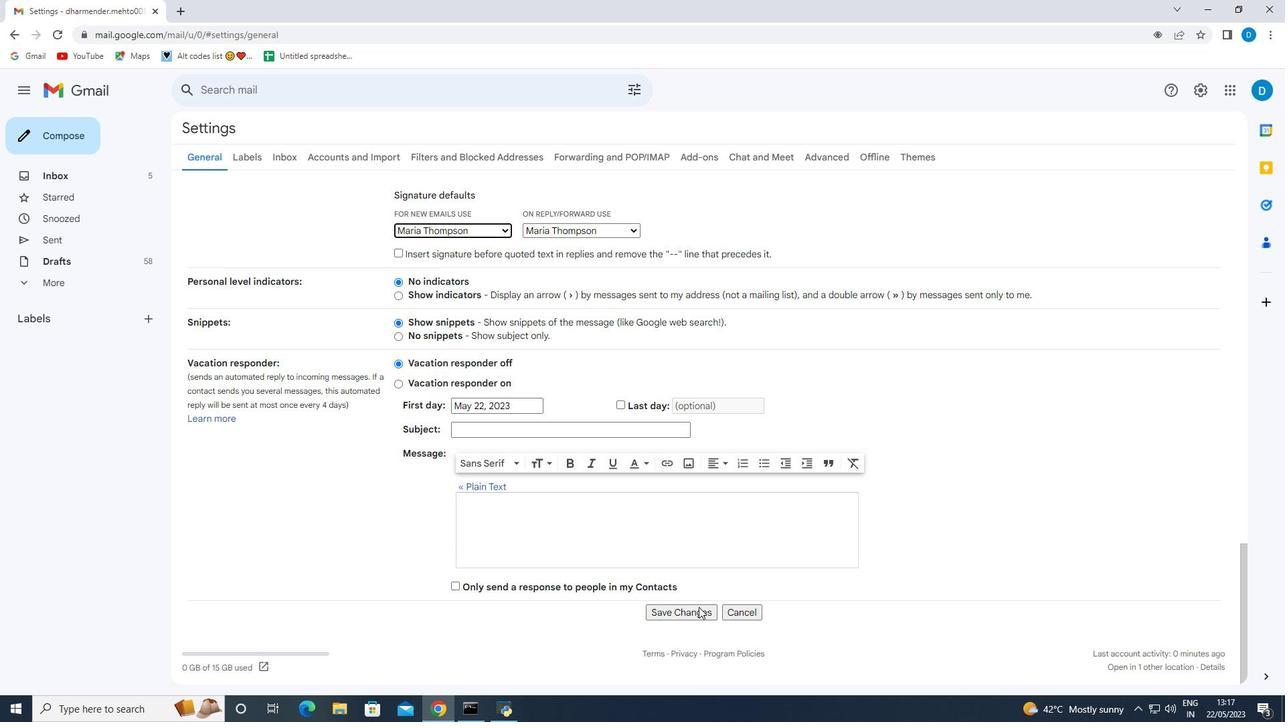 
Action: Mouse pressed left at (700, 616)
Screenshot: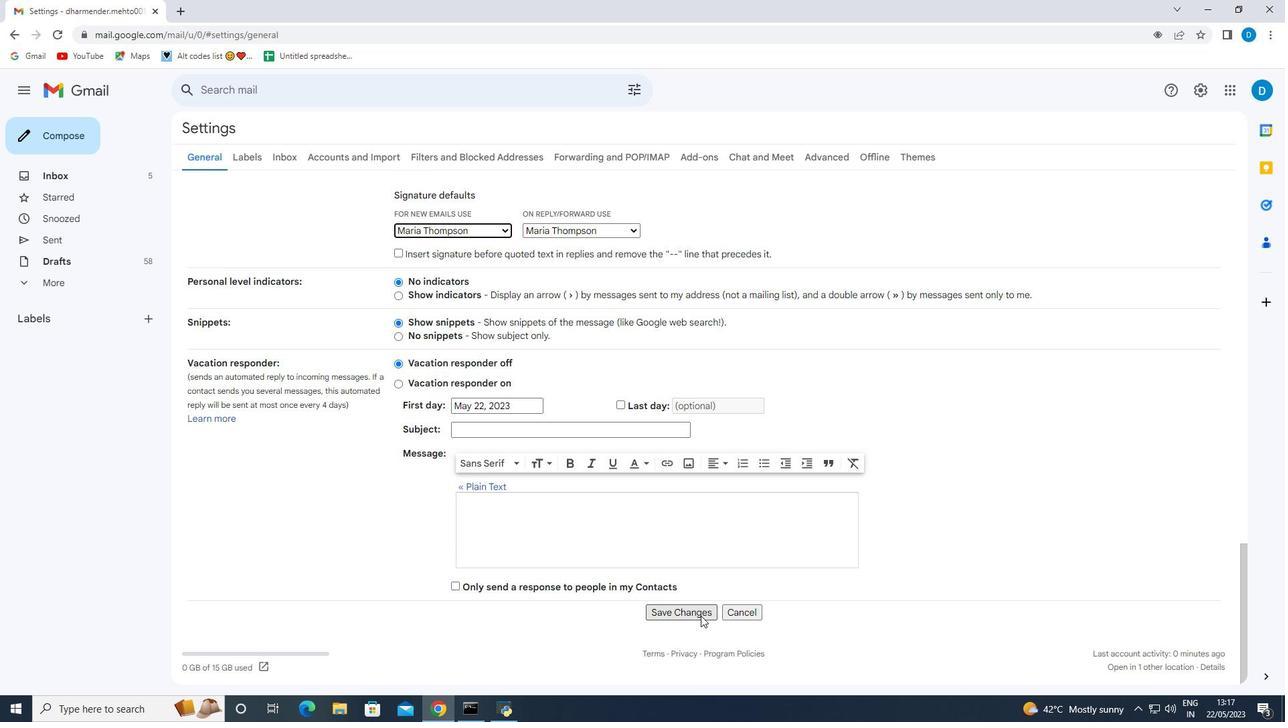 
Action: Mouse moved to (78, 145)
Screenshot: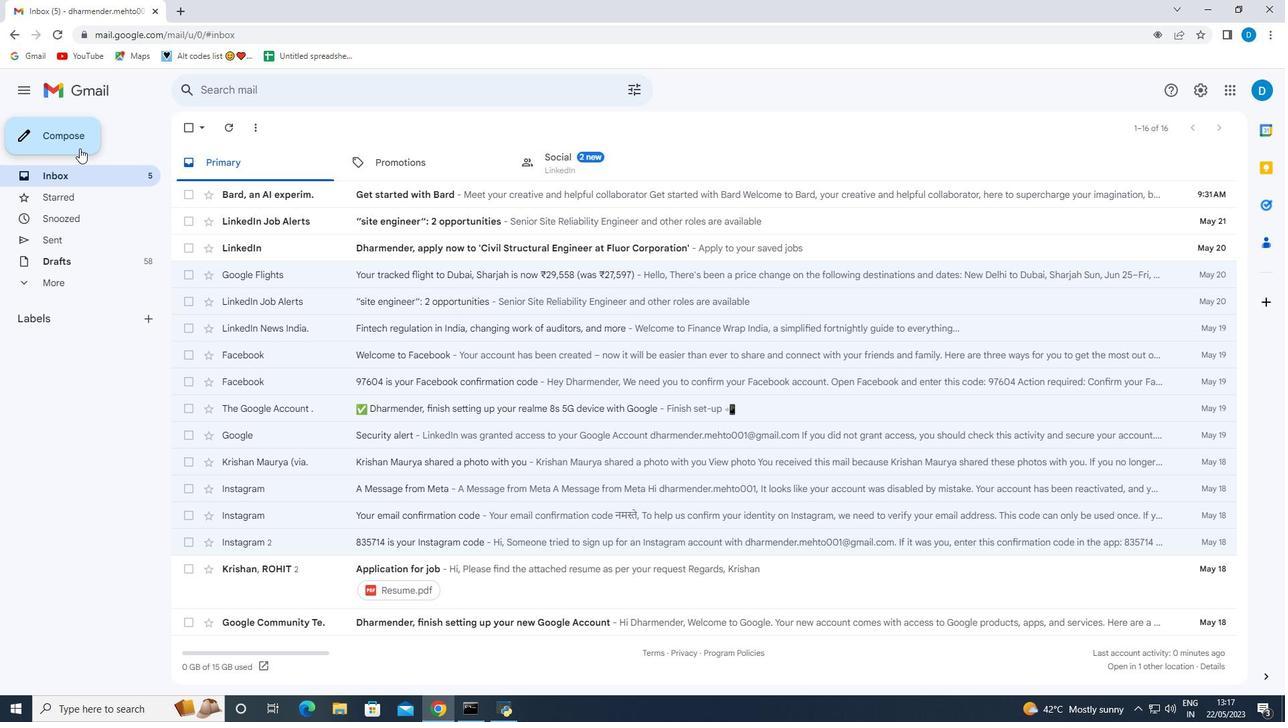 
Action: Mouse pressed left at (78, 145)
Screenshot: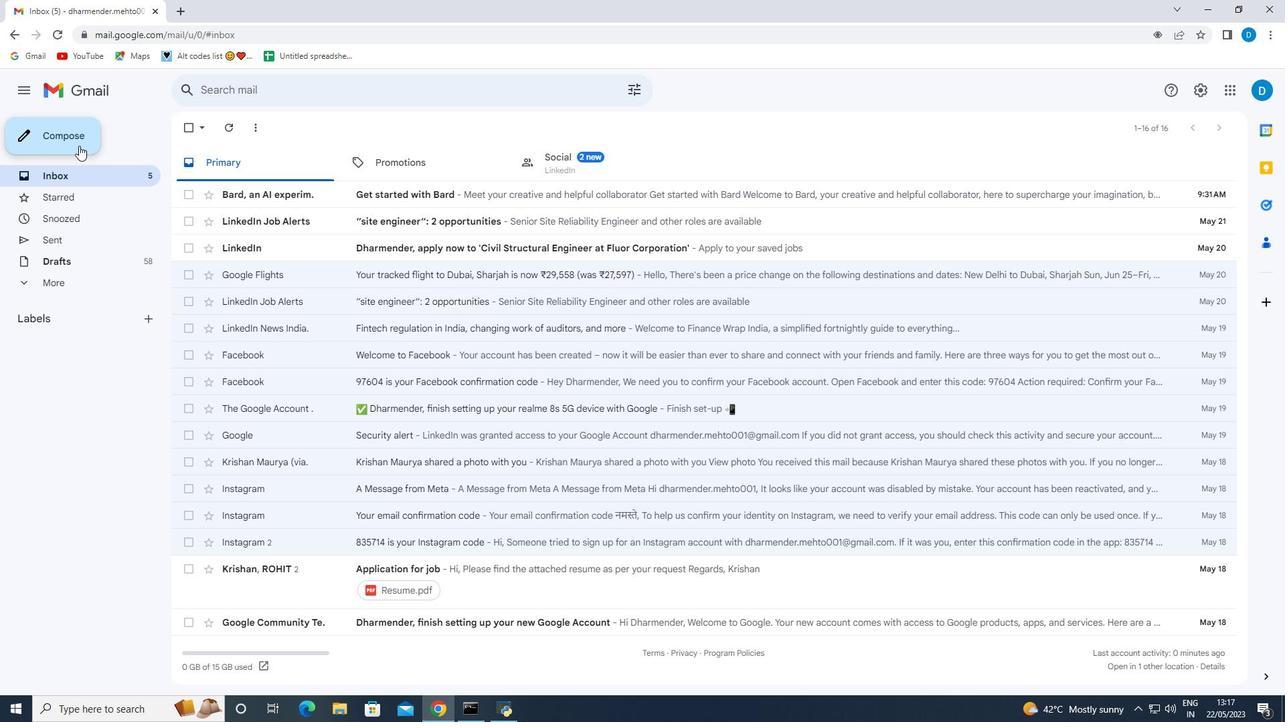 
Action: Mouse moved to (864, 407)
Screenshot: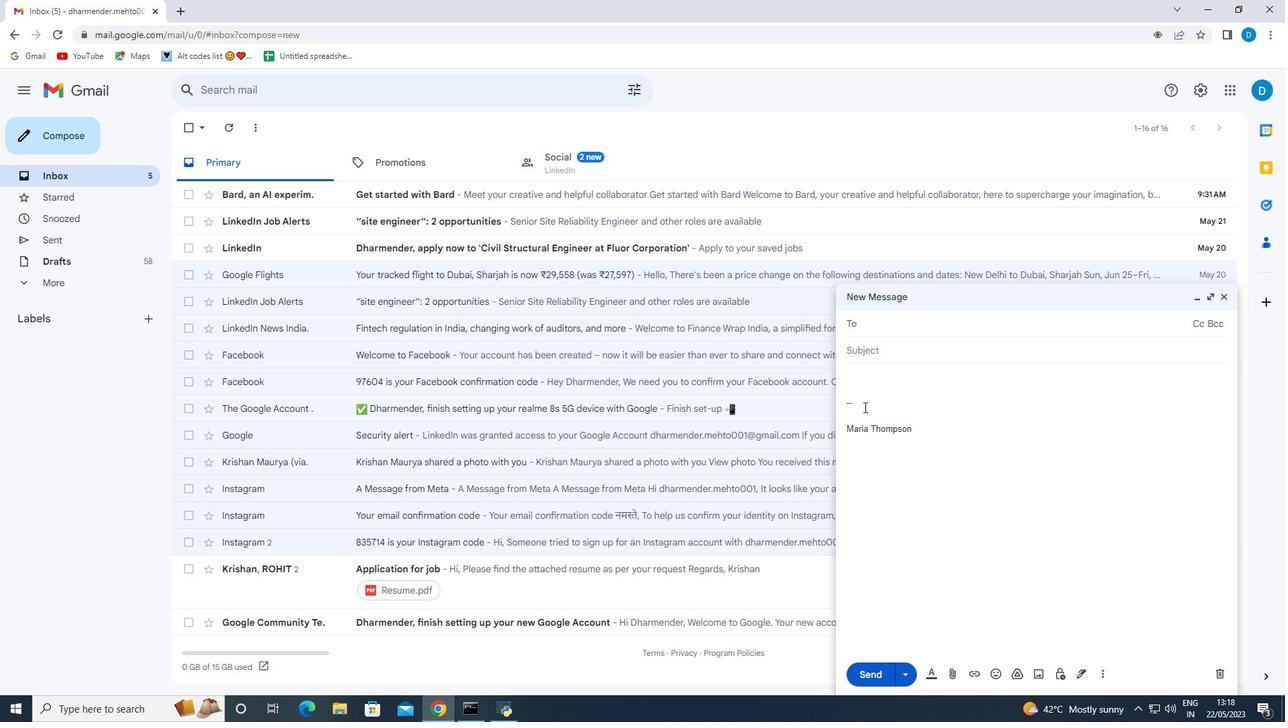 
Action: Mouse pressed left at (864, 407)
Screenshot: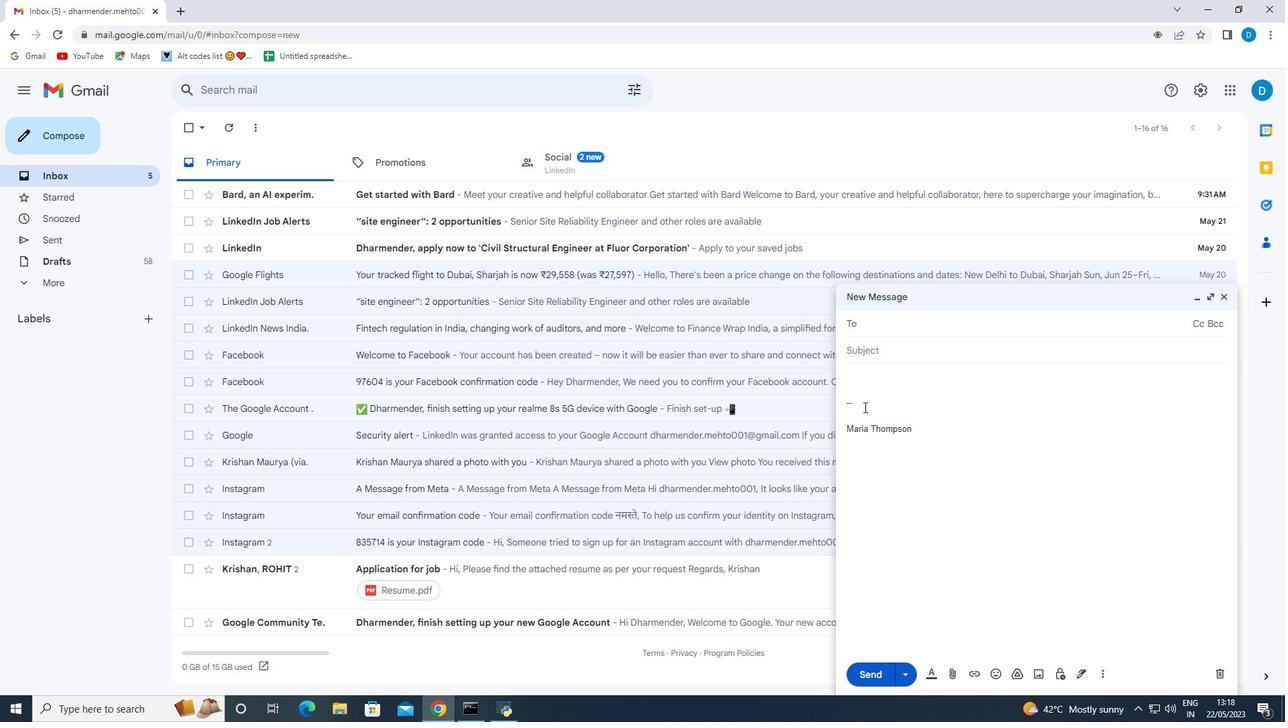 
Action: Mouse moved to (864, 407)
Screenshot: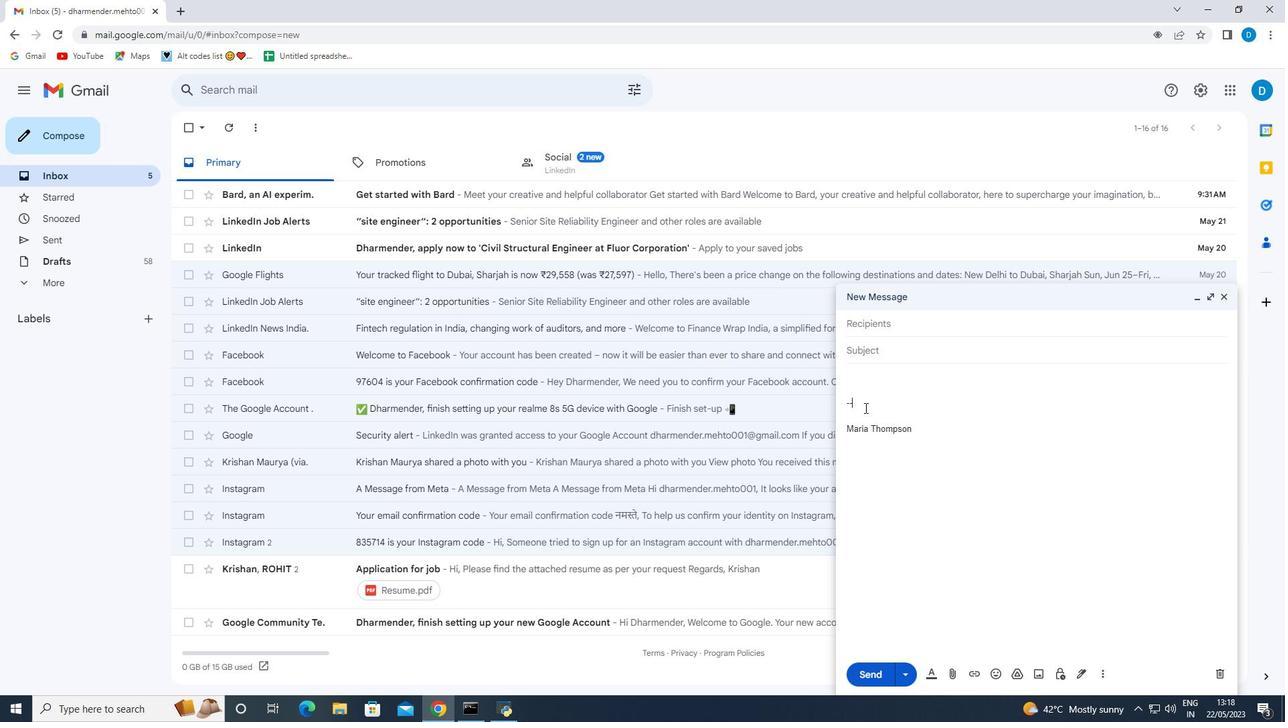 
Action: Key pressed <Key.backspace><Key.backspace><Key.backspace><Key.backspace><Key.backspace><Key.shift>With<Key.space>gratitude<Key.space>and<Key.space>sincere<Key.space>wishes,
Screenshot: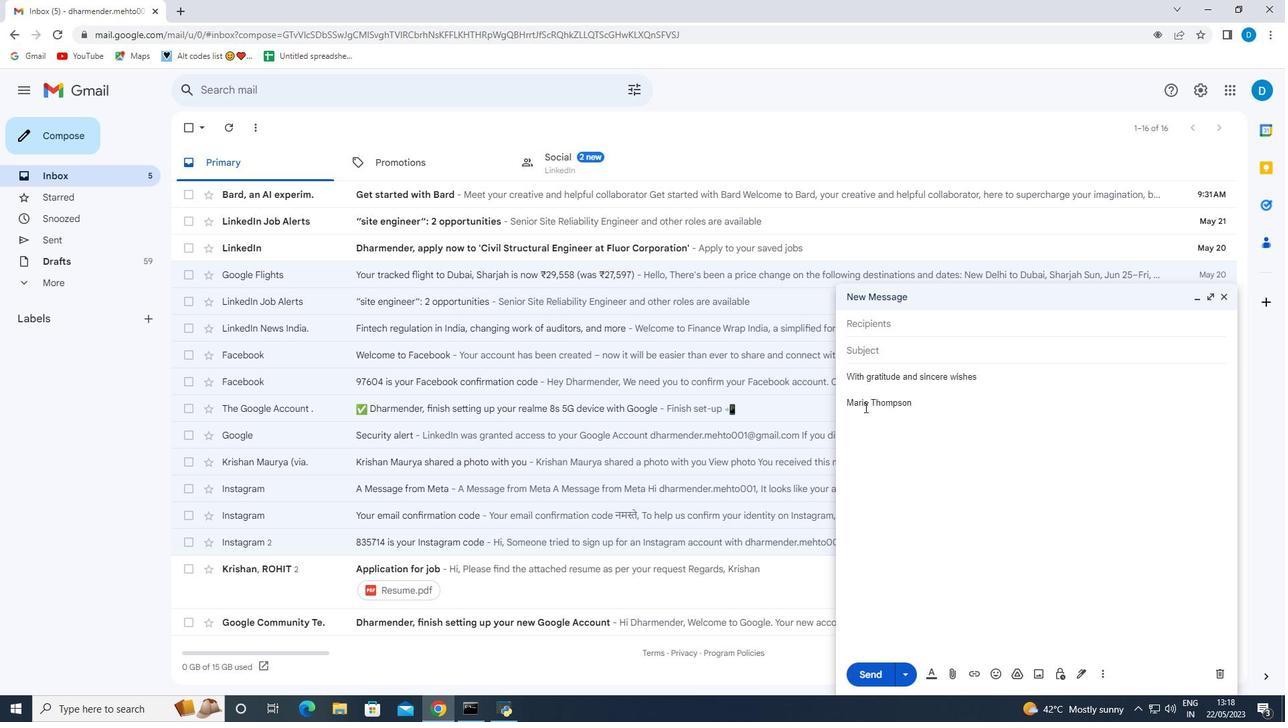 
Action: Mouse moved to (1101, 674)
Screenshot: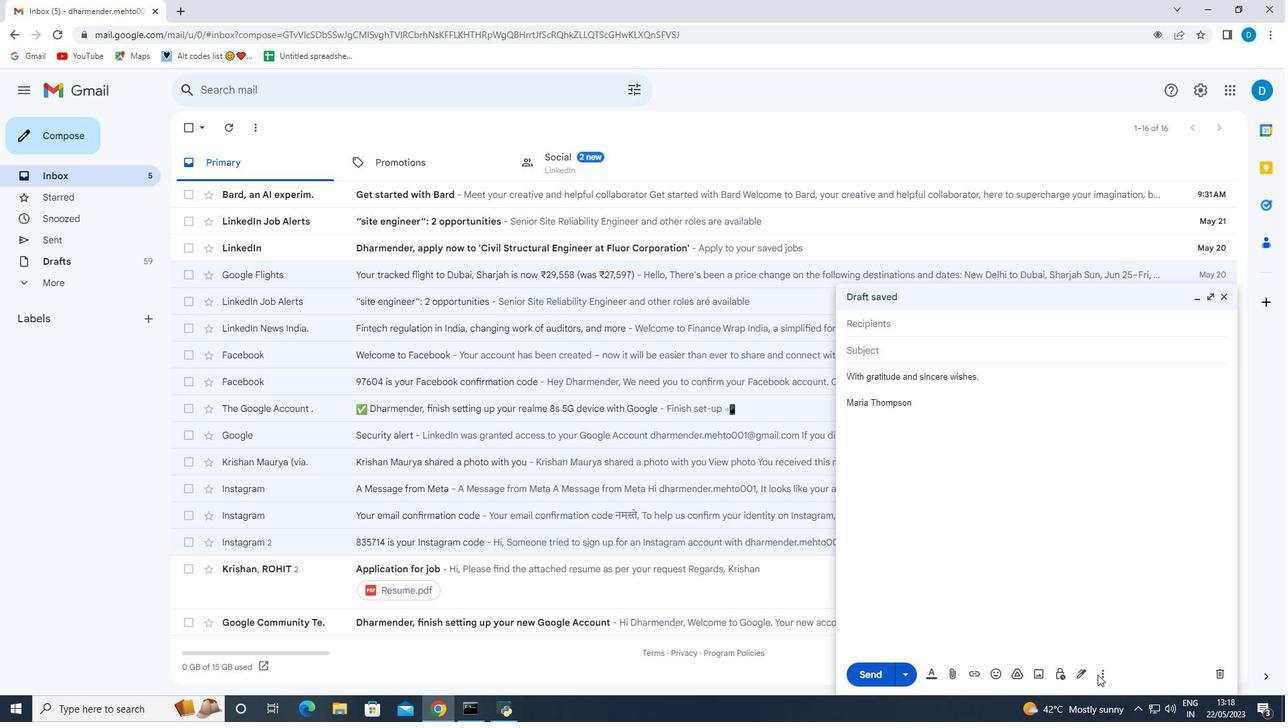 
Action: Mouse pressed left at (1101, 674)
Screenshot: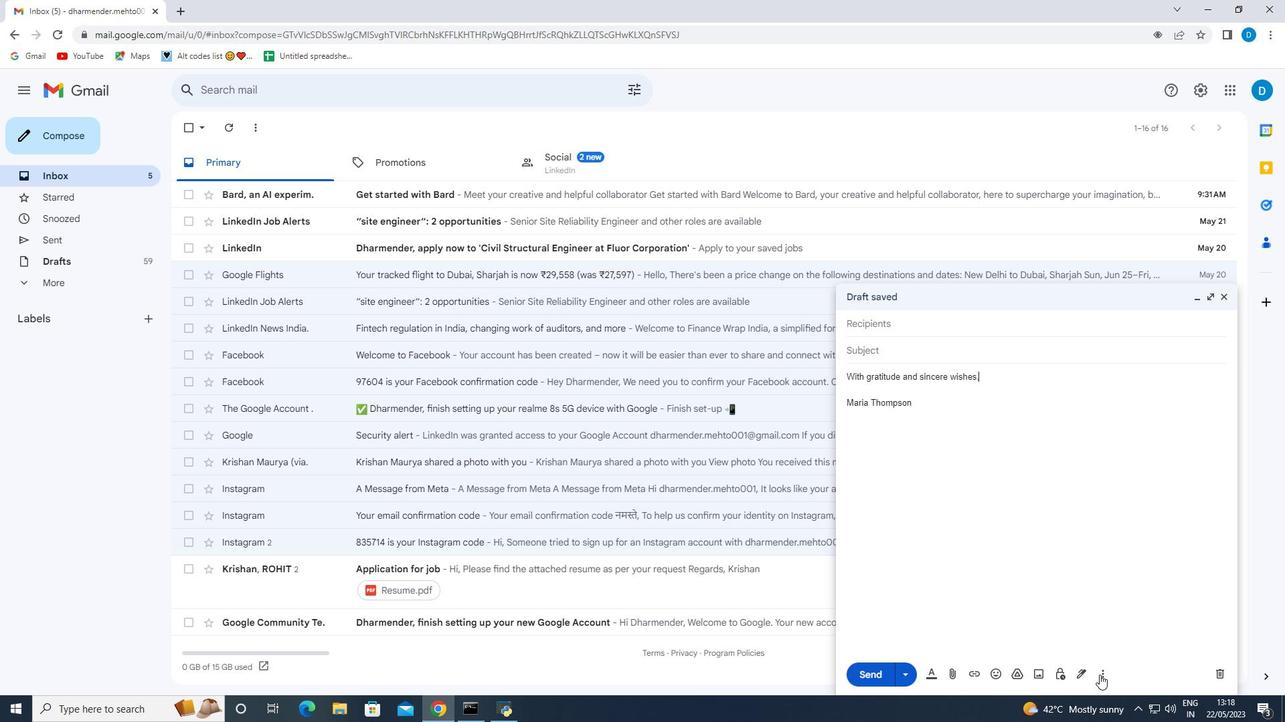 
Action: Mouse moved to (1141, 554)
Screenshot: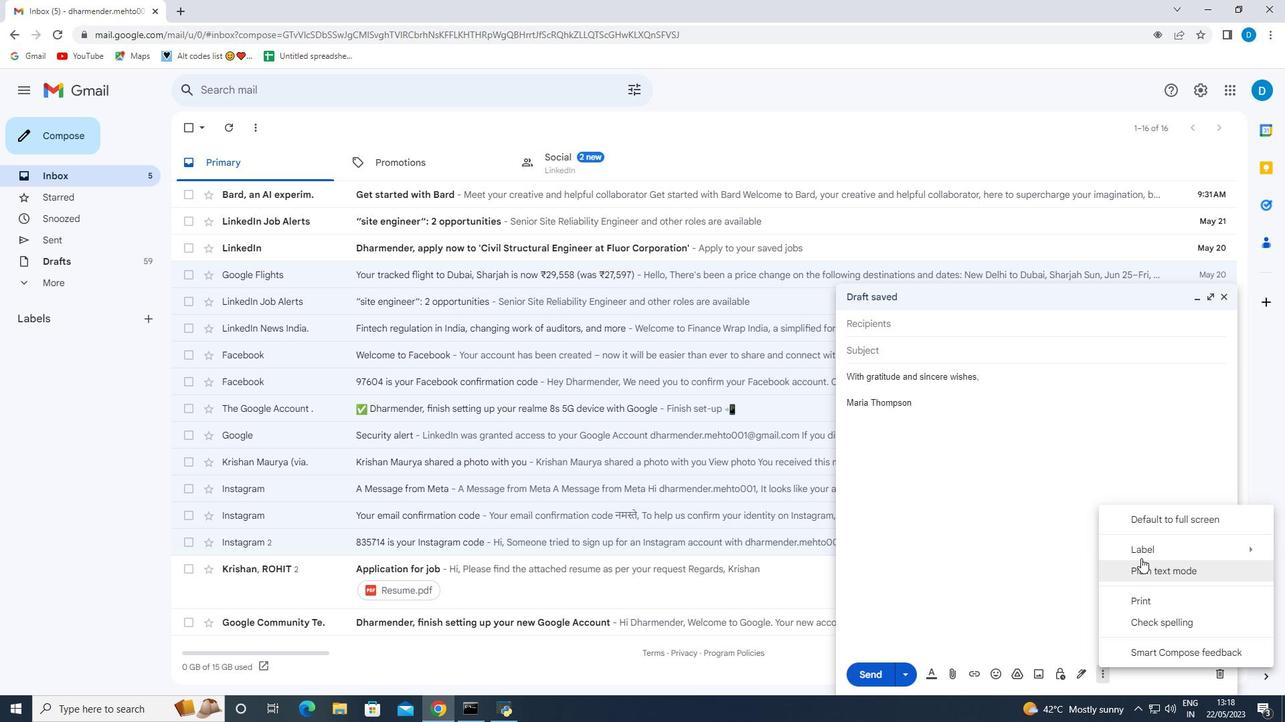 
Action: Mouse pressed left at (1141, 554)
Screenshot: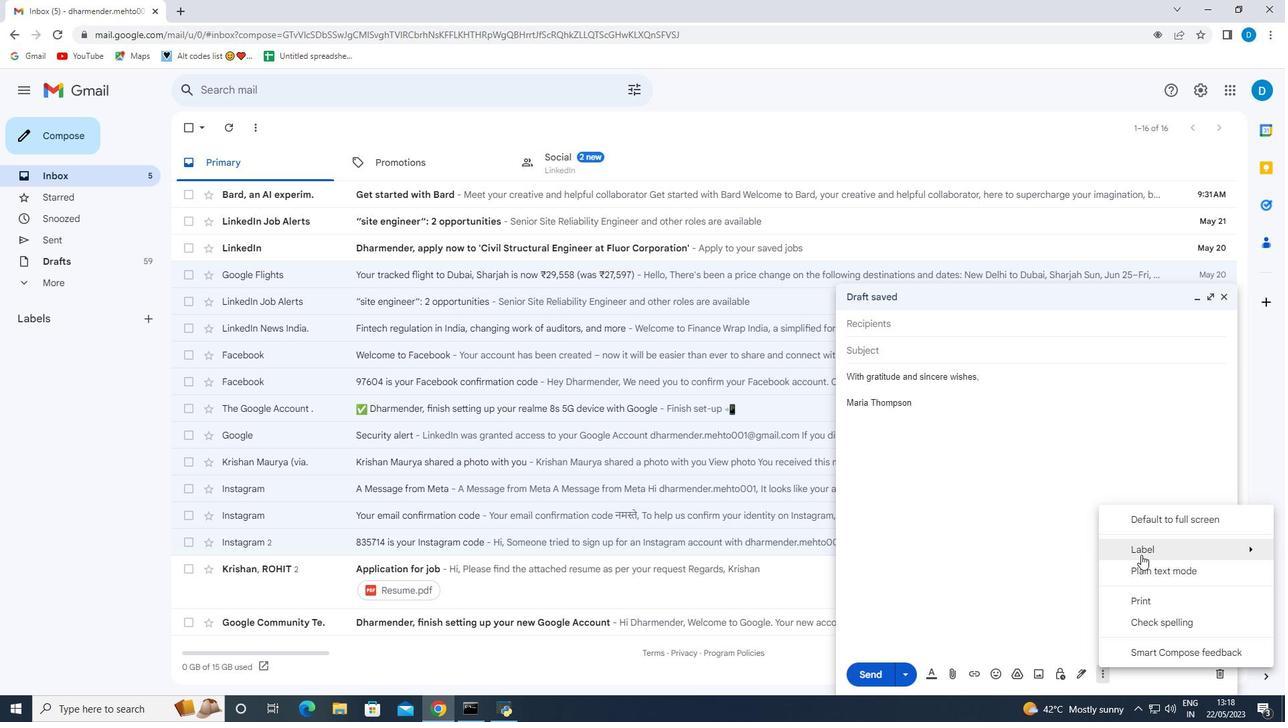 
Action: Mouse moved to (993, 526)
Screenshot: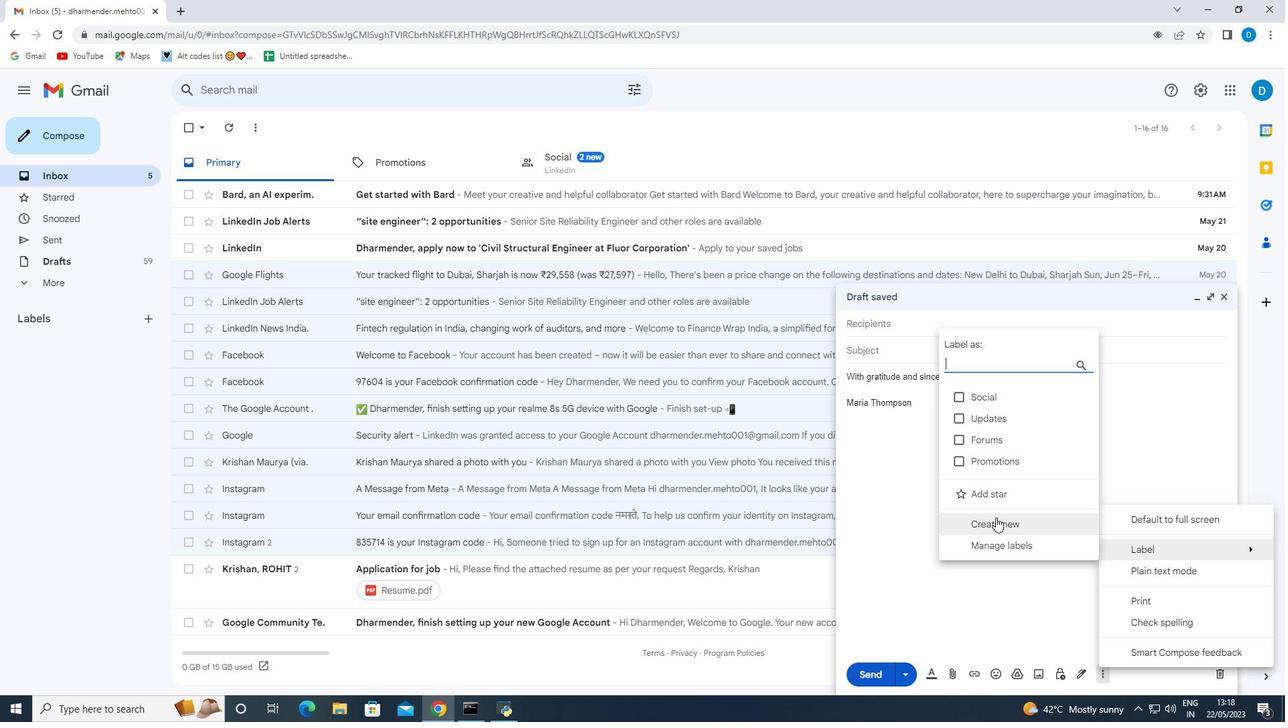 
Action: Mouse pressed left at (993, 526)
Screenshot: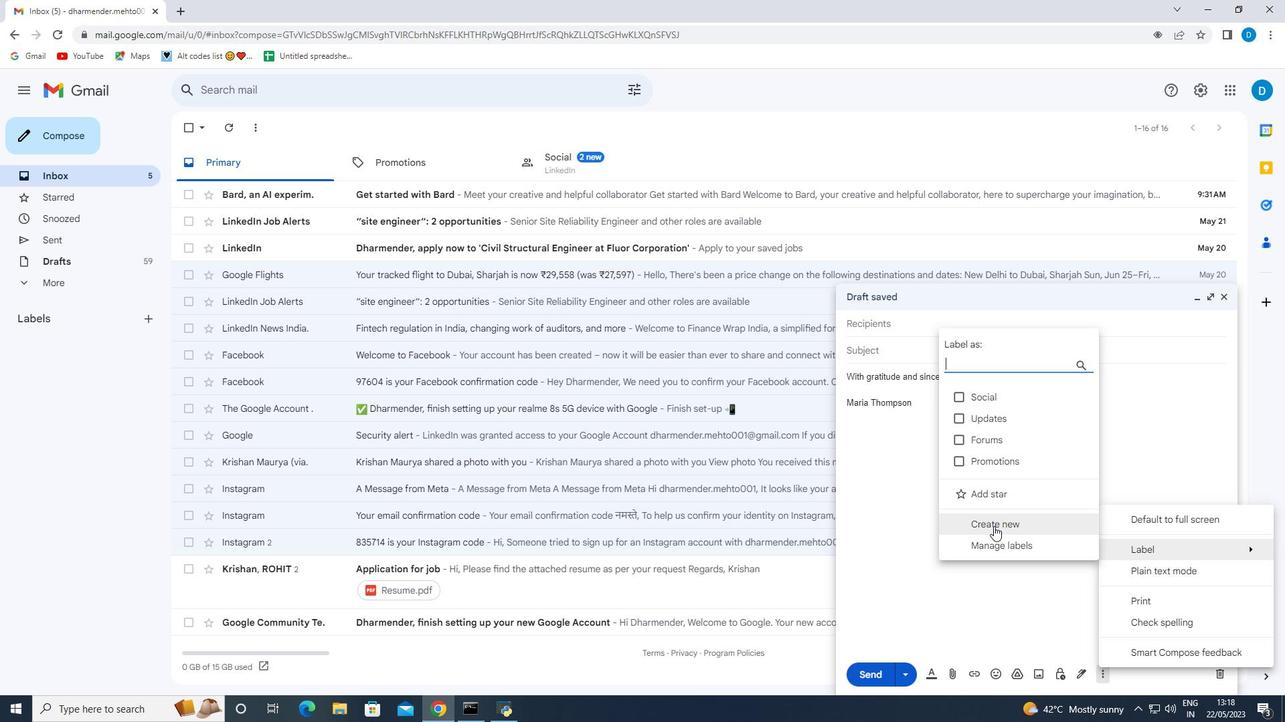 
Action: Mouse moved to (581, 364)
Screenshot: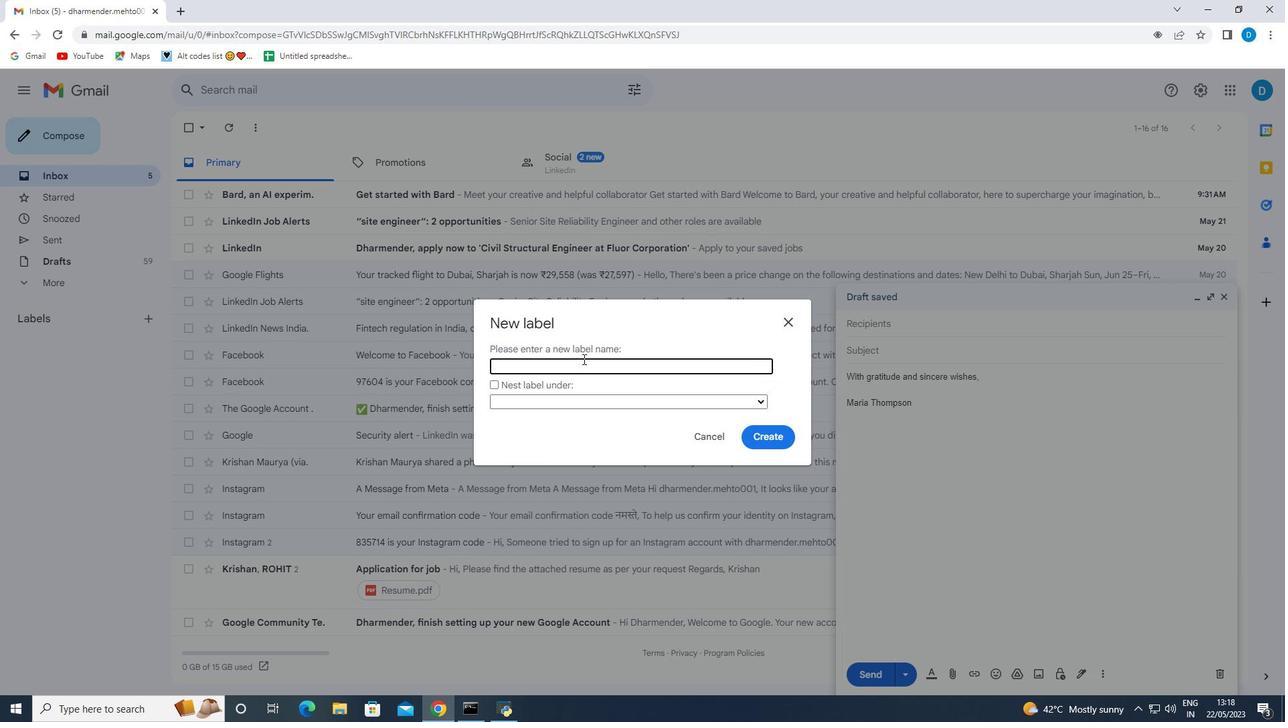 
Action: Mouse pressed left at (581, 364)
Screenshot: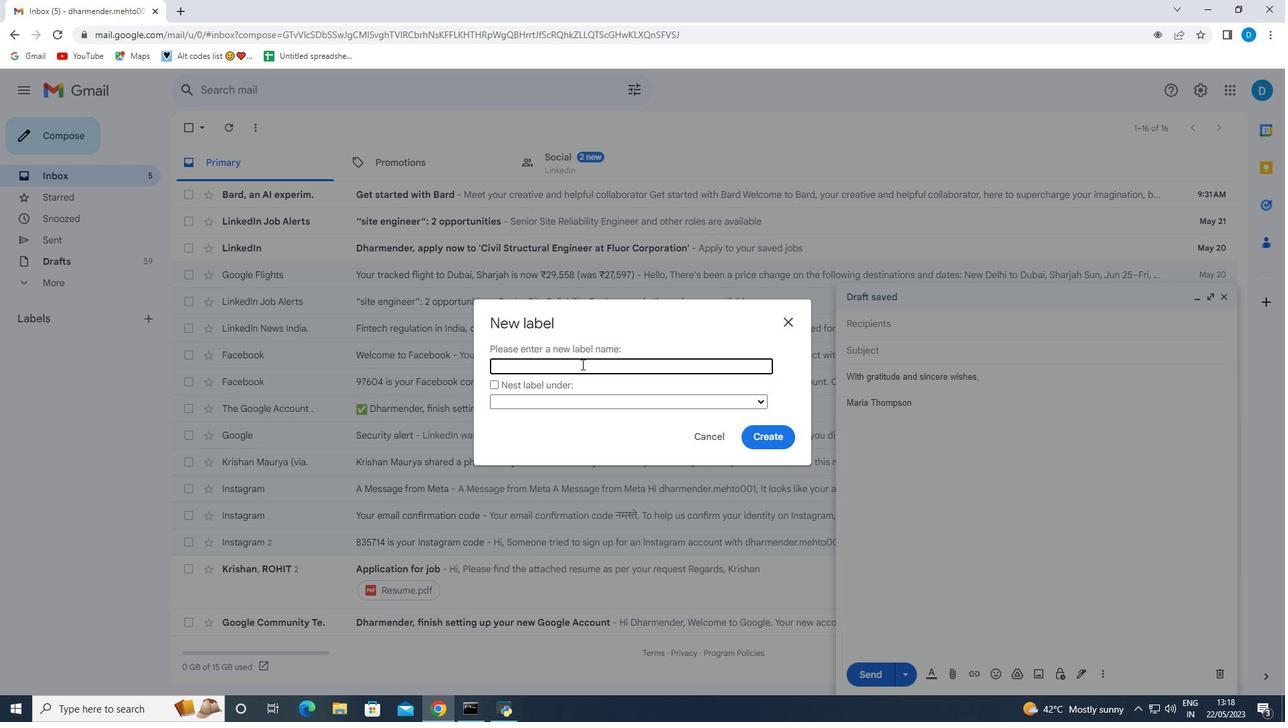 
Action: Key pressed <Key.shift>Licensing<Key.space>agreements
Screenshot: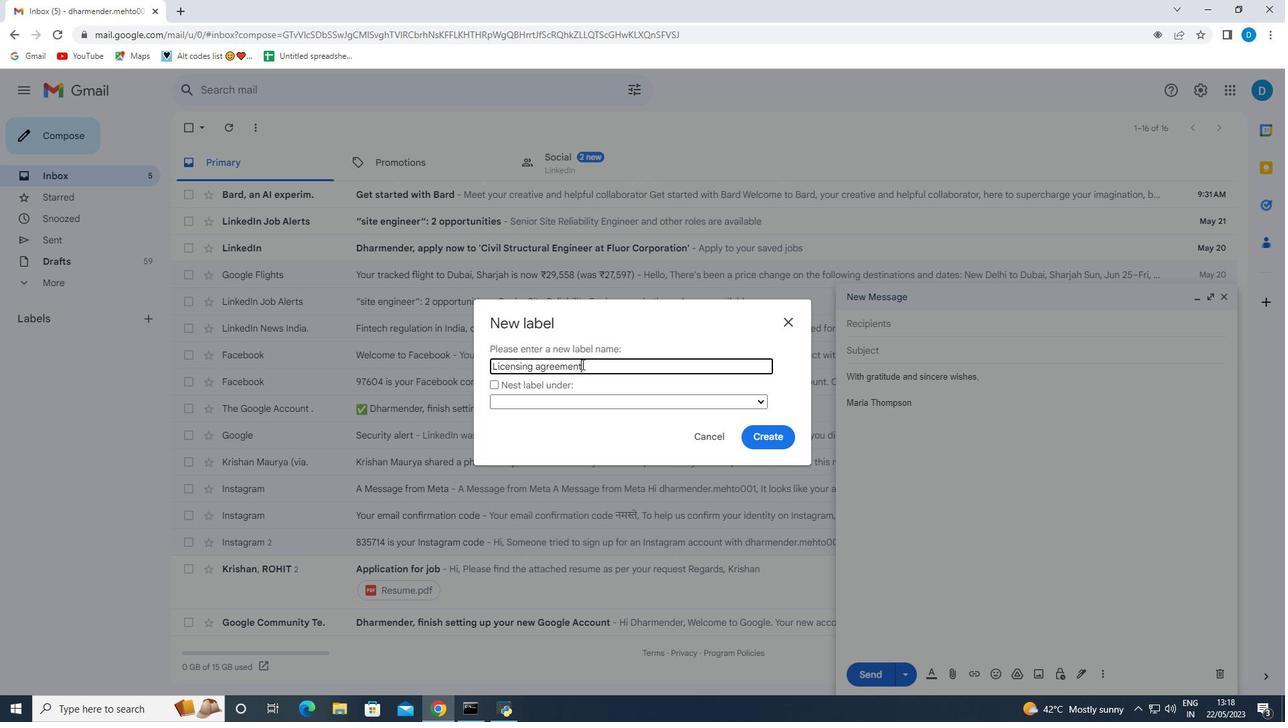
Action: Mouse moved to (770, 433)
Screenshot: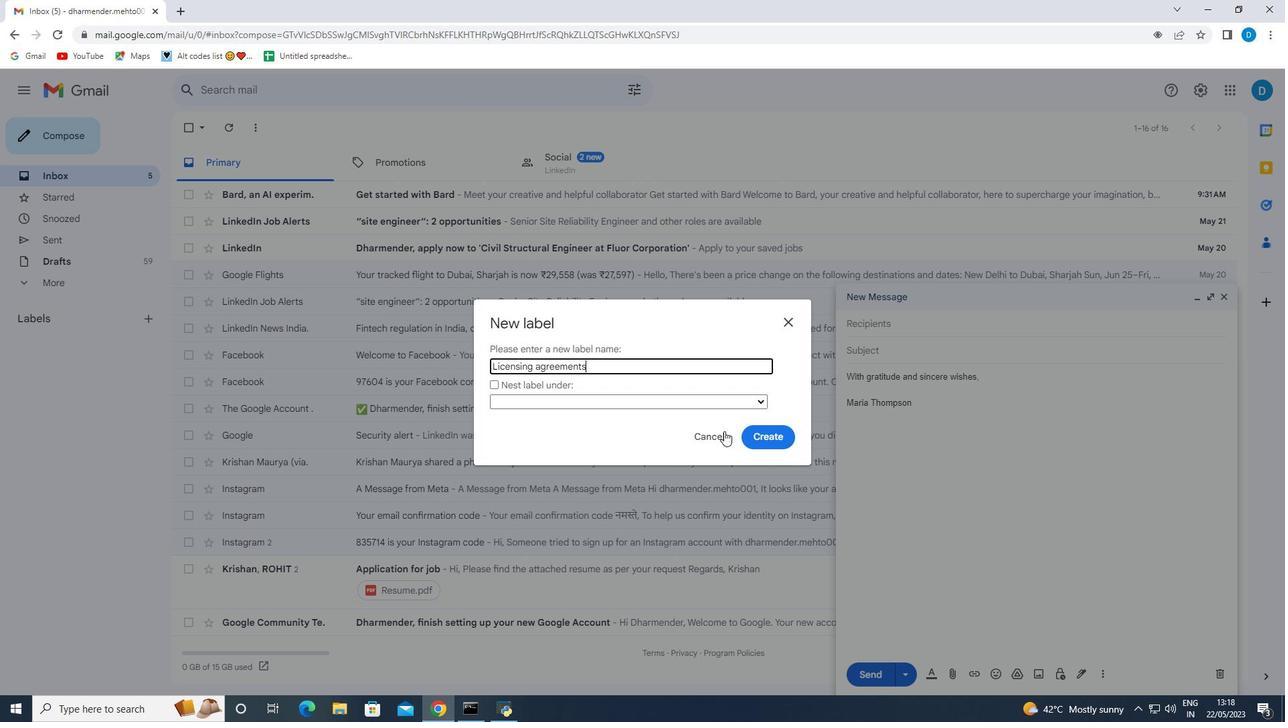 
Action: Mouse pressed left at (770, 433)
Screenshot: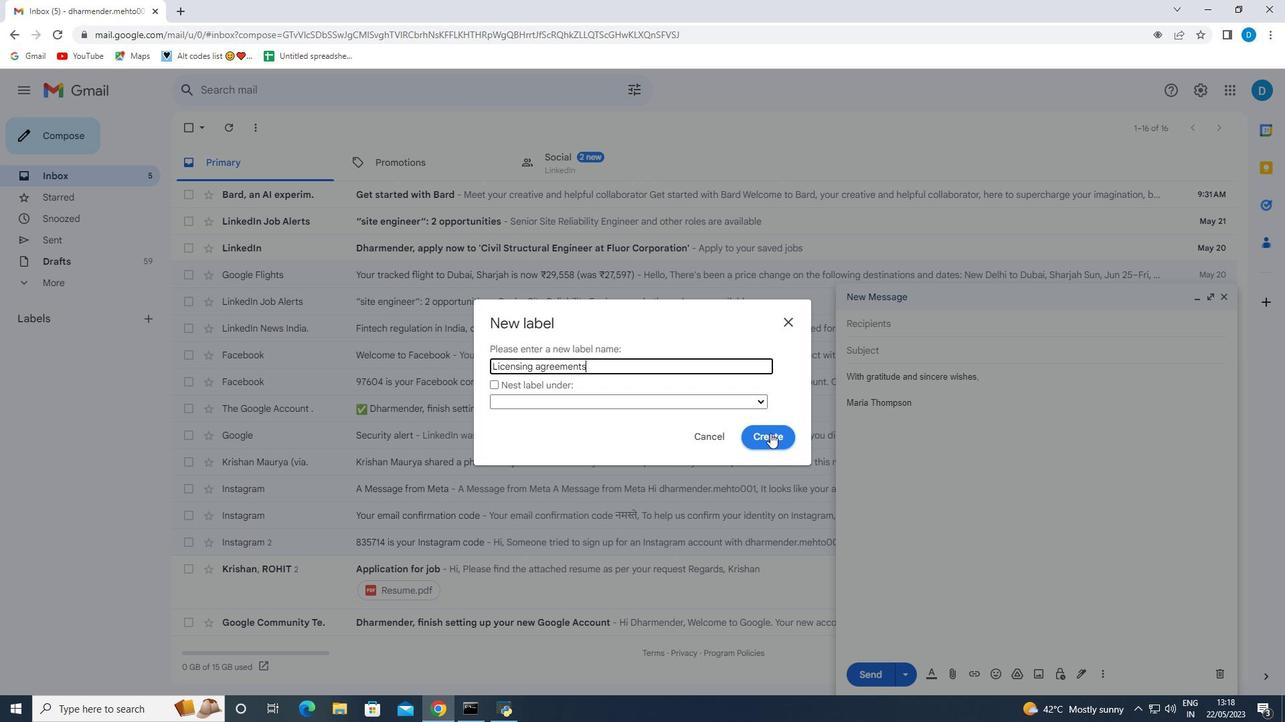 
Action: Mouse moved to (151, 347)
Screenshot: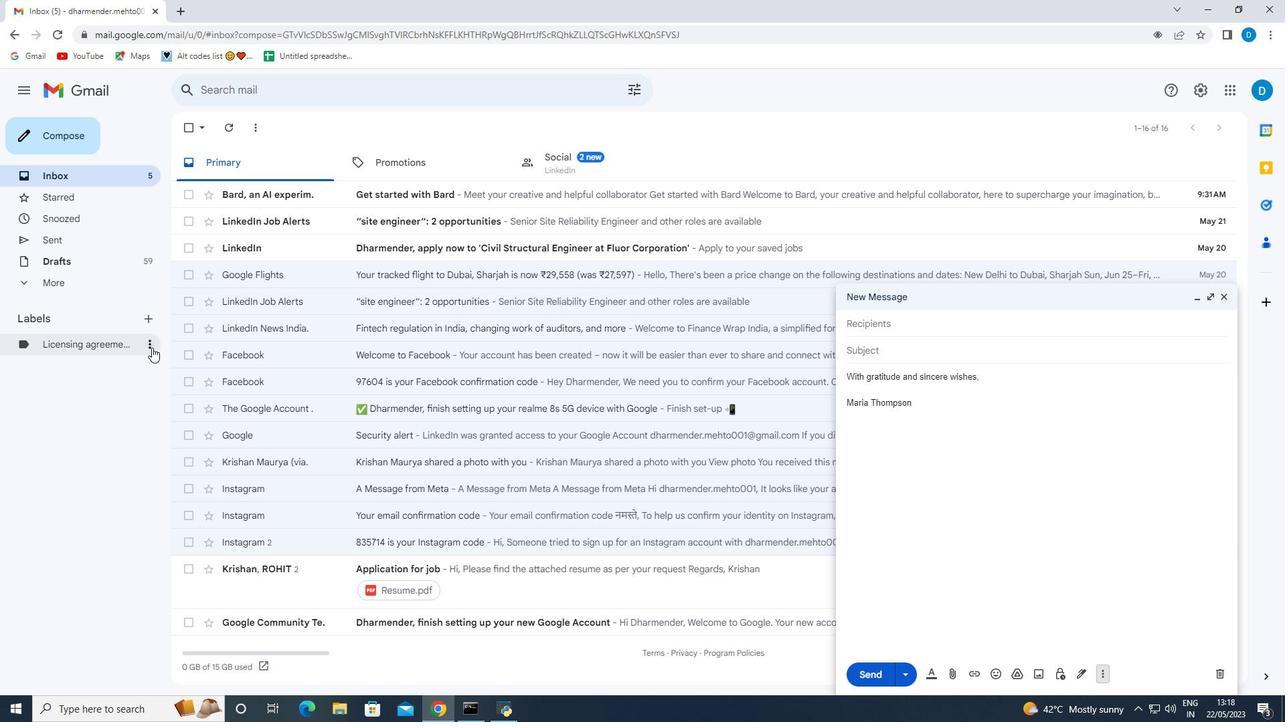 
Action: Mouse pressed left at (151, 347)
Screenshot: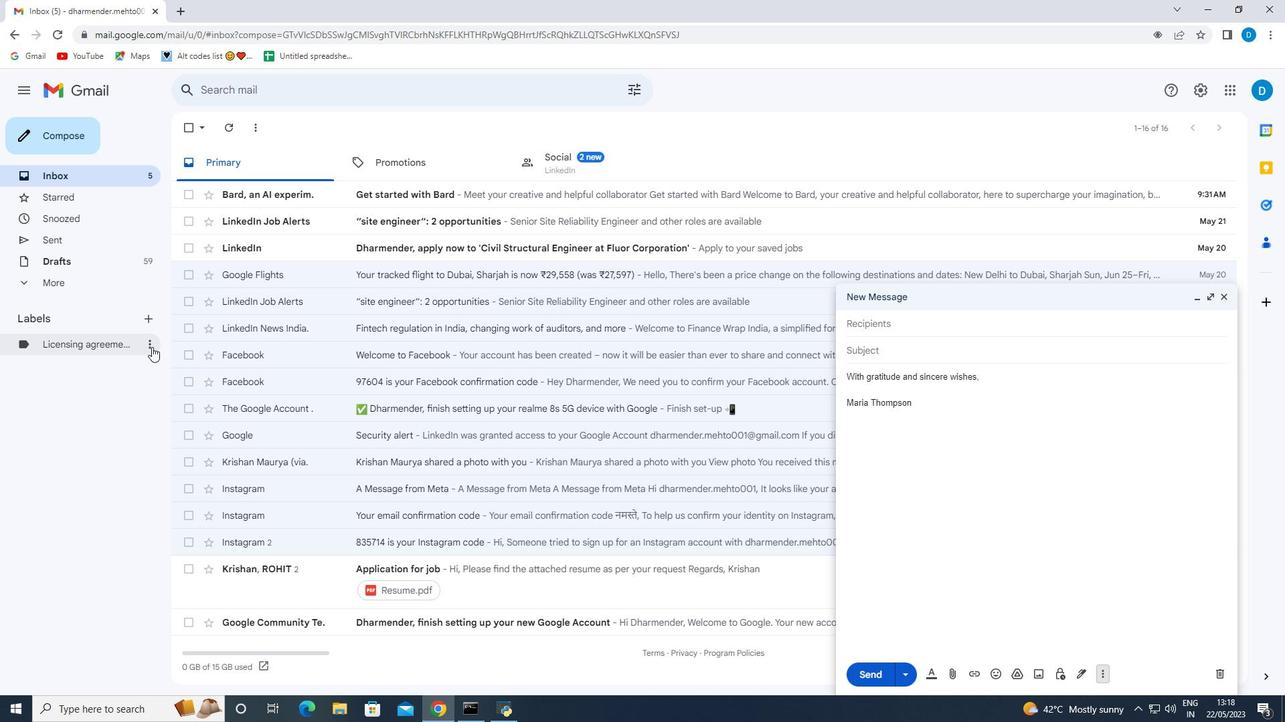
Action: Mouse moved to (168, 368)
Screenshot: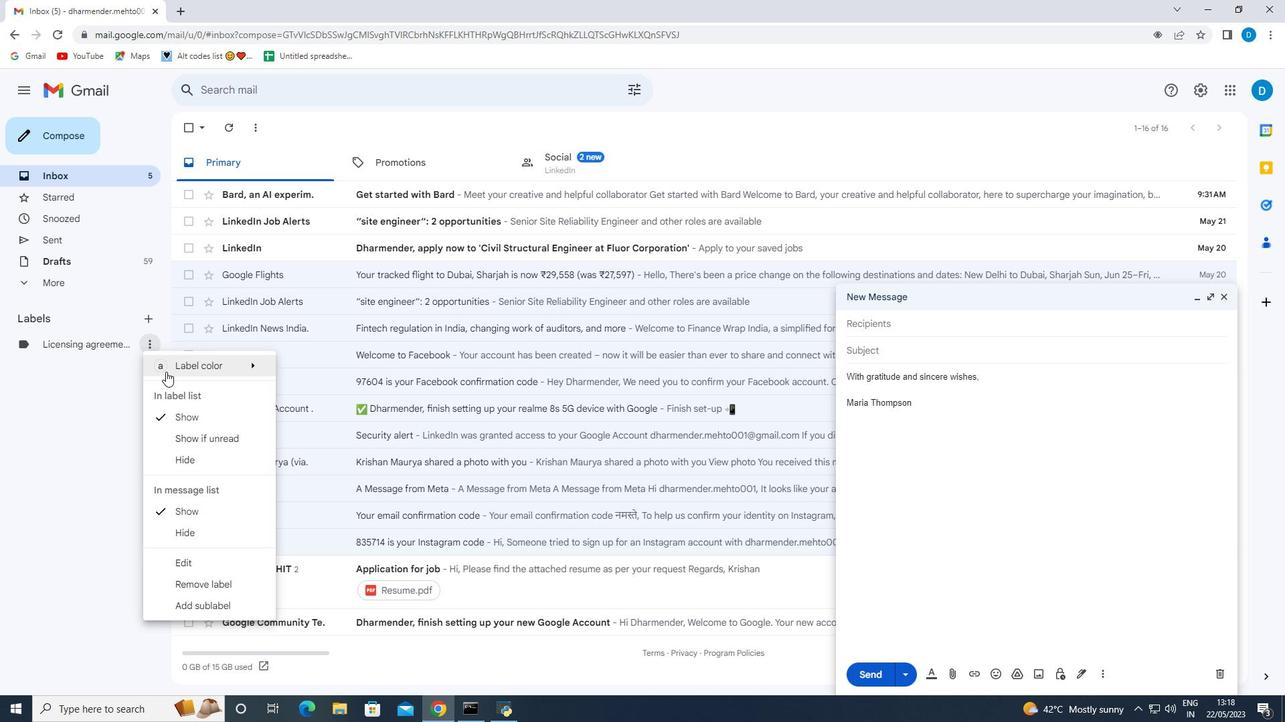 
Action: Mouse pressed left at (168, 368)
Screenshot: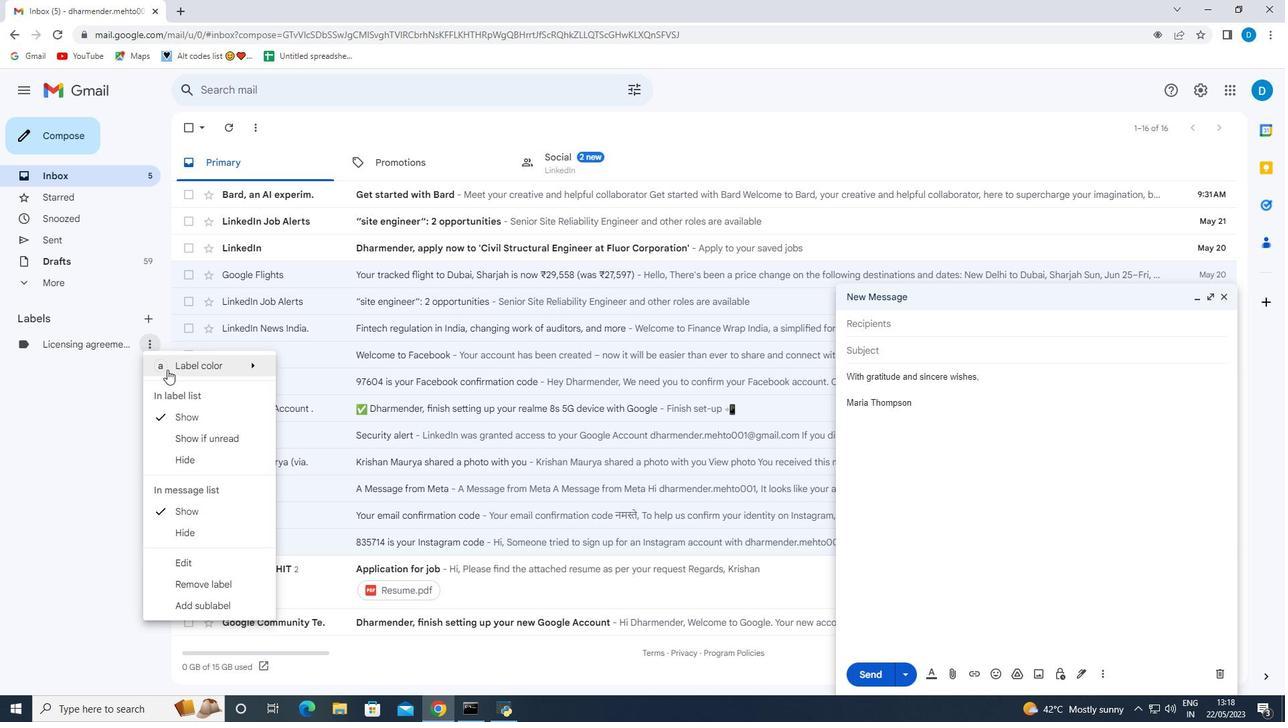 
Action: Mouse moved to (378, 437)
Screenshot: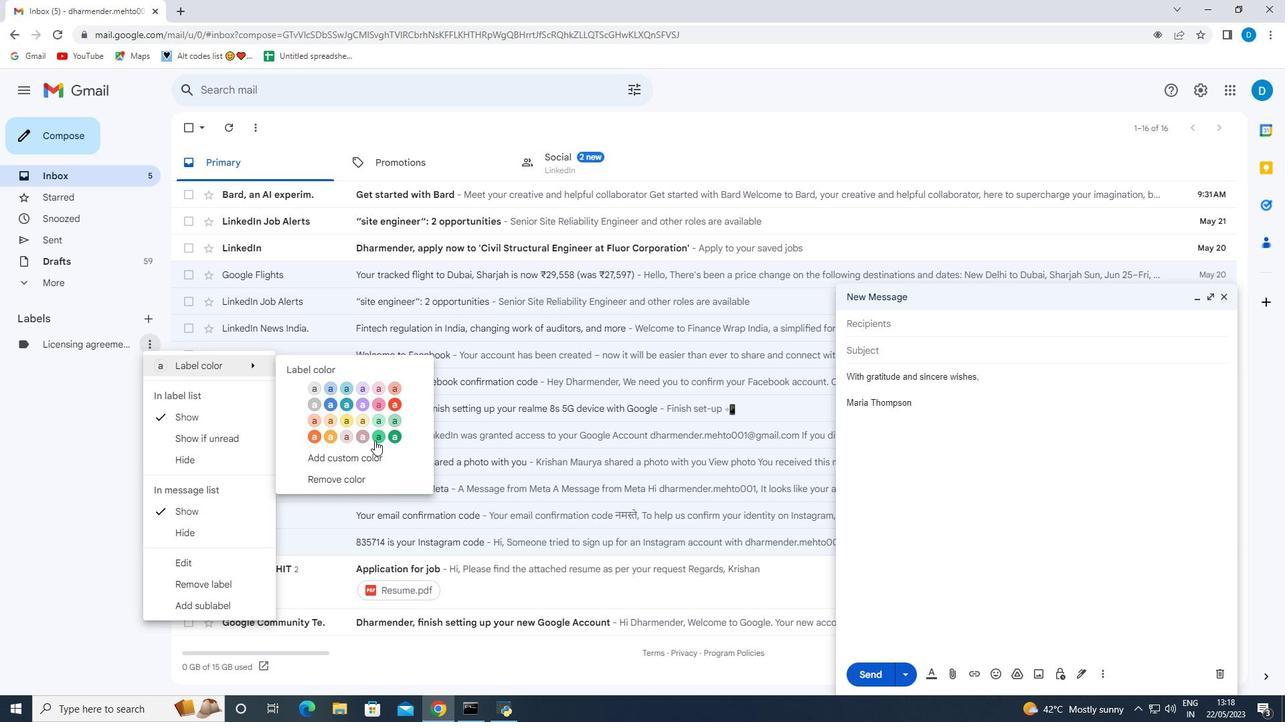 
Action: Mouse pressed left at (378, 437)
Screenshot: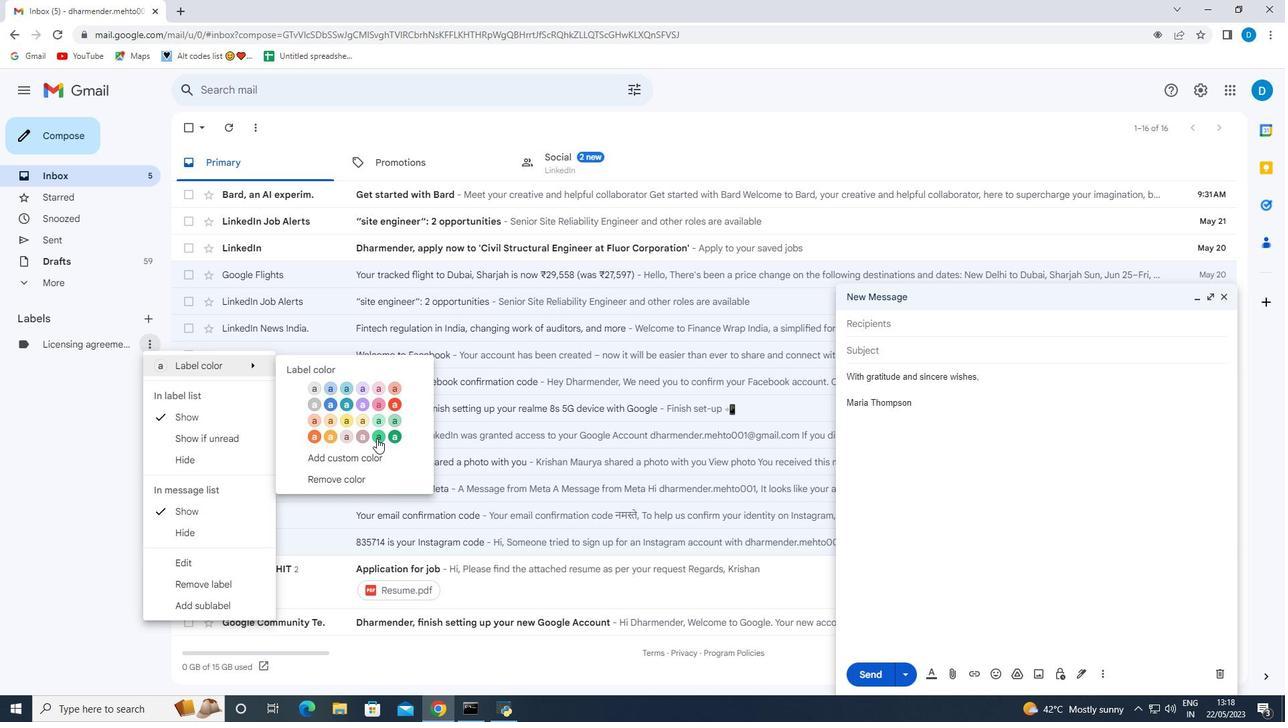 
Action: Mouse moved to (900, 520)
Screenshot: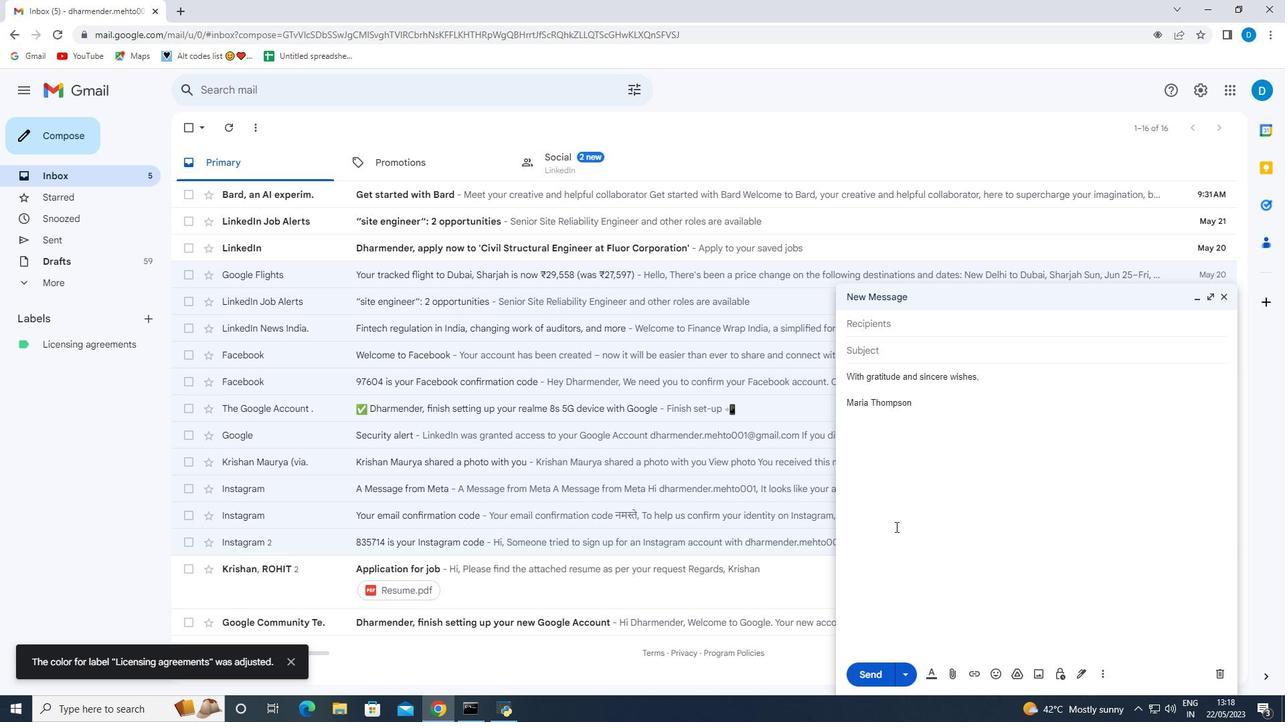 
Action: Mouse pressed left at (900, 520)
Screenshot: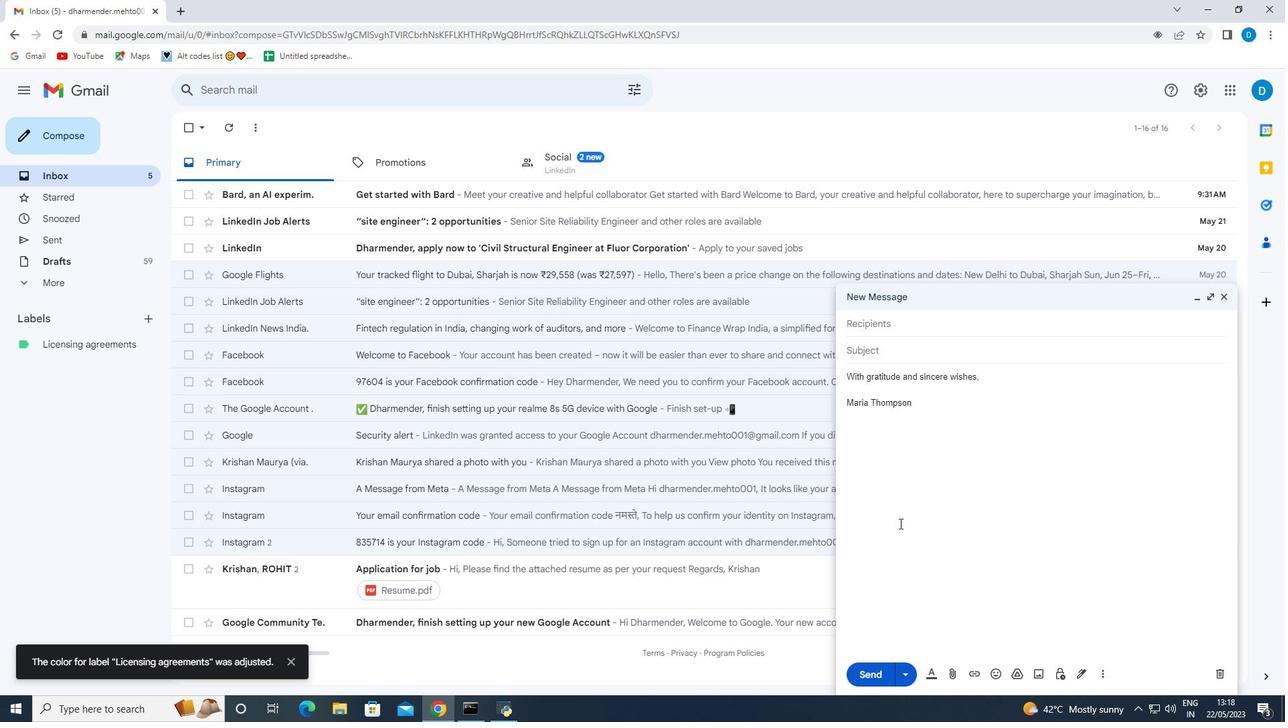 
Action: Mouse moved to (878, 332)
Screenshot: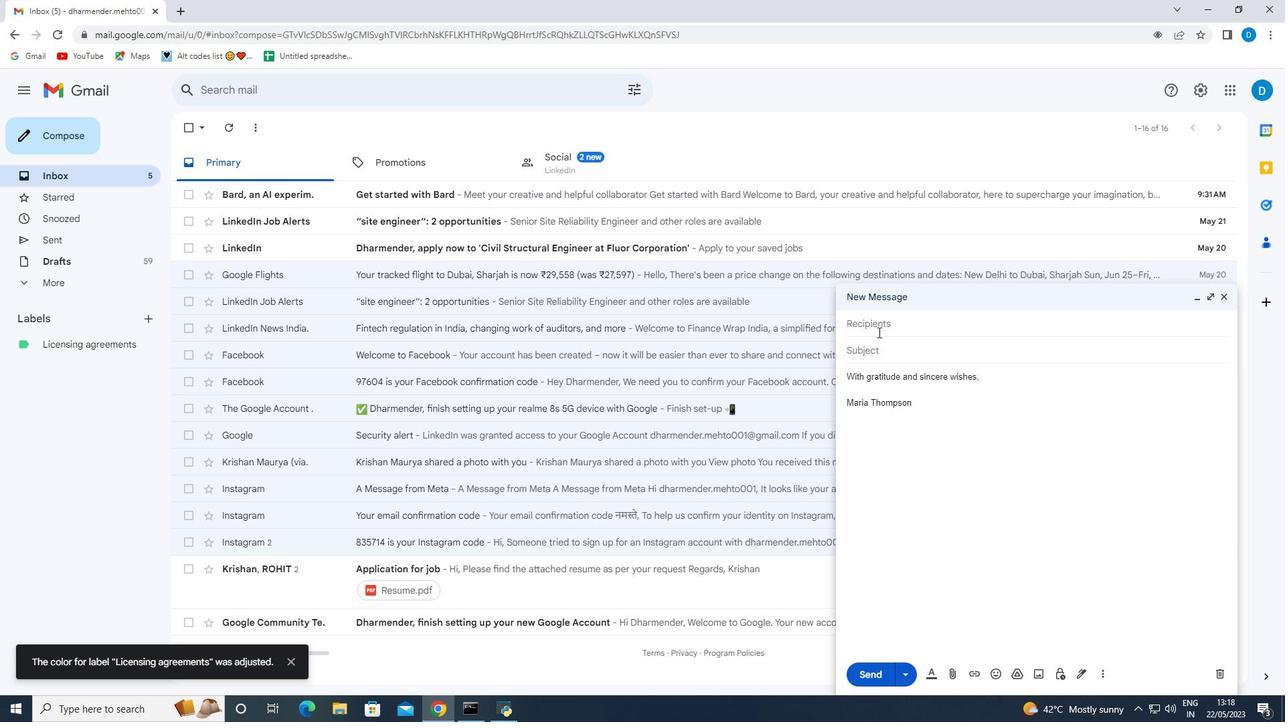
Action: Mouse pressed left at (878, 332)
Screenshot: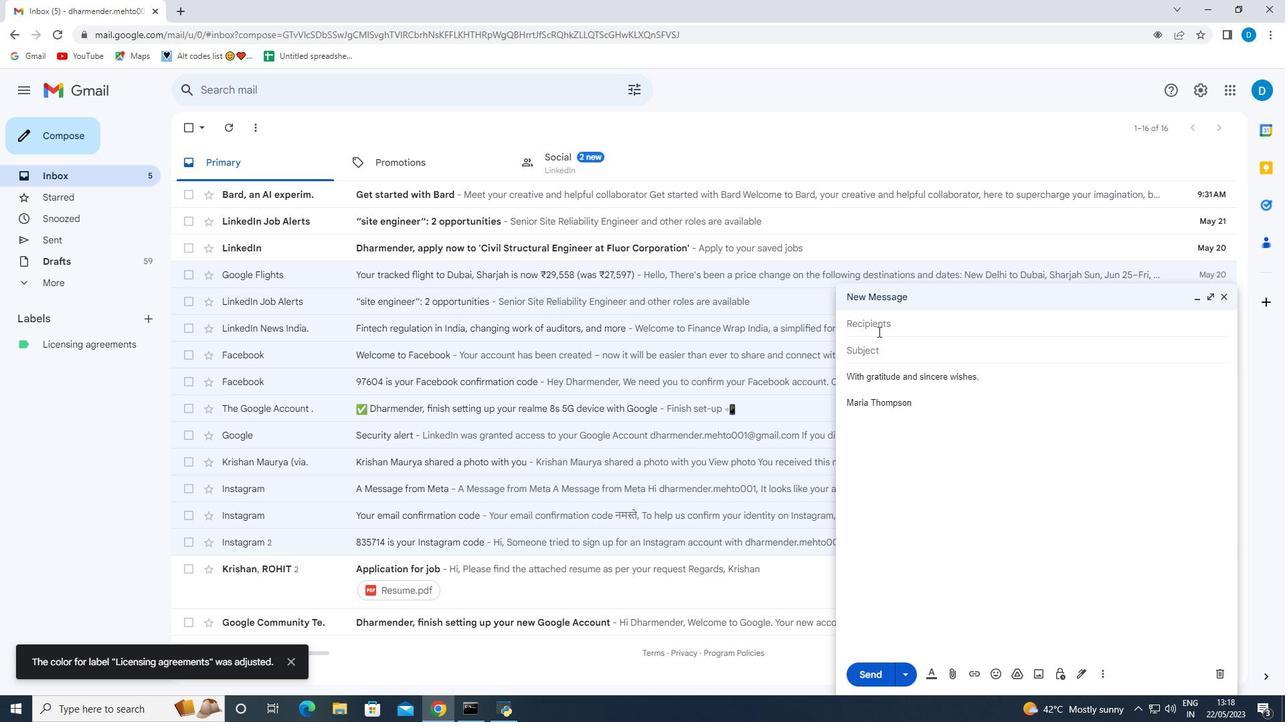 
Action: Mouse moved to (878, 329)
Screenshot: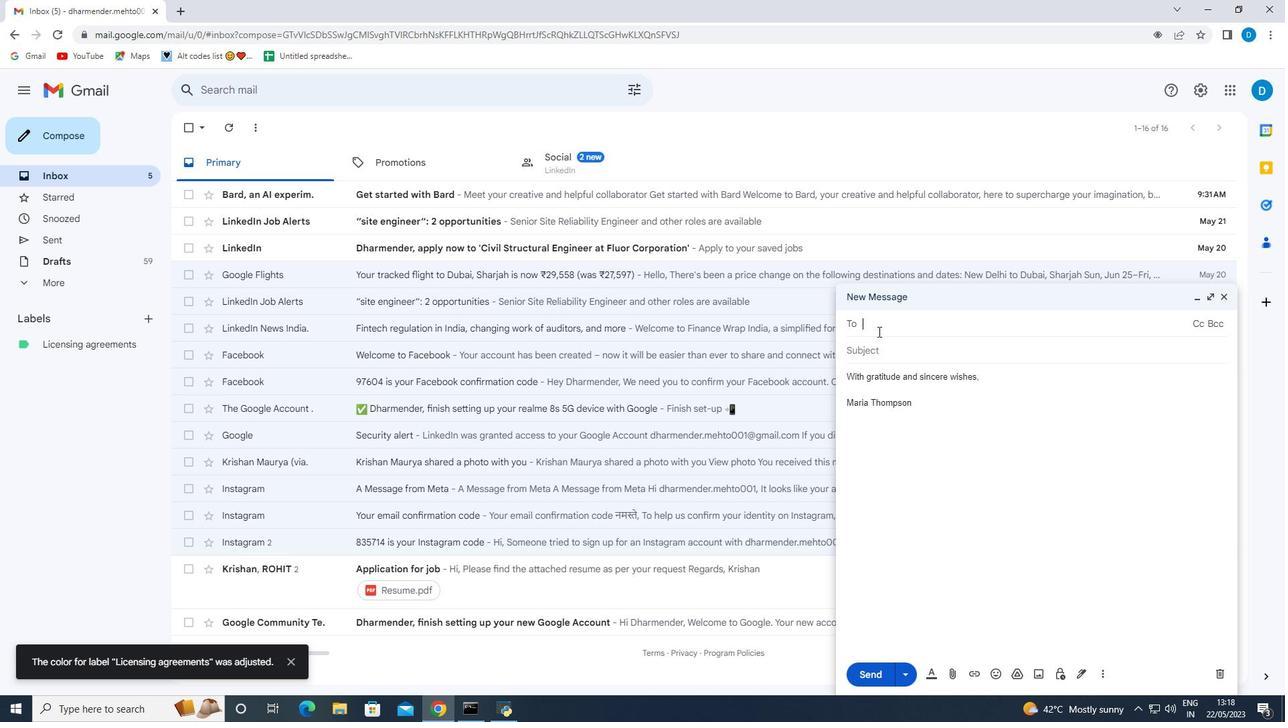 
Action: Key pressed softage.9<Key.shift>@softage.net
Screenshot: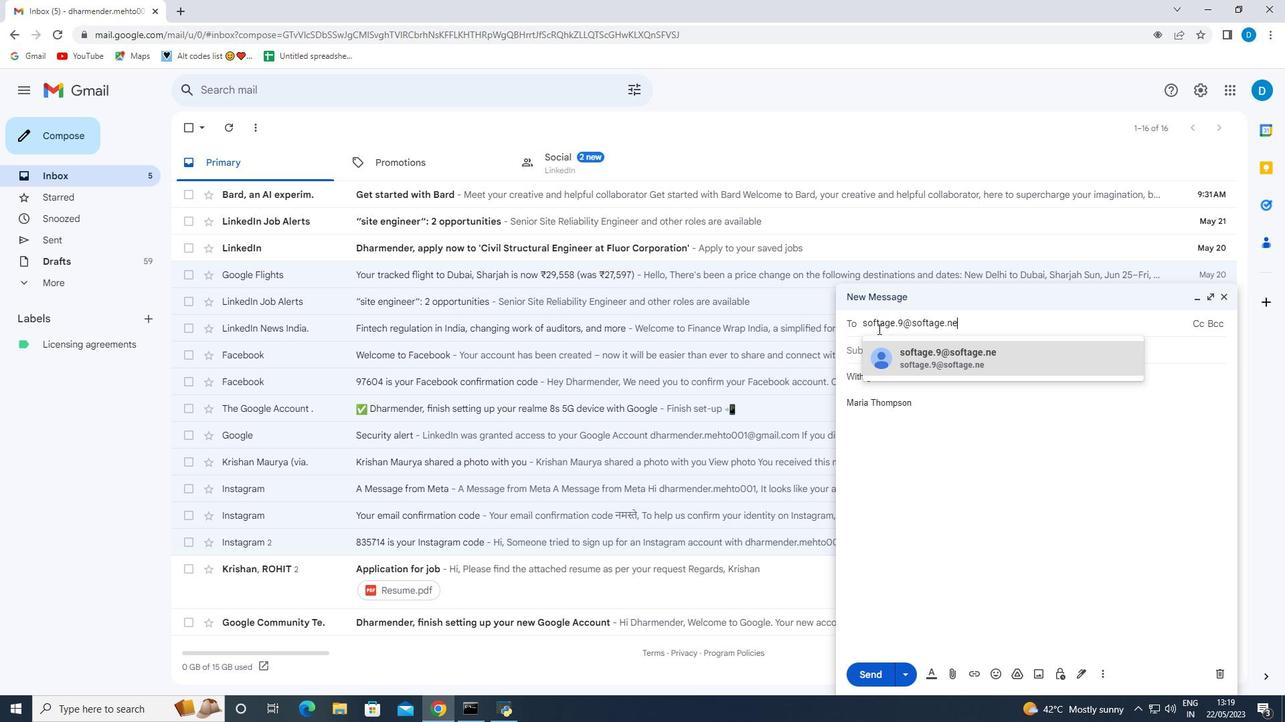 
Action: Mouse moved to (951, 357)
Screenshot: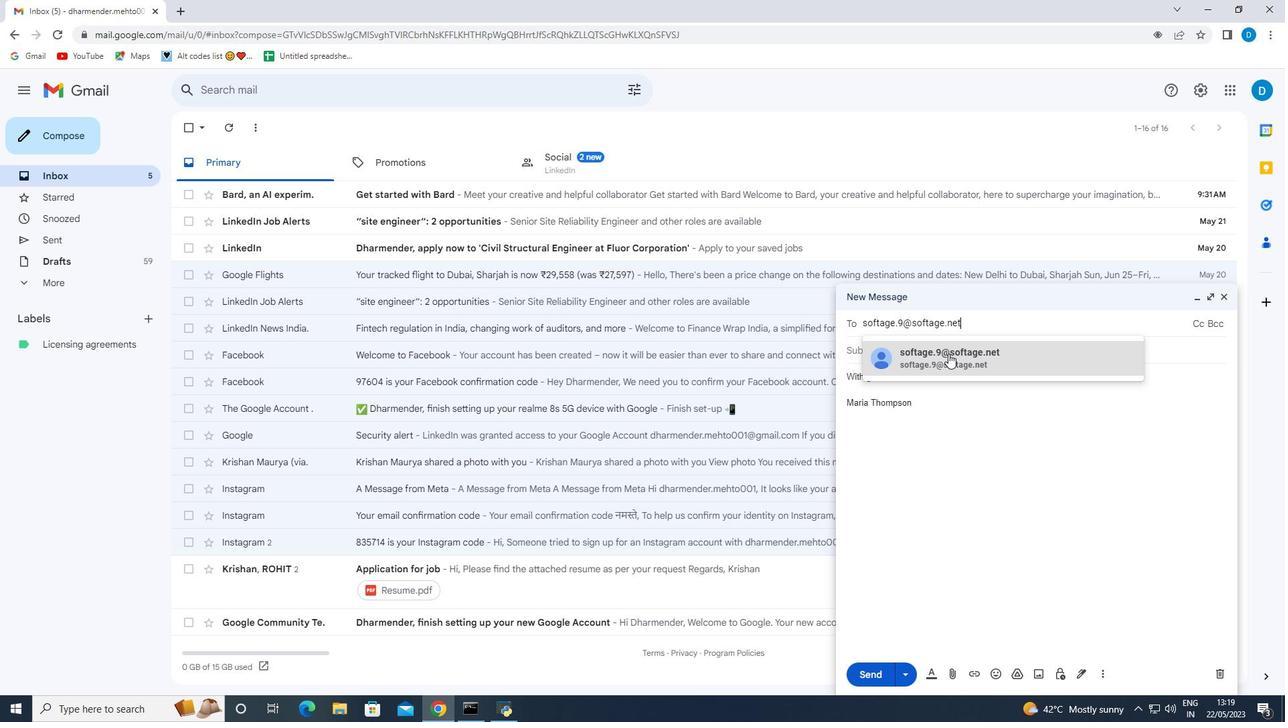 
Action: Mouse pressed left at (951, 357)
Screenshot: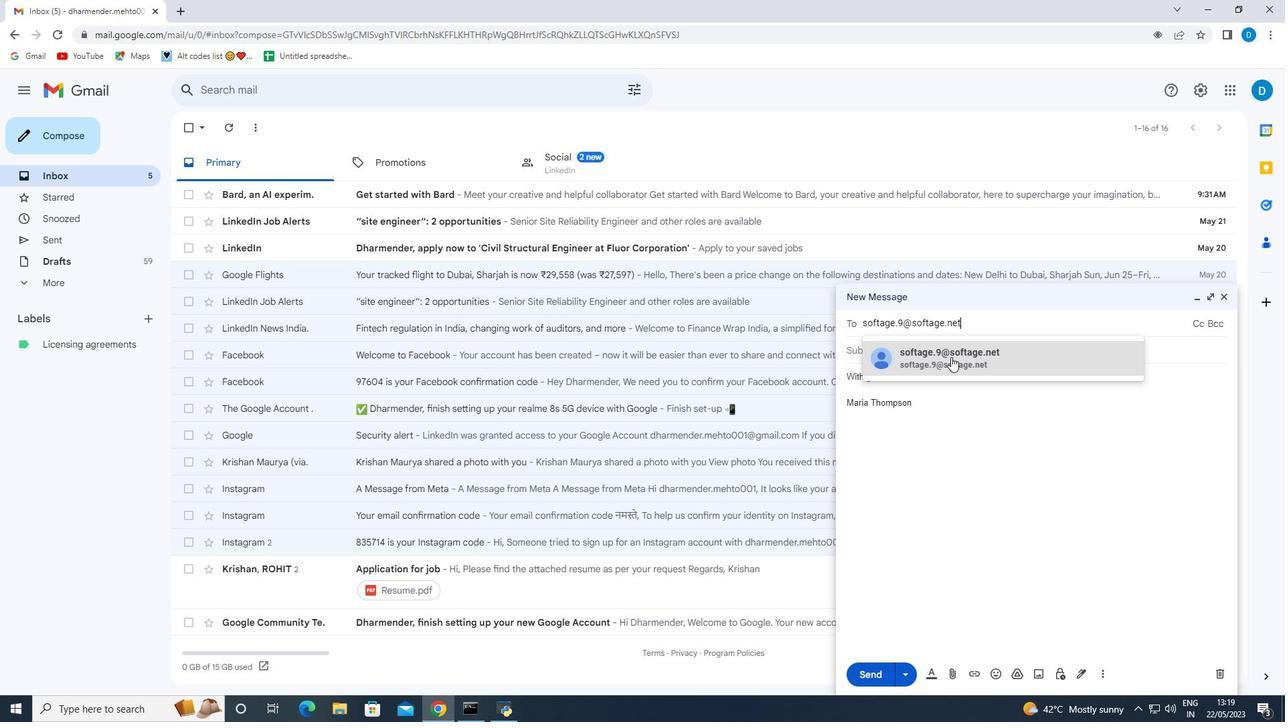 
Action: Mouse moved to (967, 455)
Screenshot: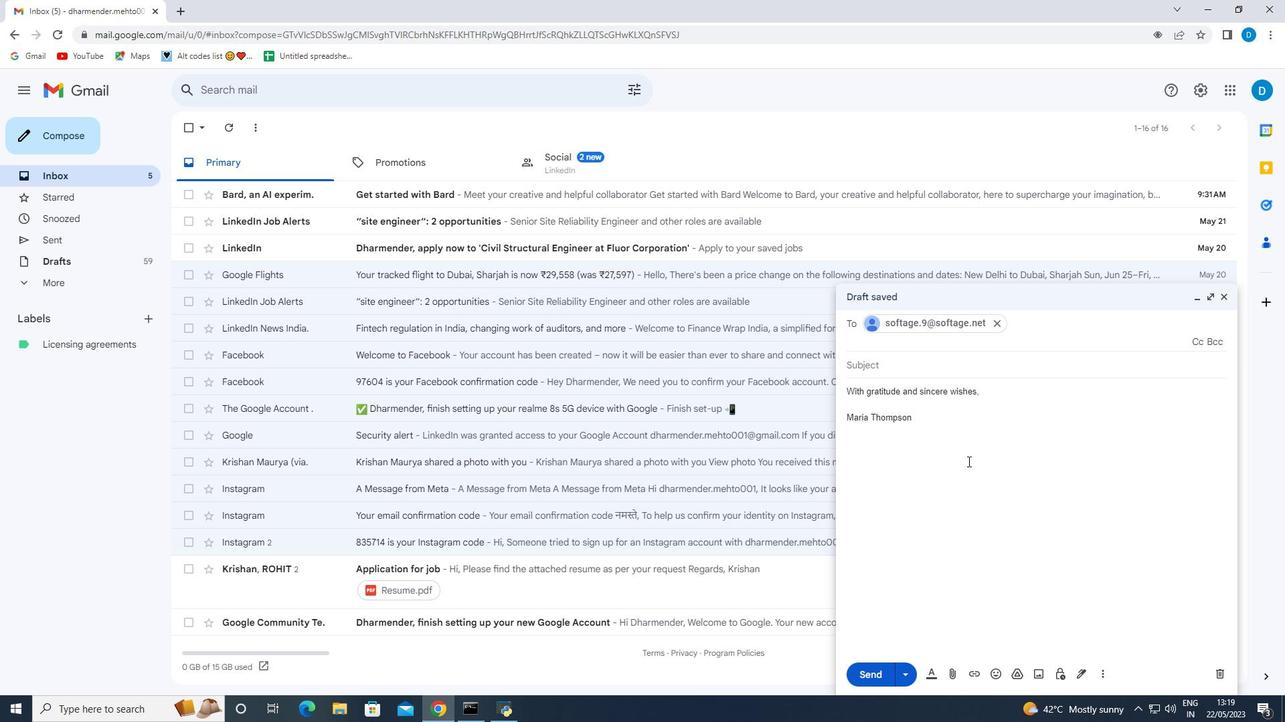 
Action: Mouse scrolled (967, 454) with delta (0, 0)
Screenshot: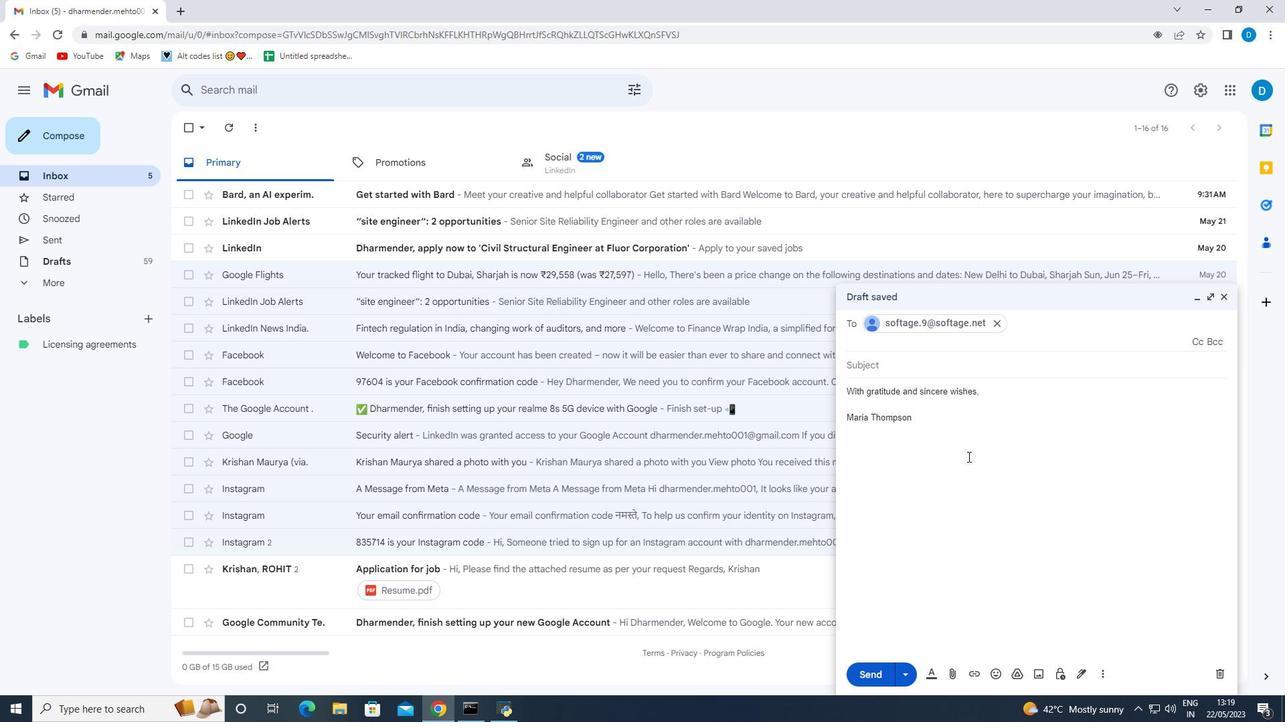 
Action: Mouse scrolled (967, 454) with delta (0, 0)
Screenshot: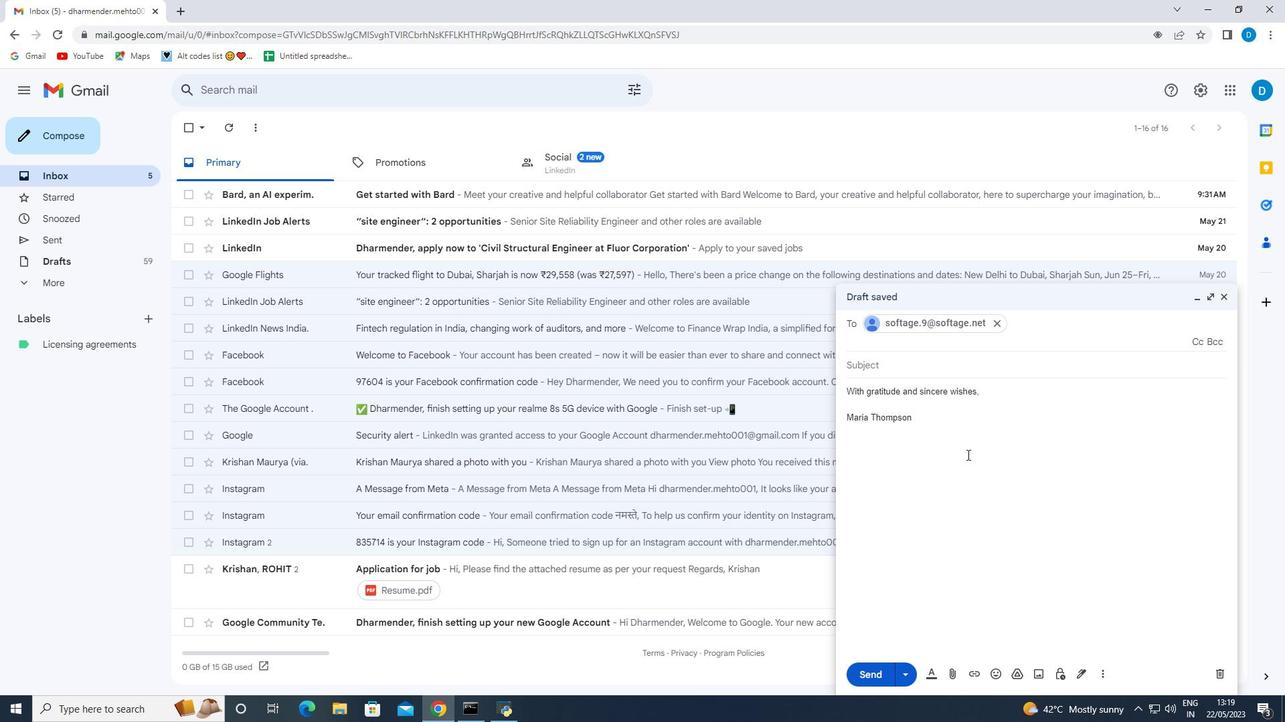 
Action: Mouse scrolled (967, 454) with delta (0, 0)
Screenshot: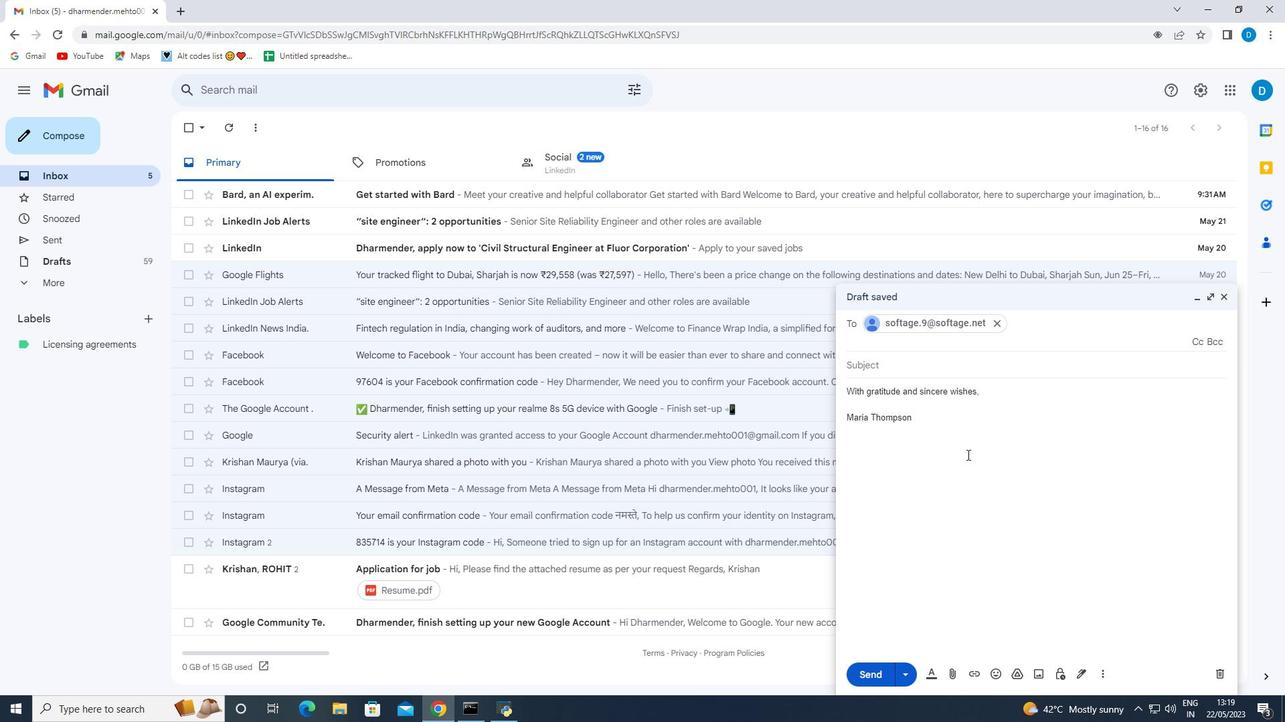 
Action: Mouse moved to (1103, 678)
Screenshot: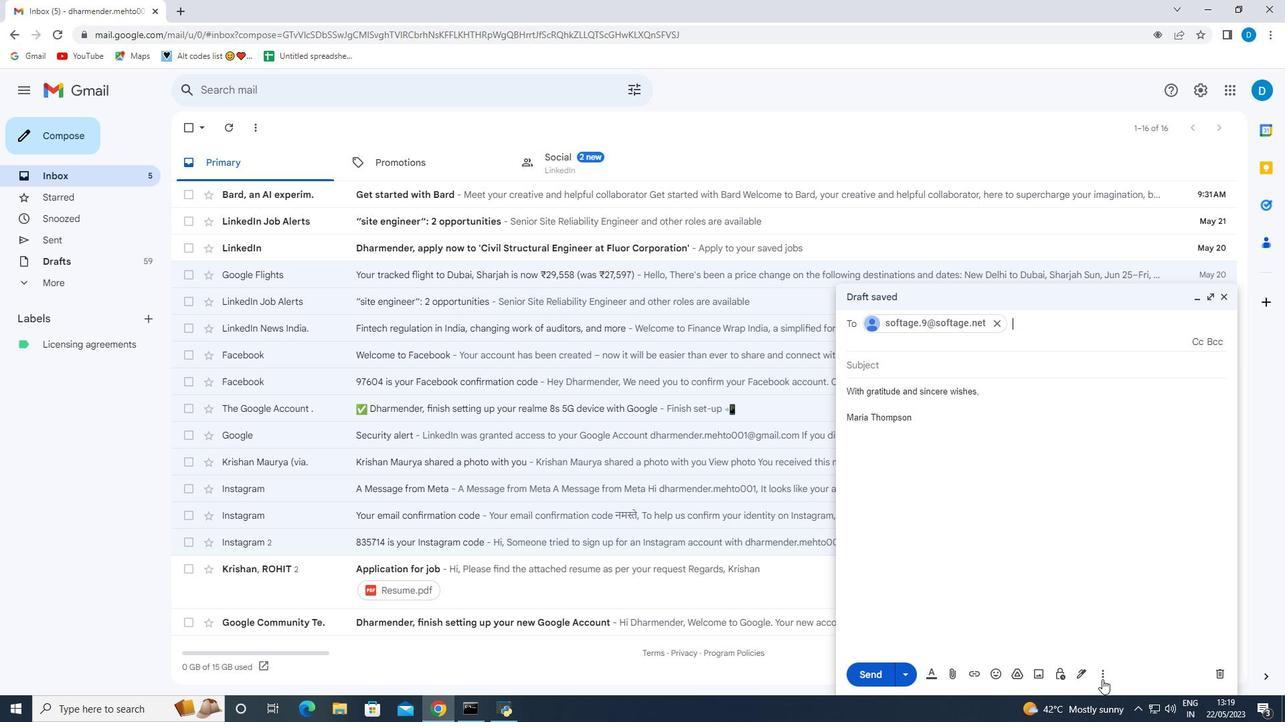 
Action: Mouse pressed left at (1103, 678)
Screenshot: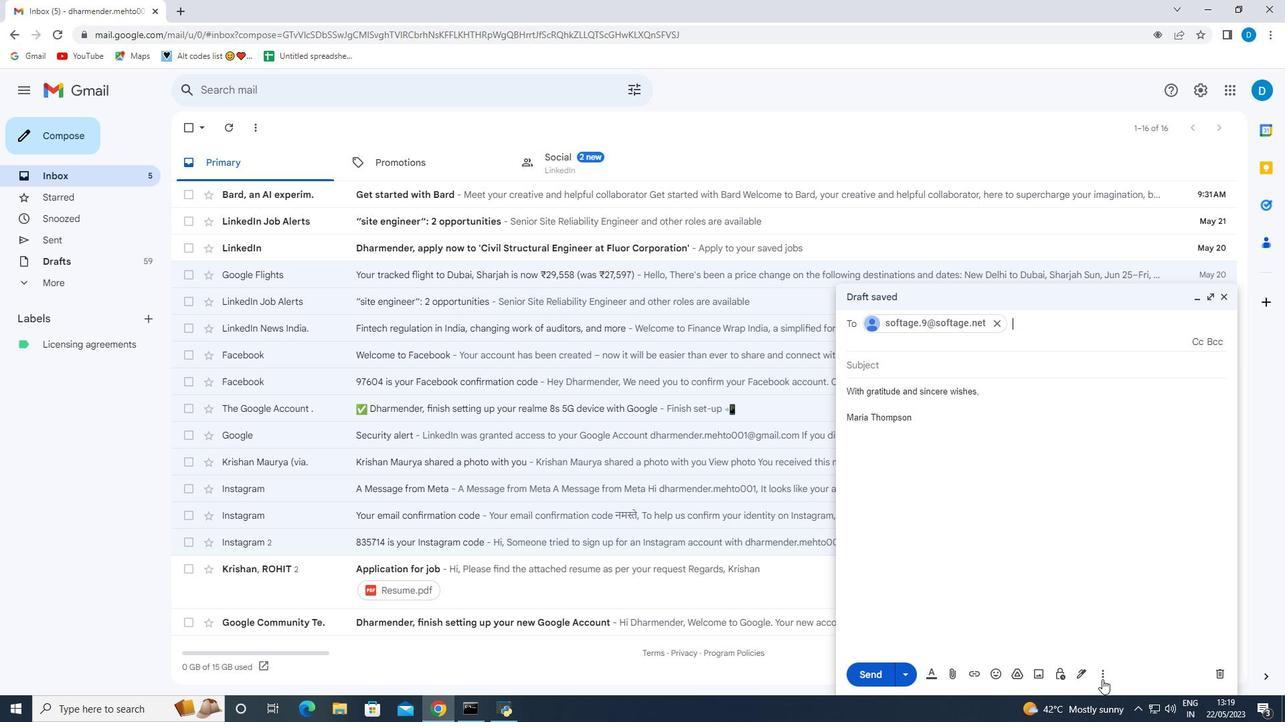 
Action: Mouse moved to (1138, 555)
Screenshot: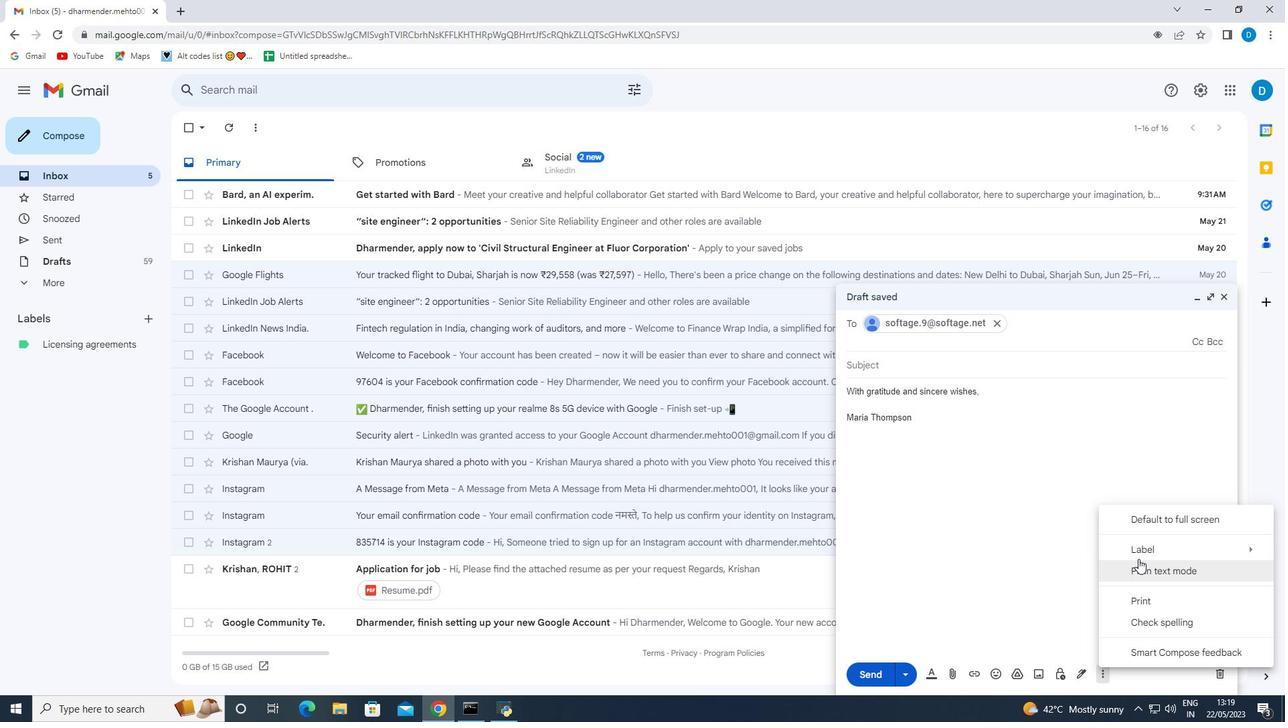 
Action: Mouse pressed left at (1138, 555)
Screenshot: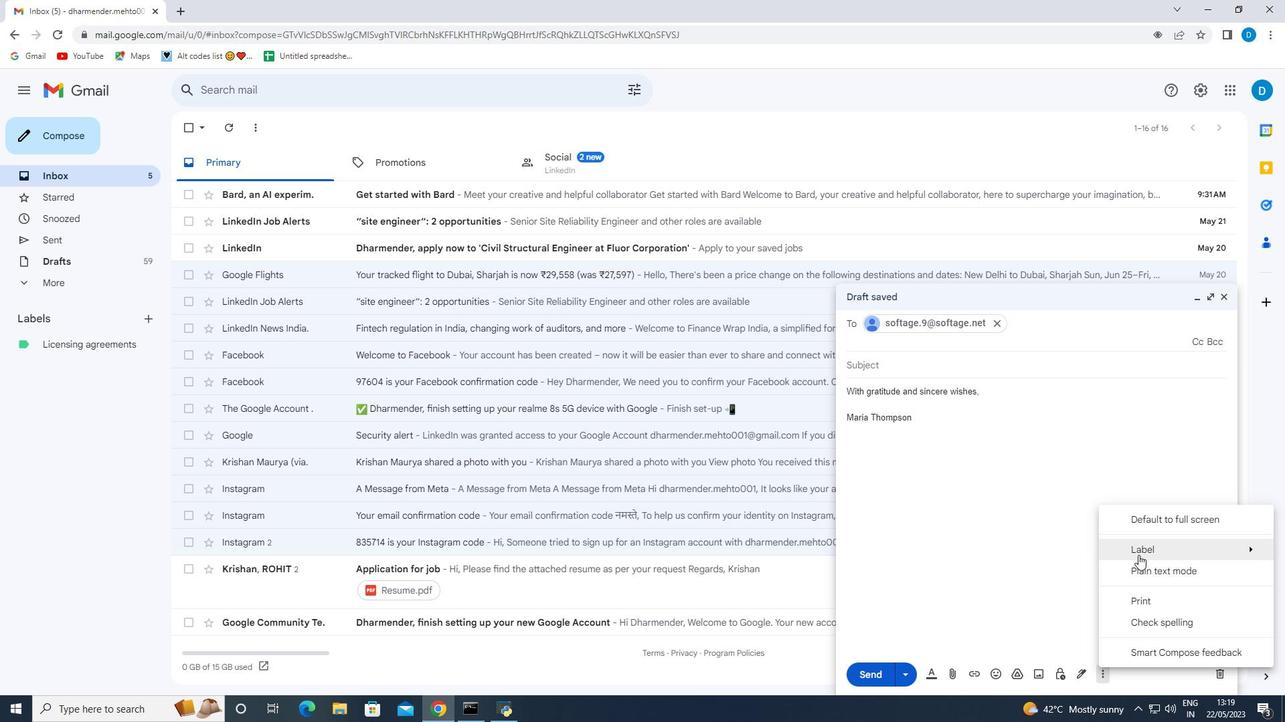 
Action: Mouse moved to (1125, 543)
Screenshot: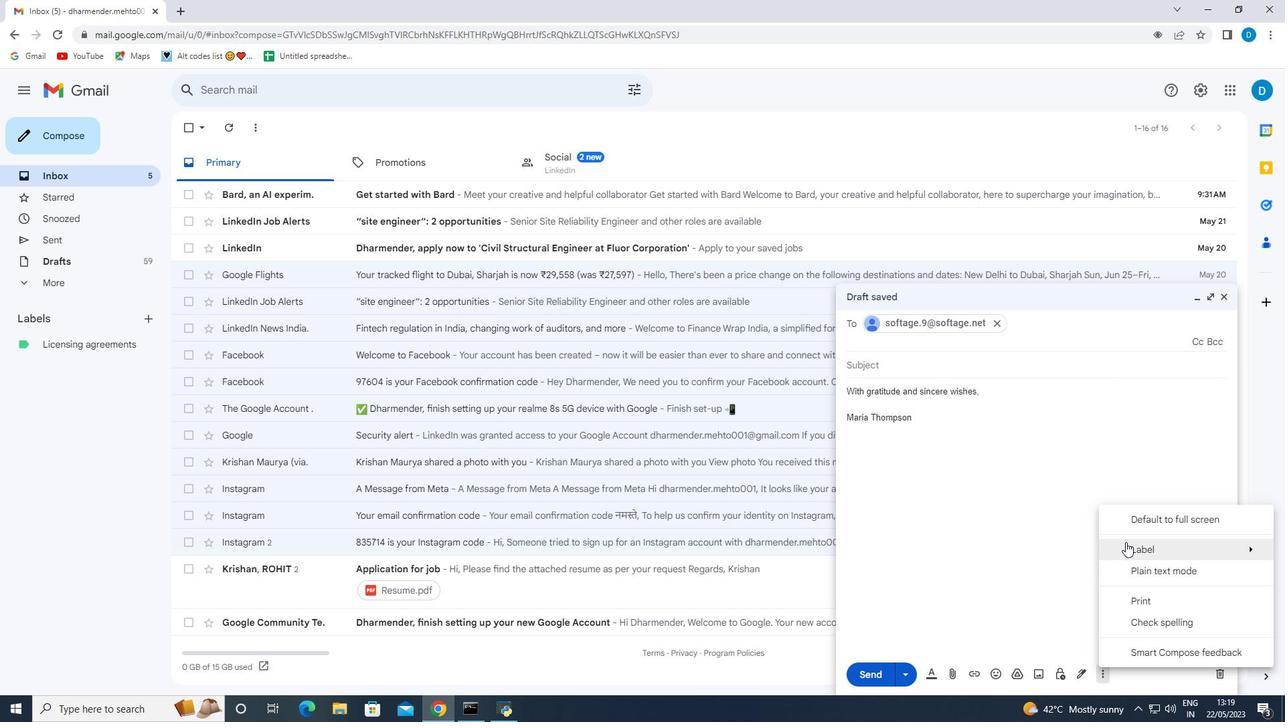 
Action: Mouse pressed left at (1125, 543)
Screenshot: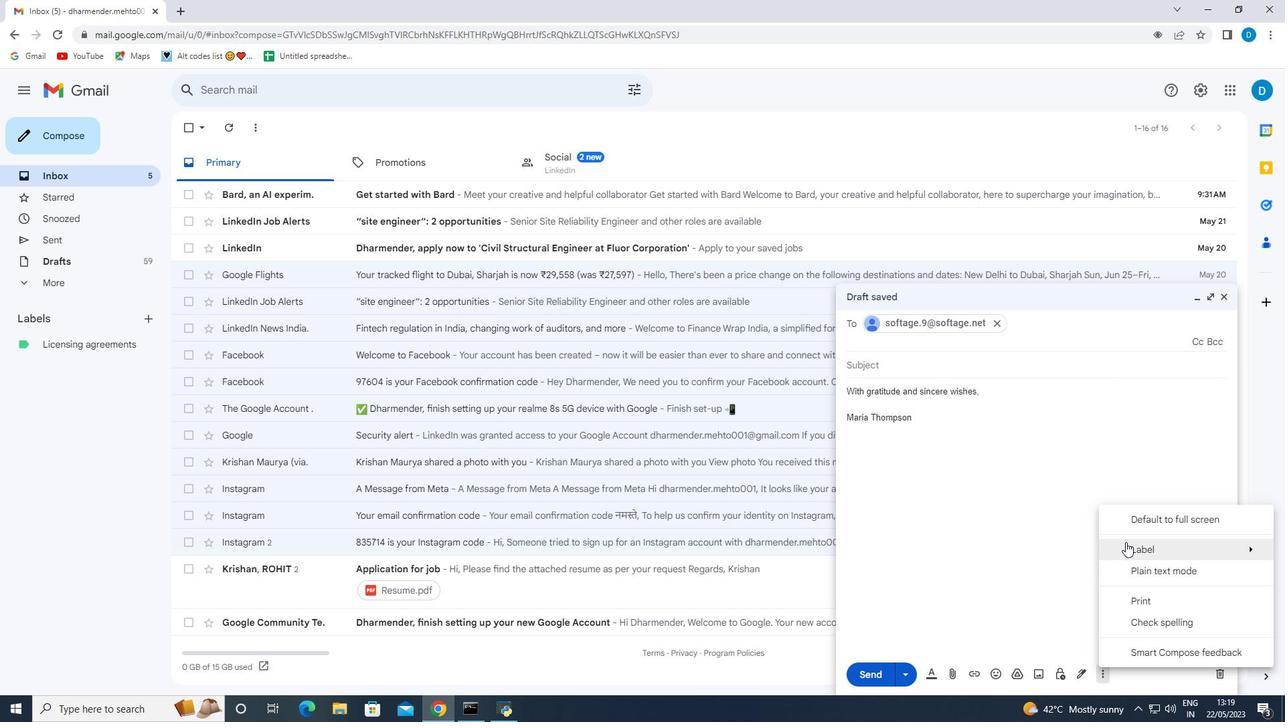 
Action: Mouse moved to (960, 378)
Screenshot: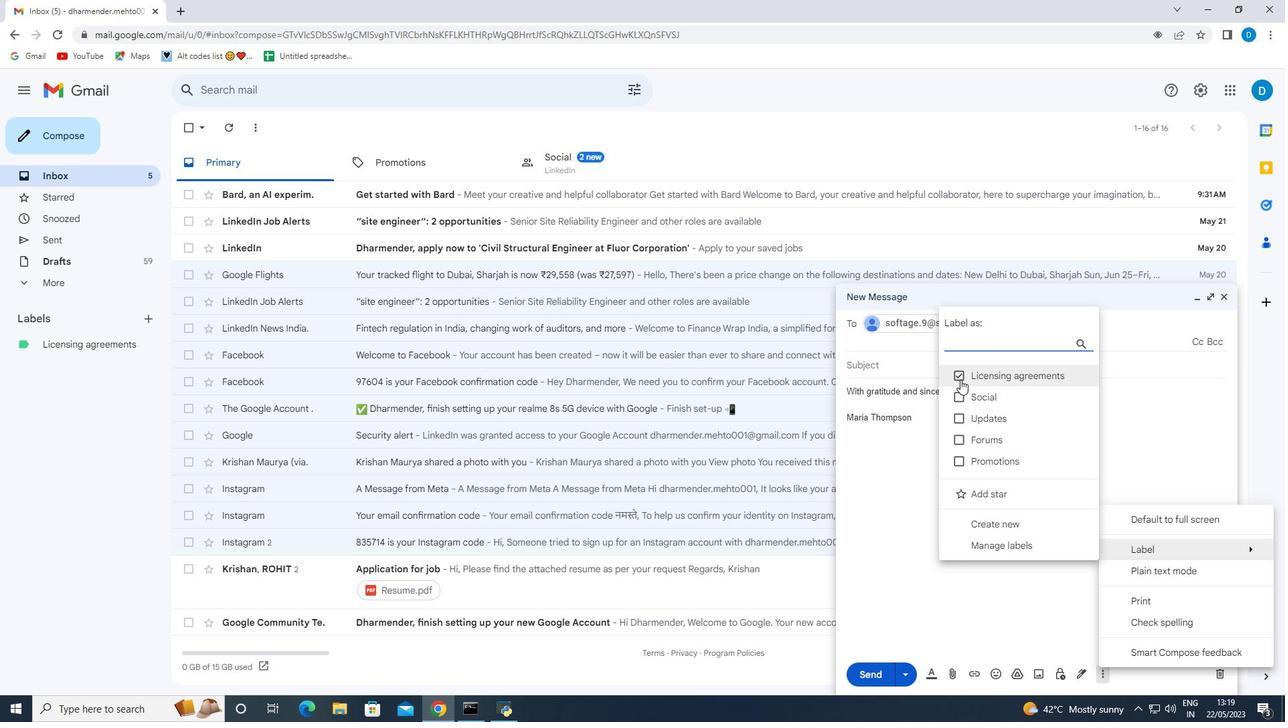
Action: Mouse pressed left at (960, 378)
Screenshot: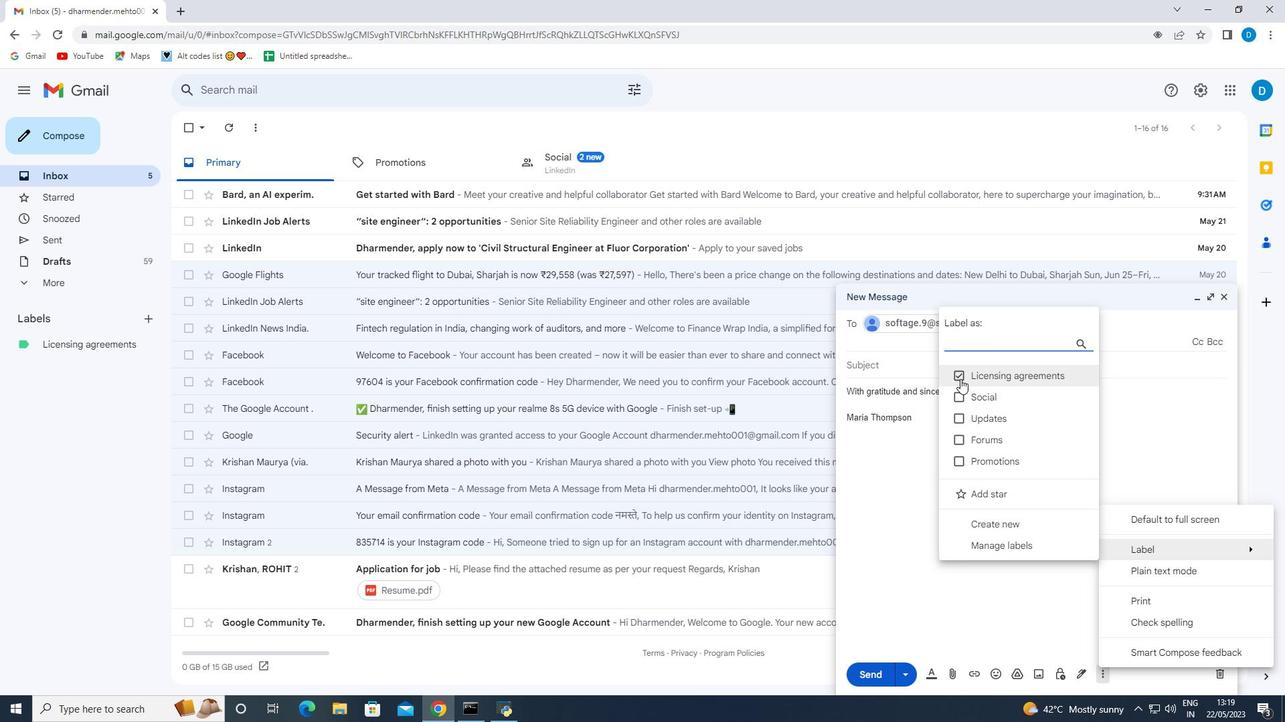 
Action: Mouse pressed left at (960, 378)
Screenshot: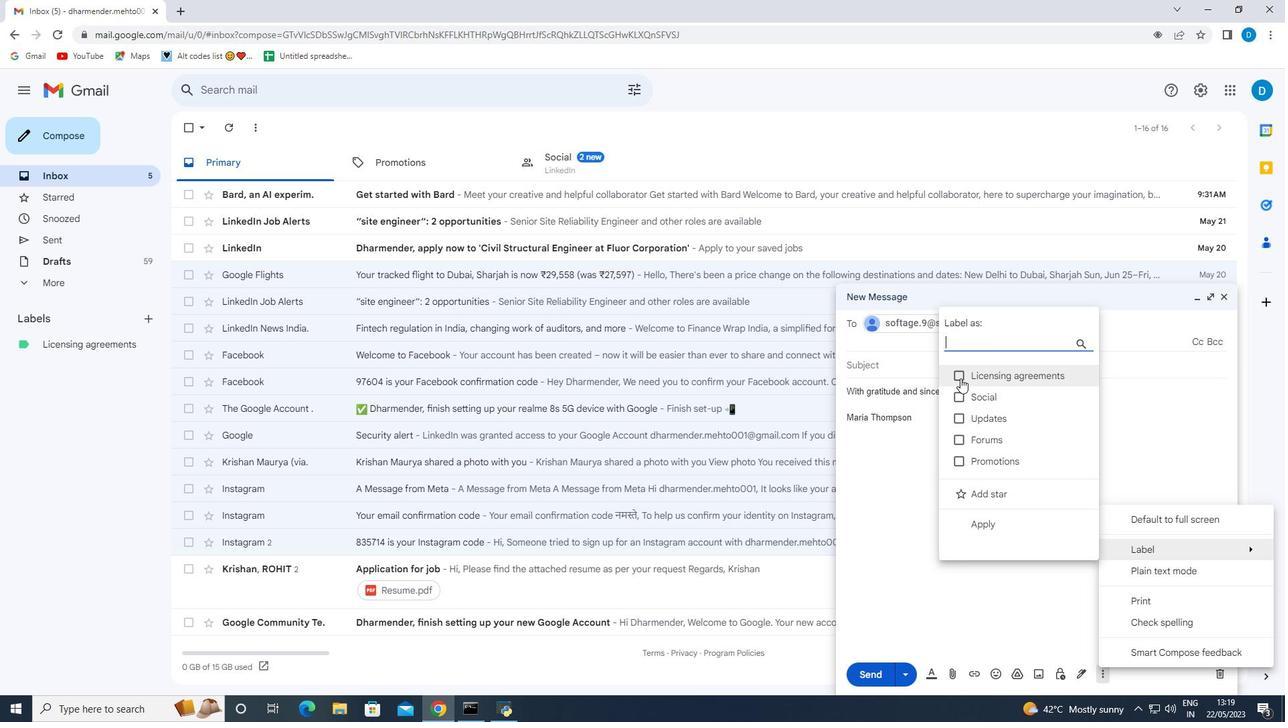 
Action: Mouse moved to (906, 489)
Screenshot: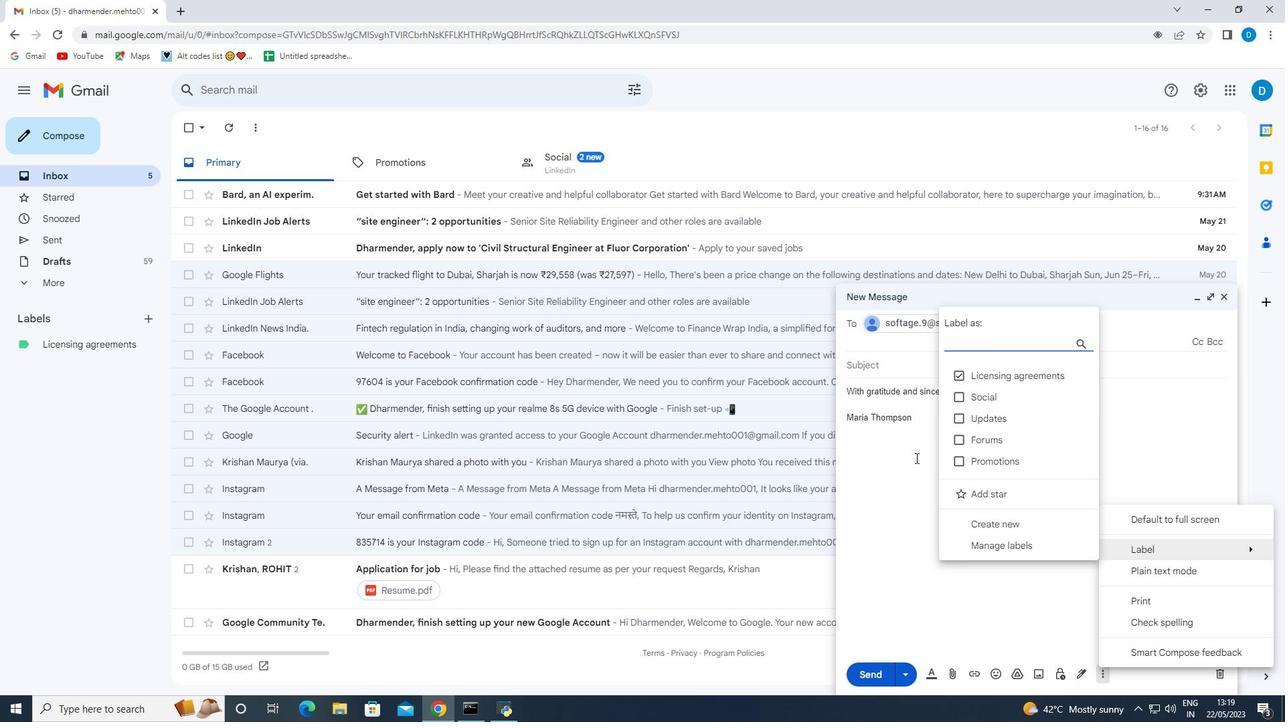 
Action: Mouse pressed left at (906, 489)
Screenshot: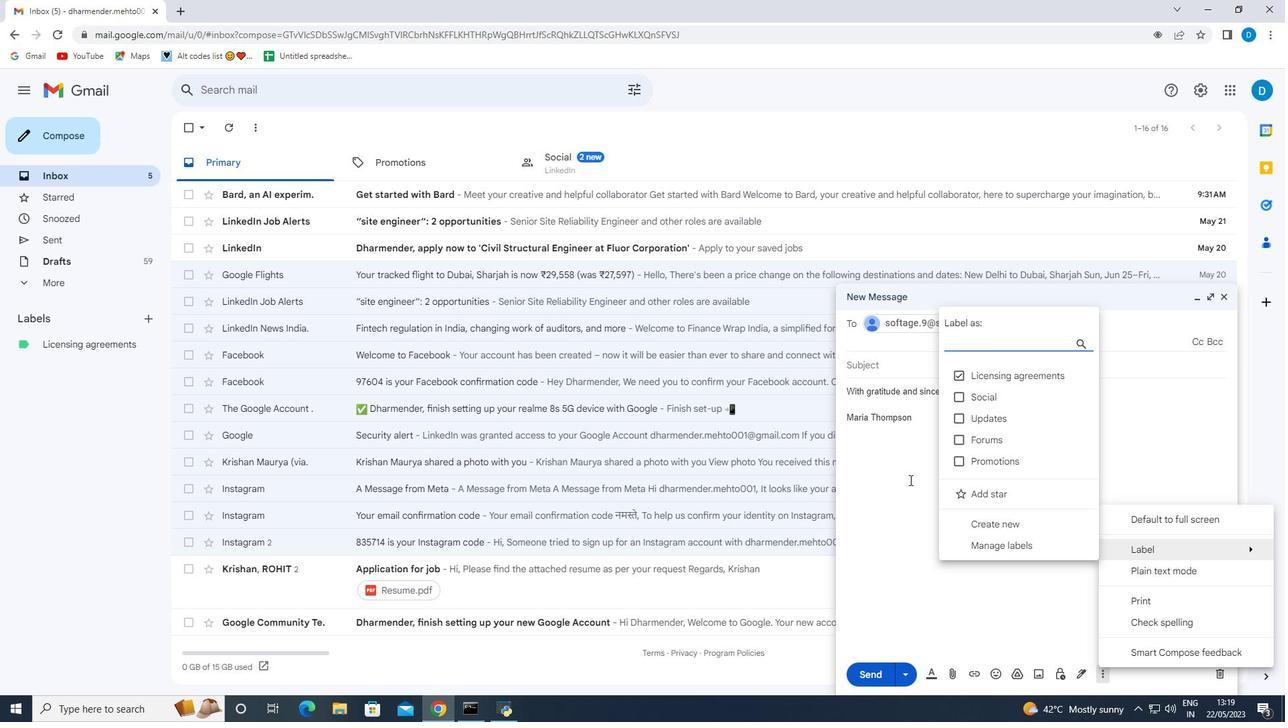 
Action: Mouse moved to (984, 537)
Screenshot: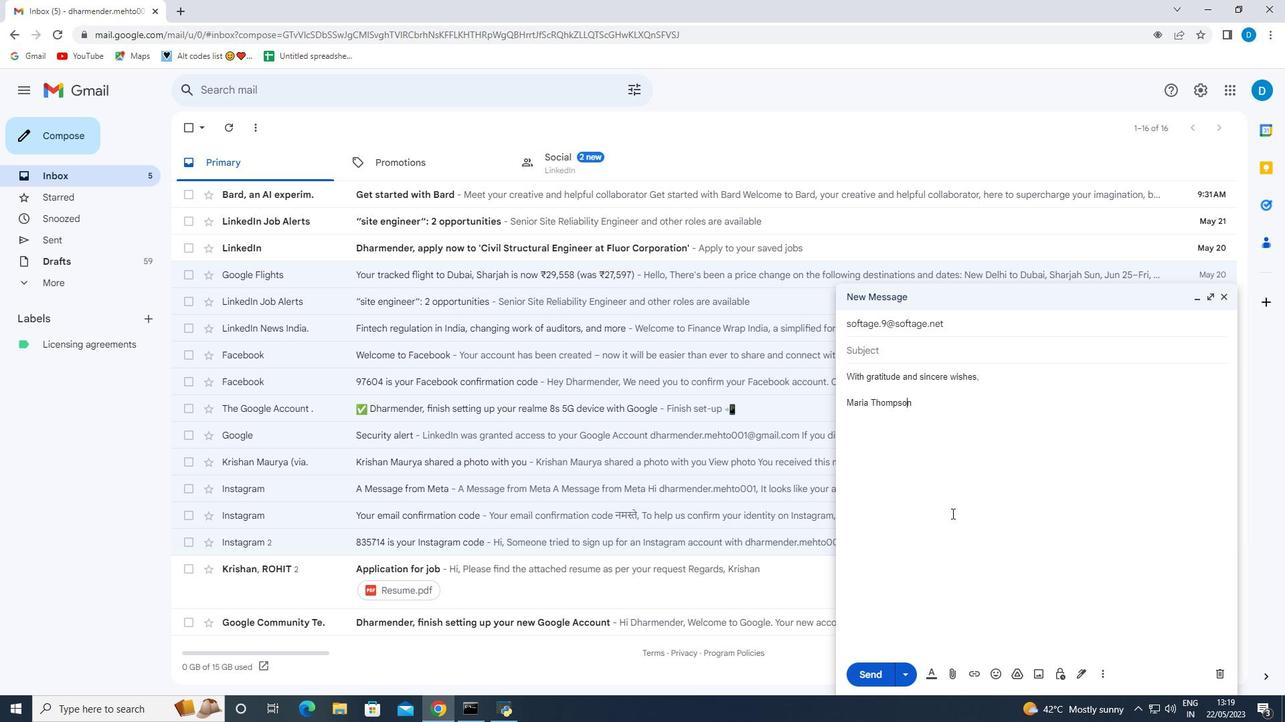 
